 Task: Open Card Project Risk Assessment in Board Knowledge Base Software to Workspace External Affairs and add a team member Softage.4@softage.net, a label Blue, a checklist Cryptocurrency Trading, an attachment from Trello, a color Blue and finally, add a card description 'Plan and execute company team-building conference with team-building exercises on problem-solving and decision making' and a comment 'Let us approach this task with a sense of empathy, understanding the needs and concerns of our stakeholders.'. Add a start date 'Jan 04, 1900' with a due date 'Jan 11, 1900'
Action: Mouse moved to (932, 332)
Screenshot: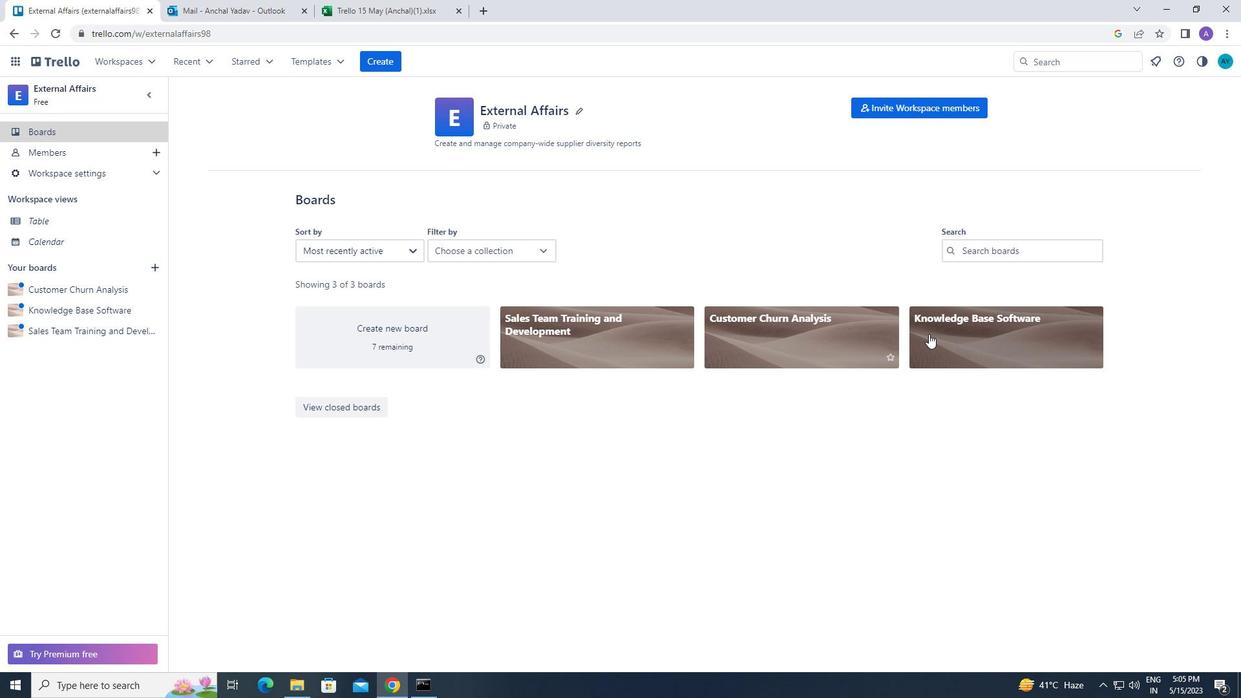 
Action: Mouse pressed left at (932, 332)
Screenshot: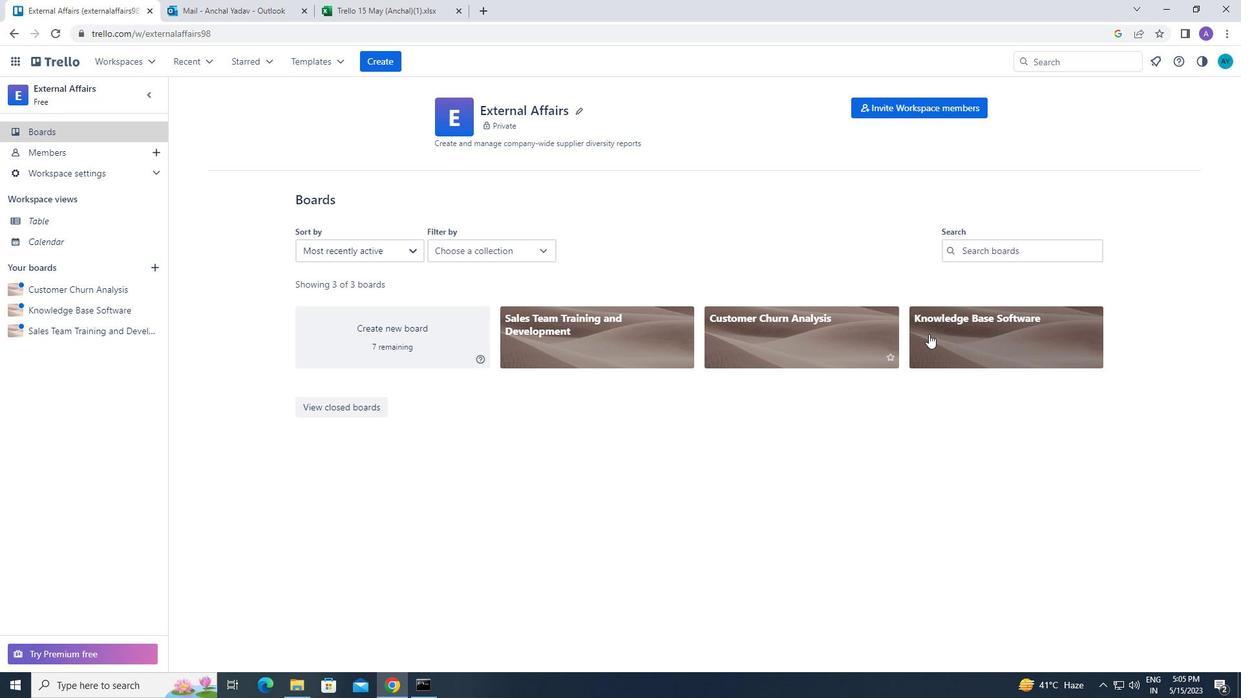 
Action: Mouse moved to (438, 162)
Screenshot: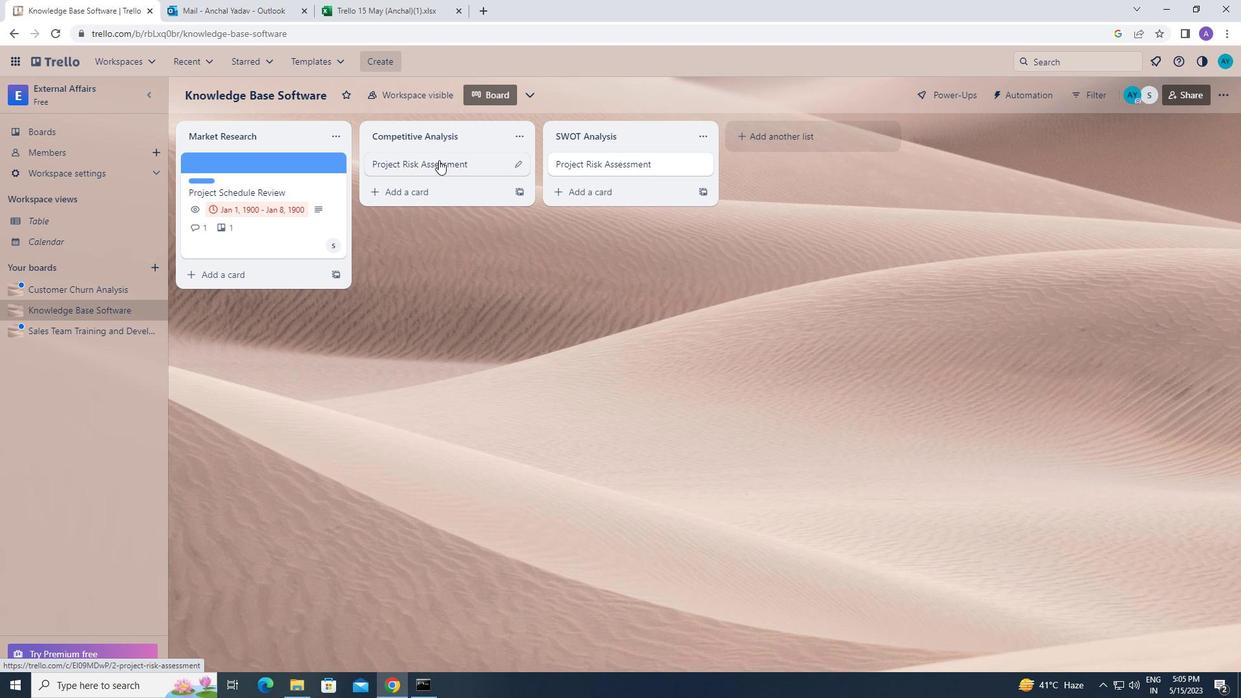 
Action: Mouse pressed left at (438, 162)
Screenshot: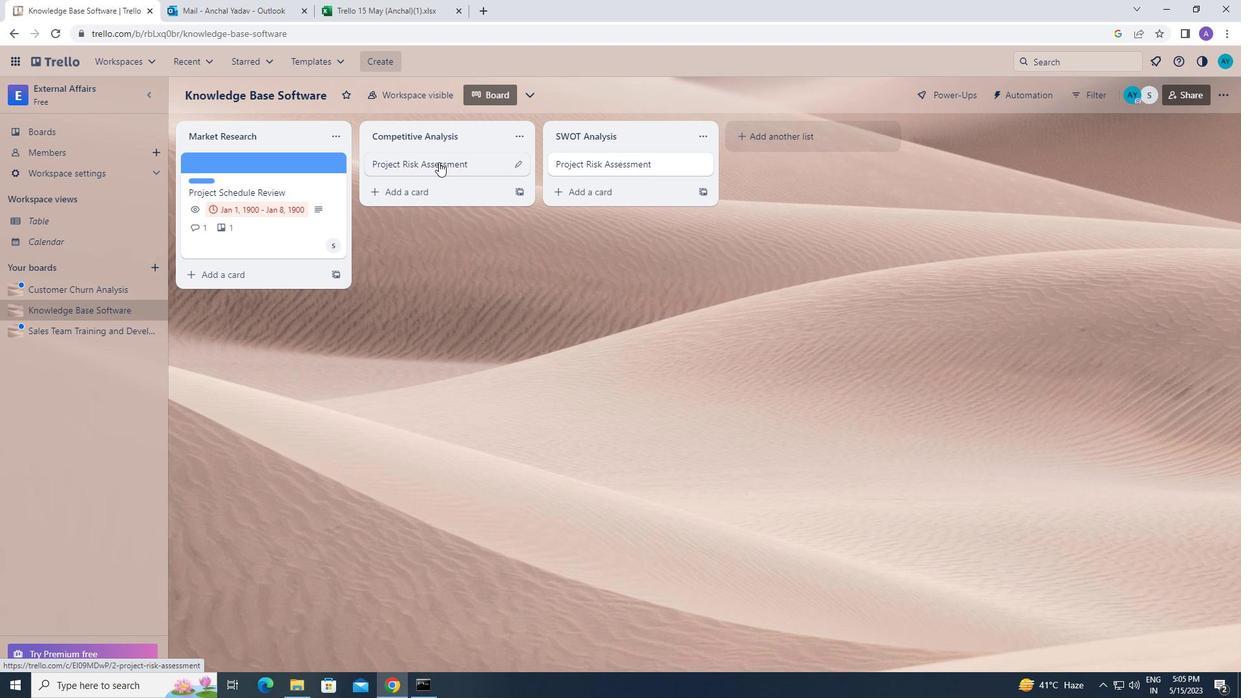 
Action: Mouse moved to (769, 207)
Screenshot: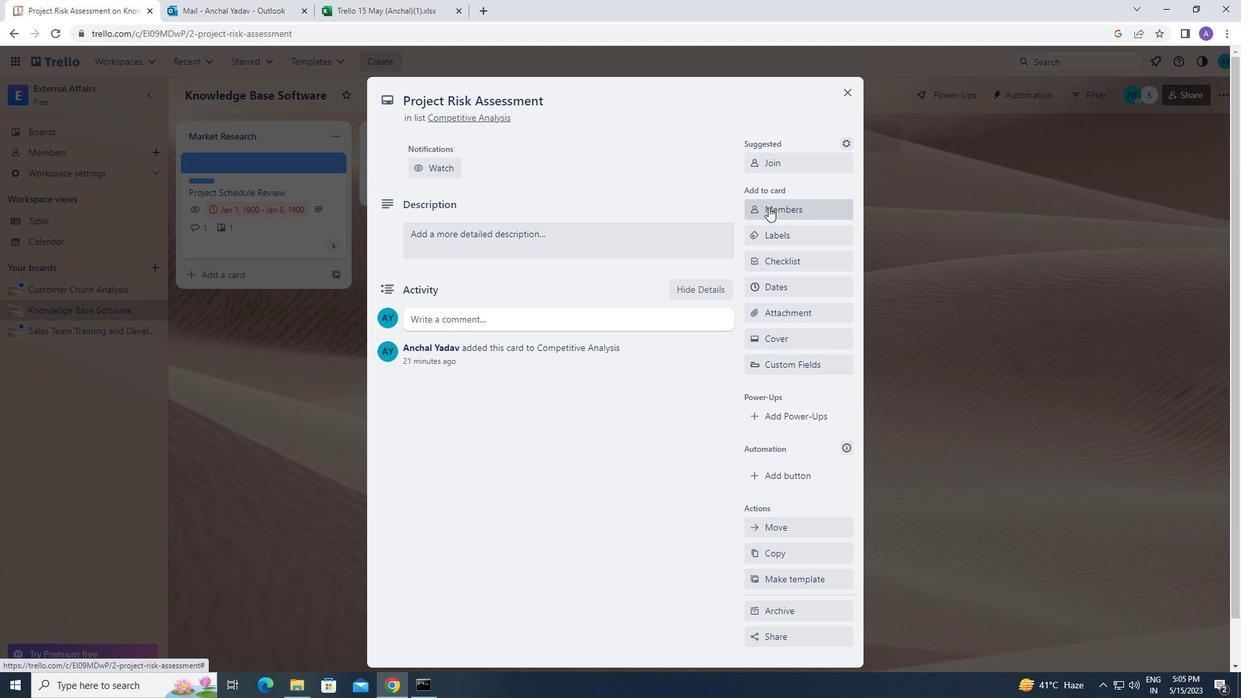
Action: Mouse pressed left at (769, 207)
Screenshot: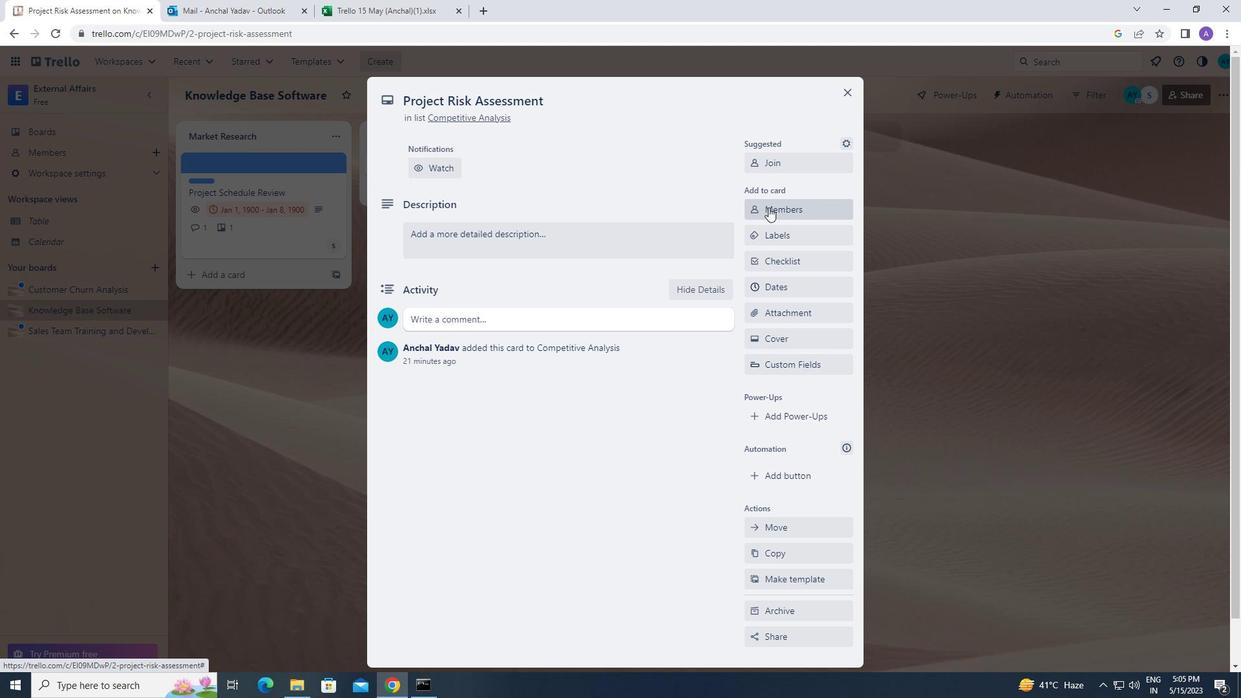 
Action: Mouse moved to (769, 266)
Screenshot: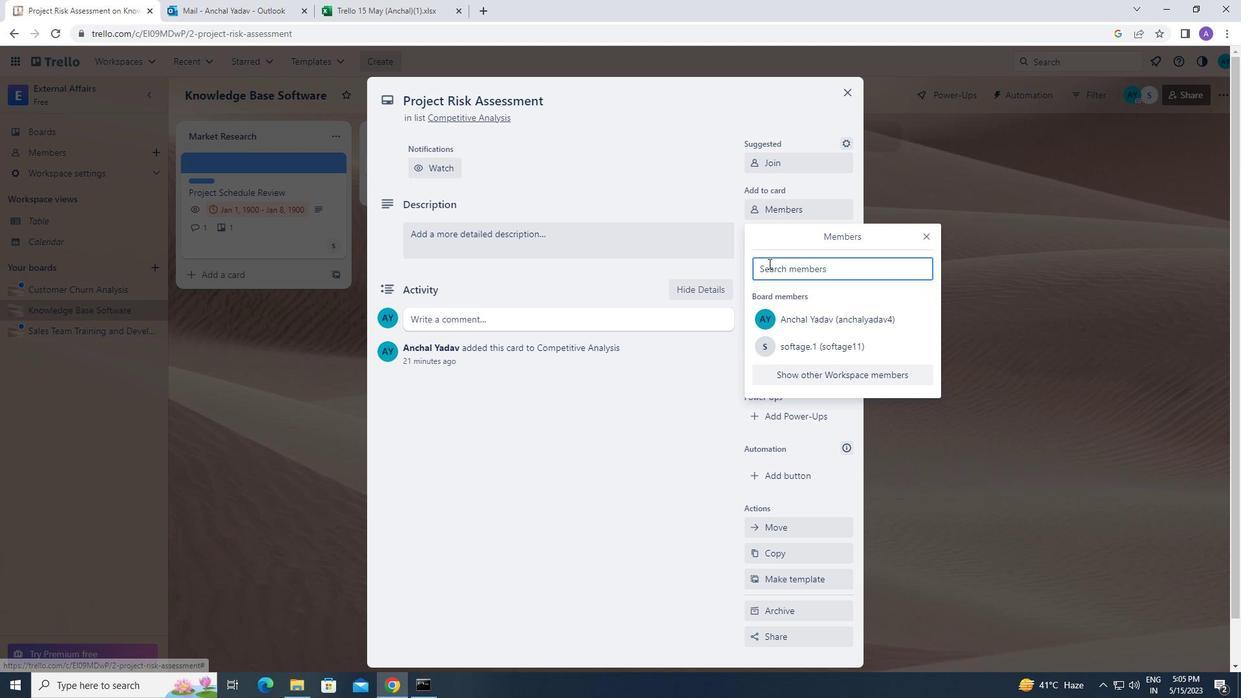 
Action: Mouse pressed left at (769, 266)
Screenshot: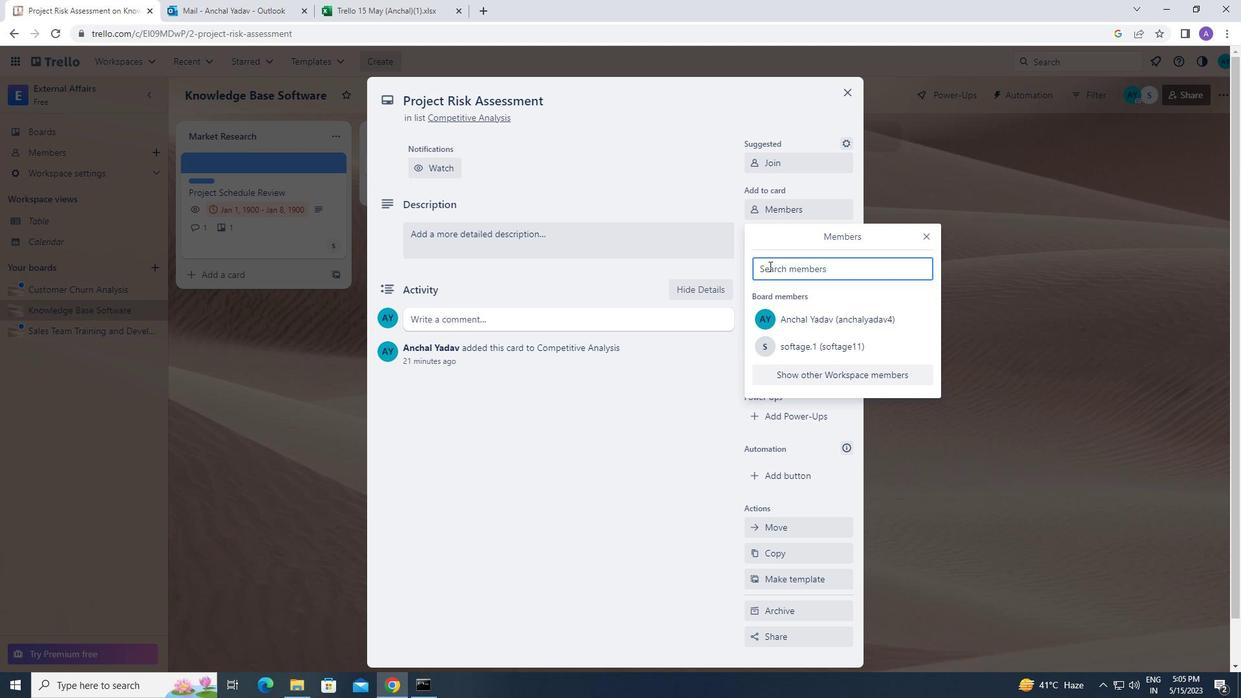 
Action: Key pressed s
Screenshot: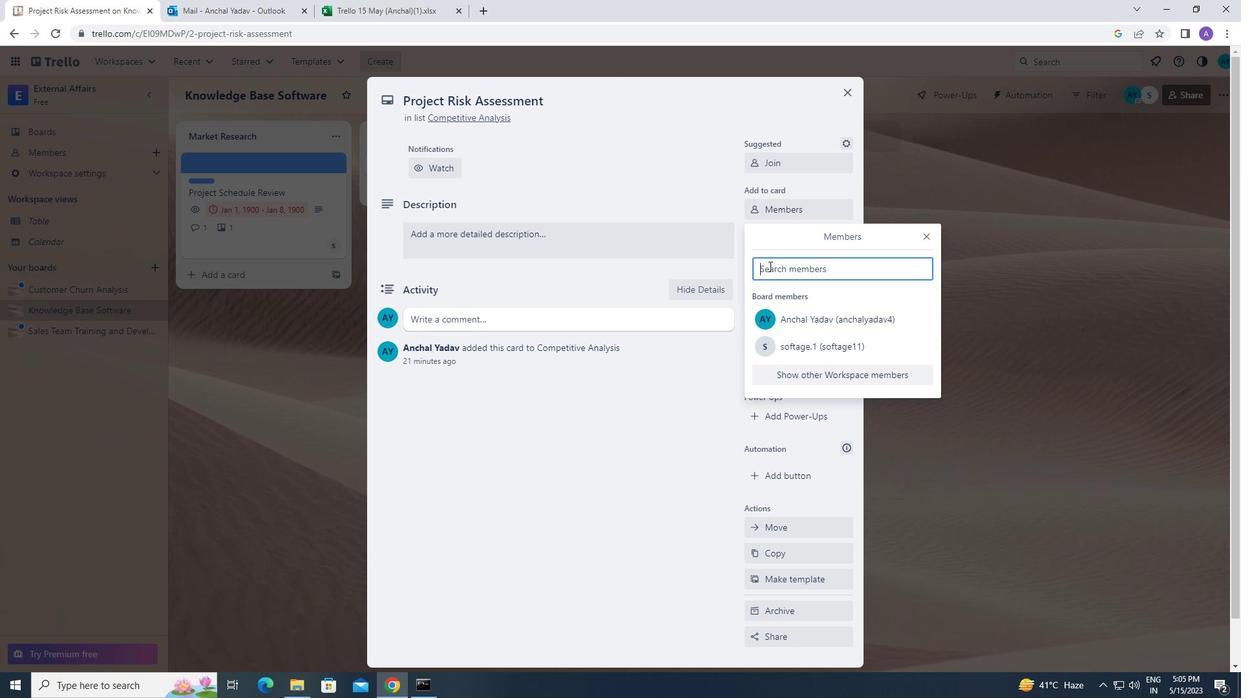 
Action: Mouse moved to (762, 283)
Screenshot: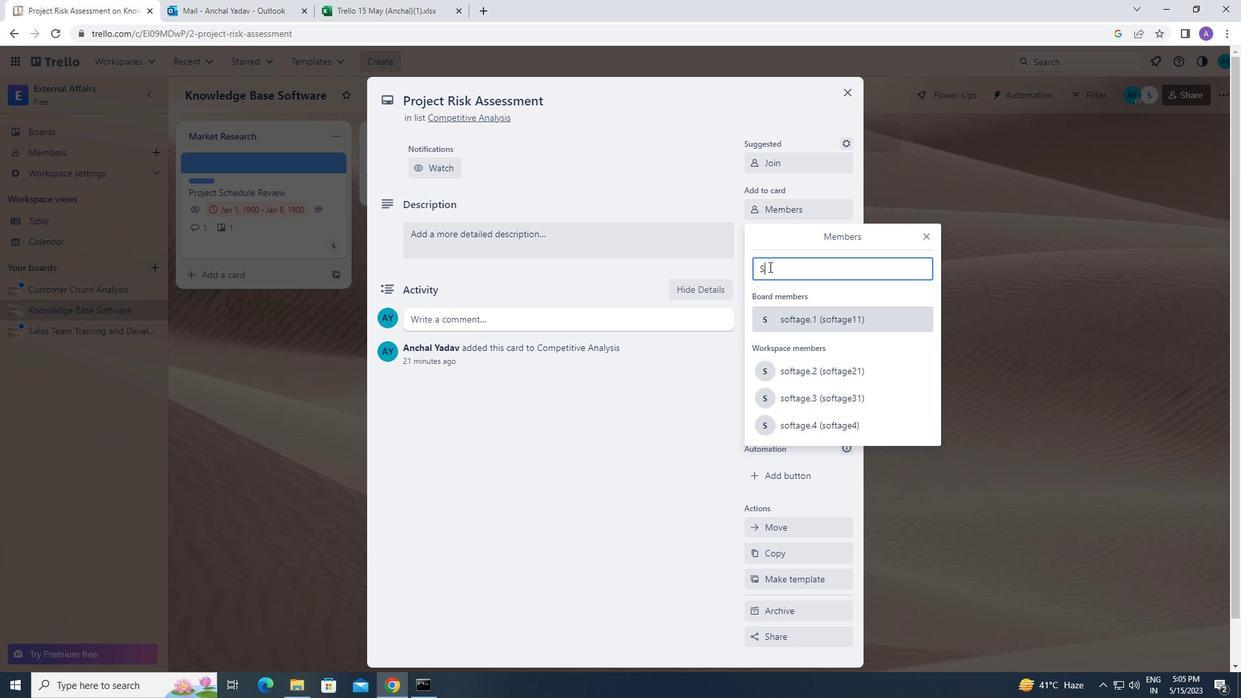
Action: Key pressed <Key.caps_lock>
Screenshot: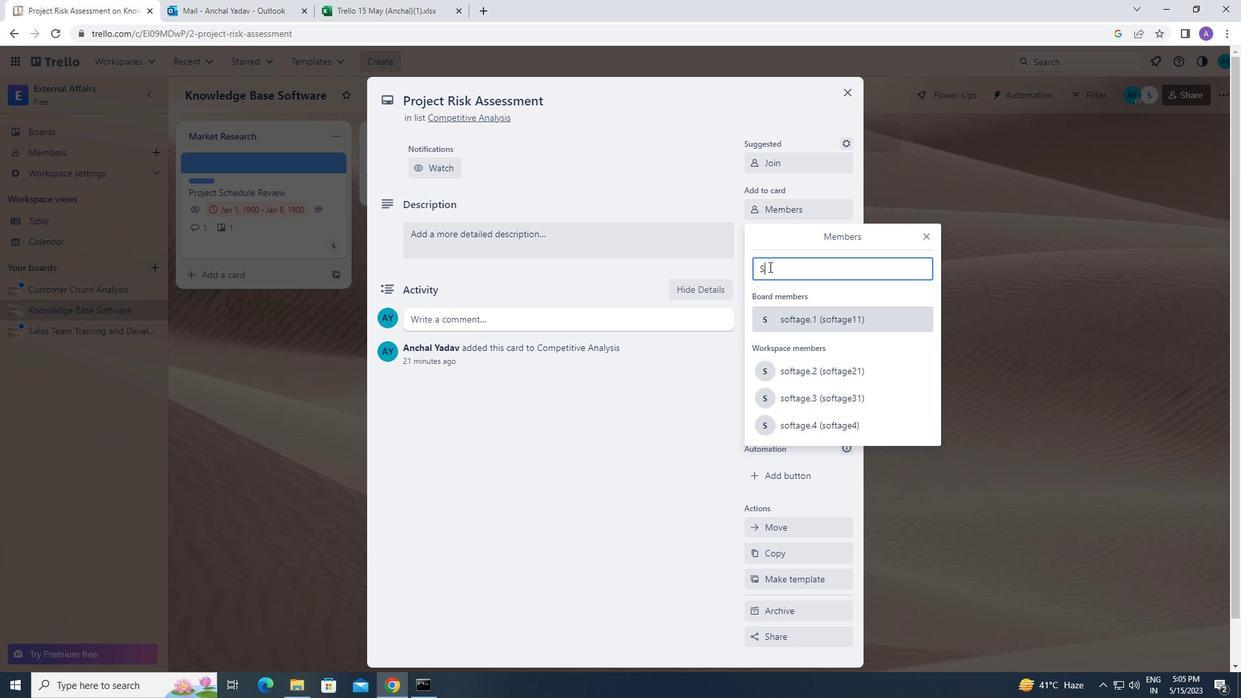 
Action: Mouse moved to (612, 210)
Screenshot: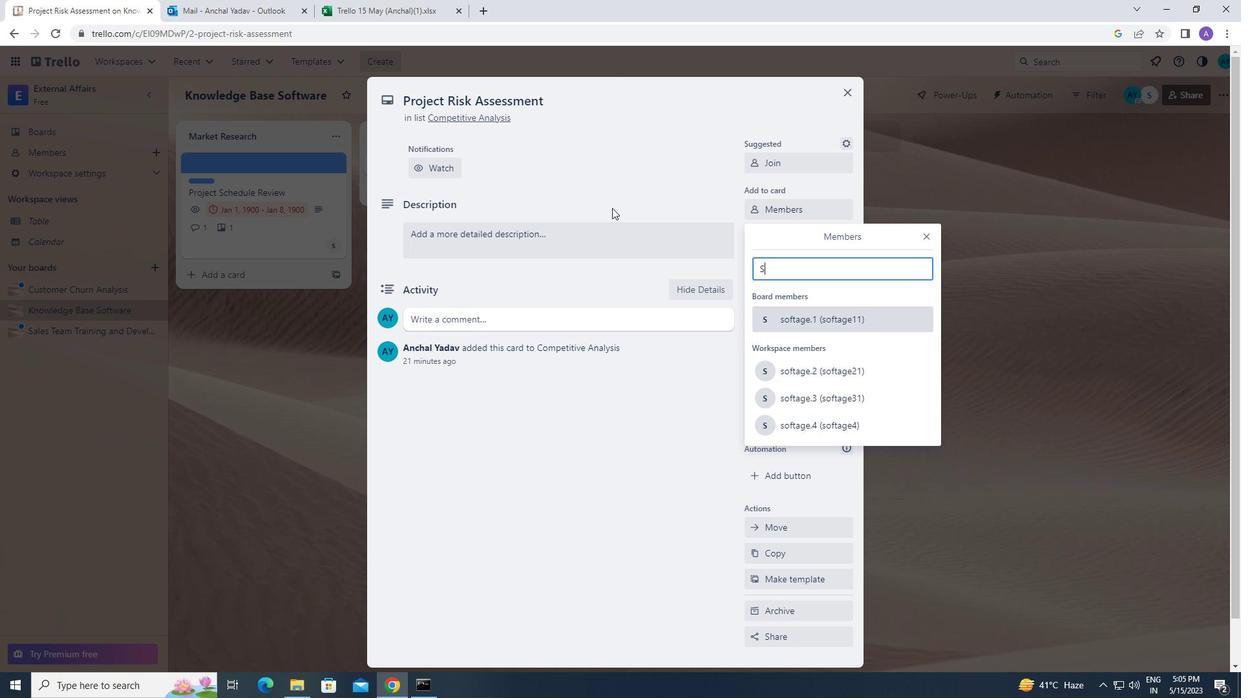
Action: Key pressed oftage.4<Key.shift_r>@softage.net
Screenshot: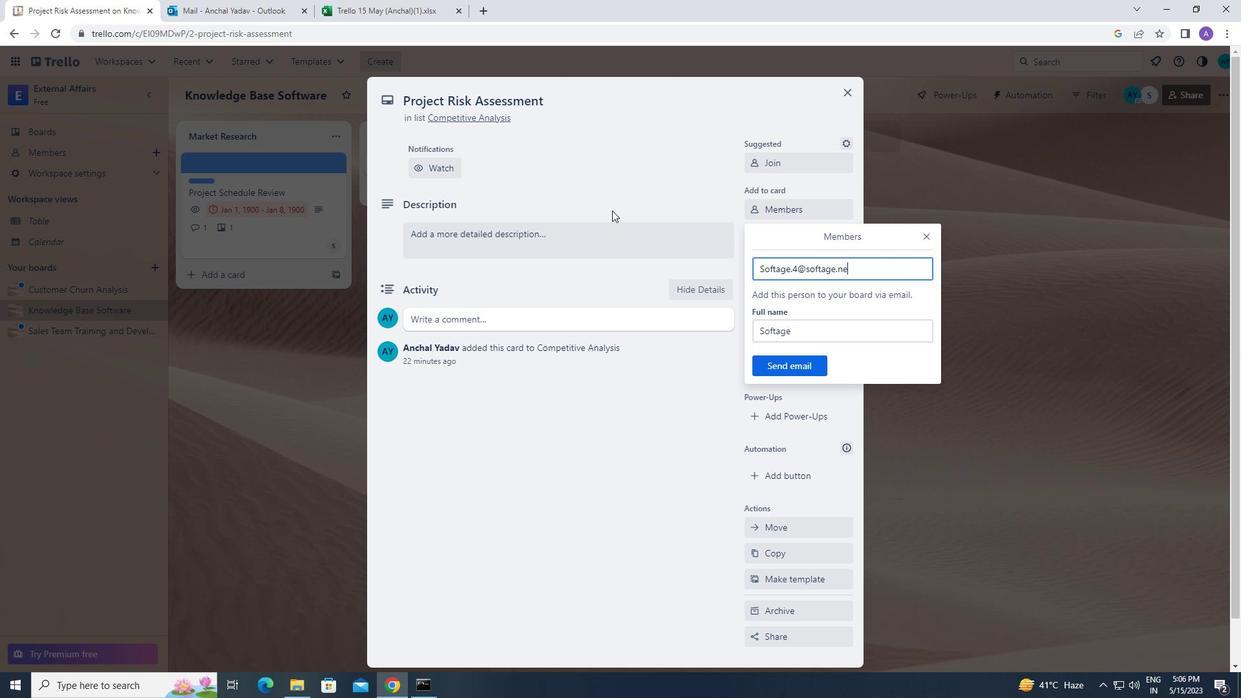 
Action: Mouse moved to (791, 363)
Screenshot: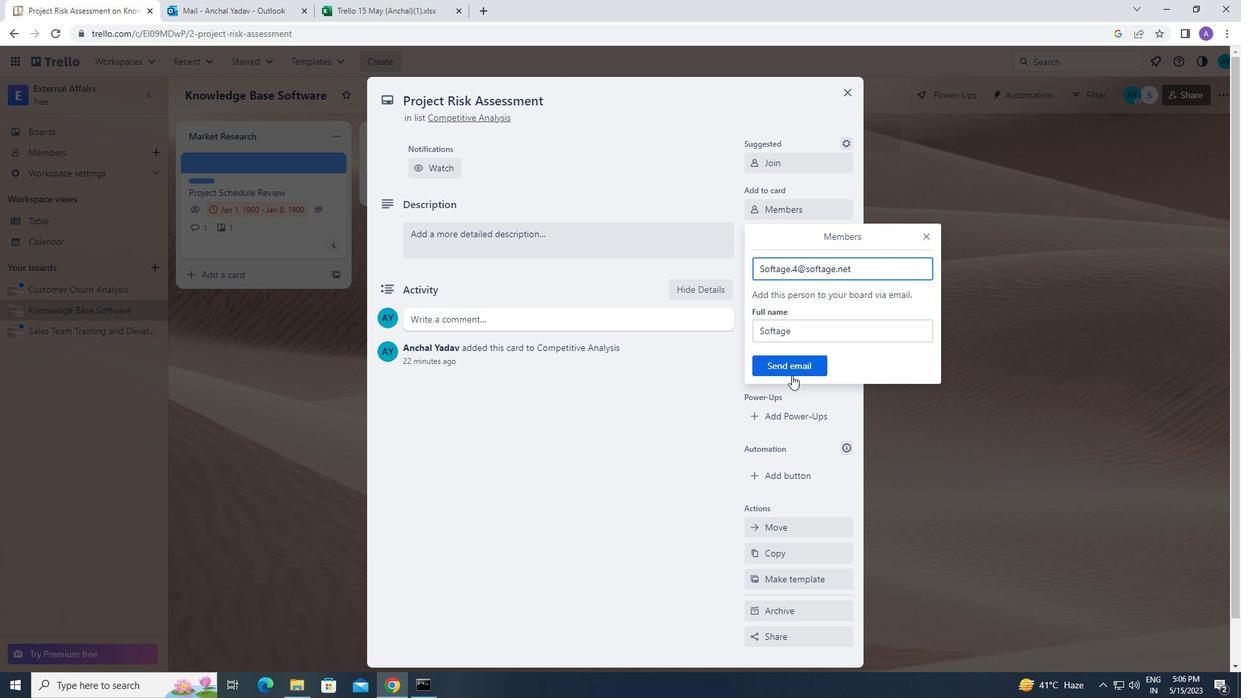 
Action: Mouse pressed left at (791, 363)
Screenshot: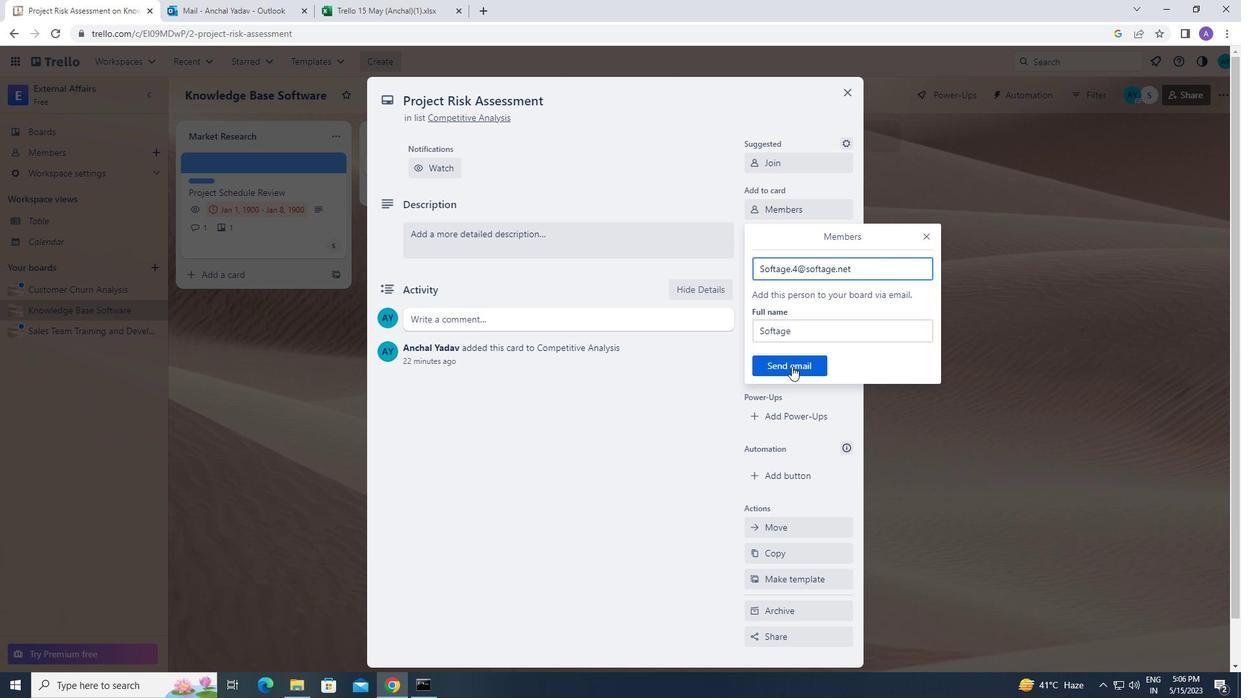 
Action: Mouse moved to (788, 238)
Screenshot: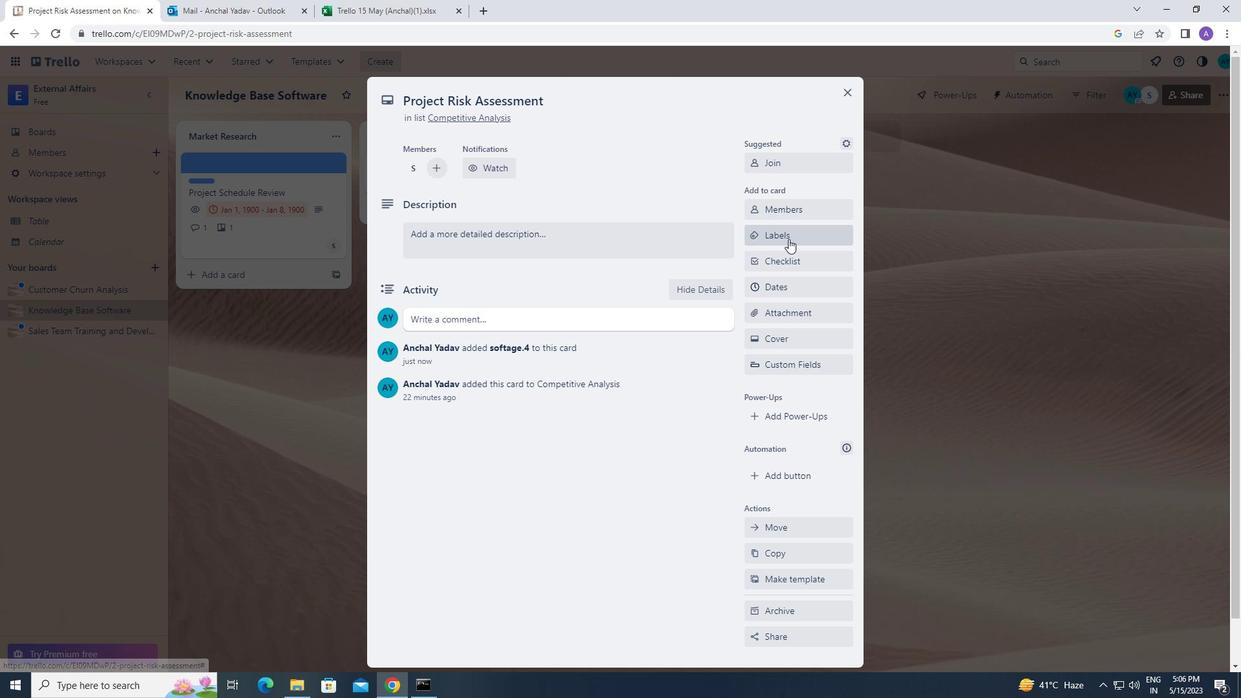 
Action: Mouse pressed left at (788, 238)
Screenshot: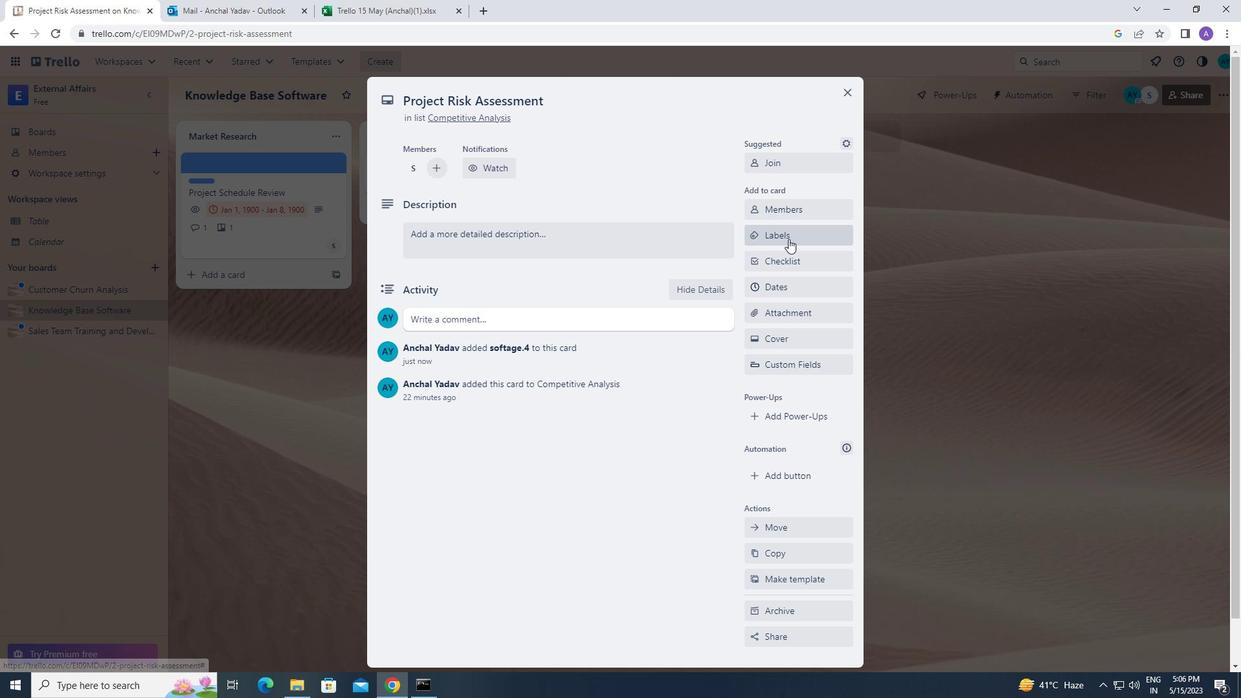 
Action: Mouse moved to (826, 490)
Screenshot: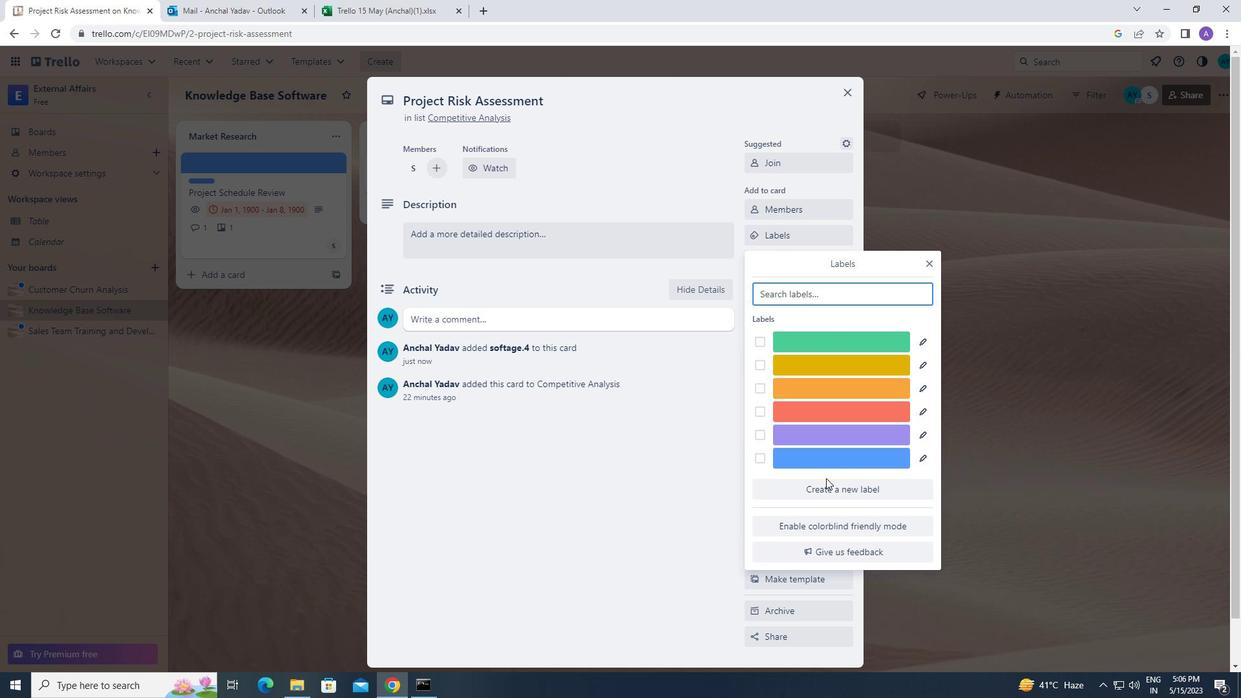 
Action: Mouse pressed left at (826, 490)
Screenshot: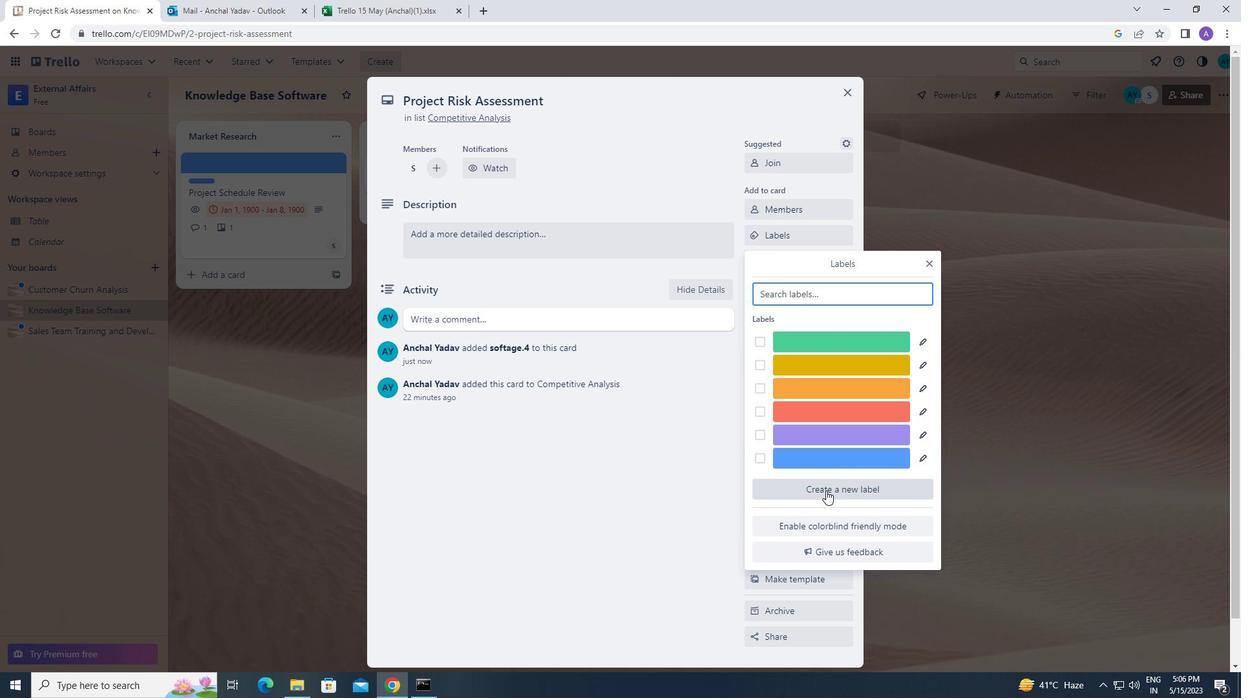 
Action: Mouse moved to (771, 518)
Screenshot: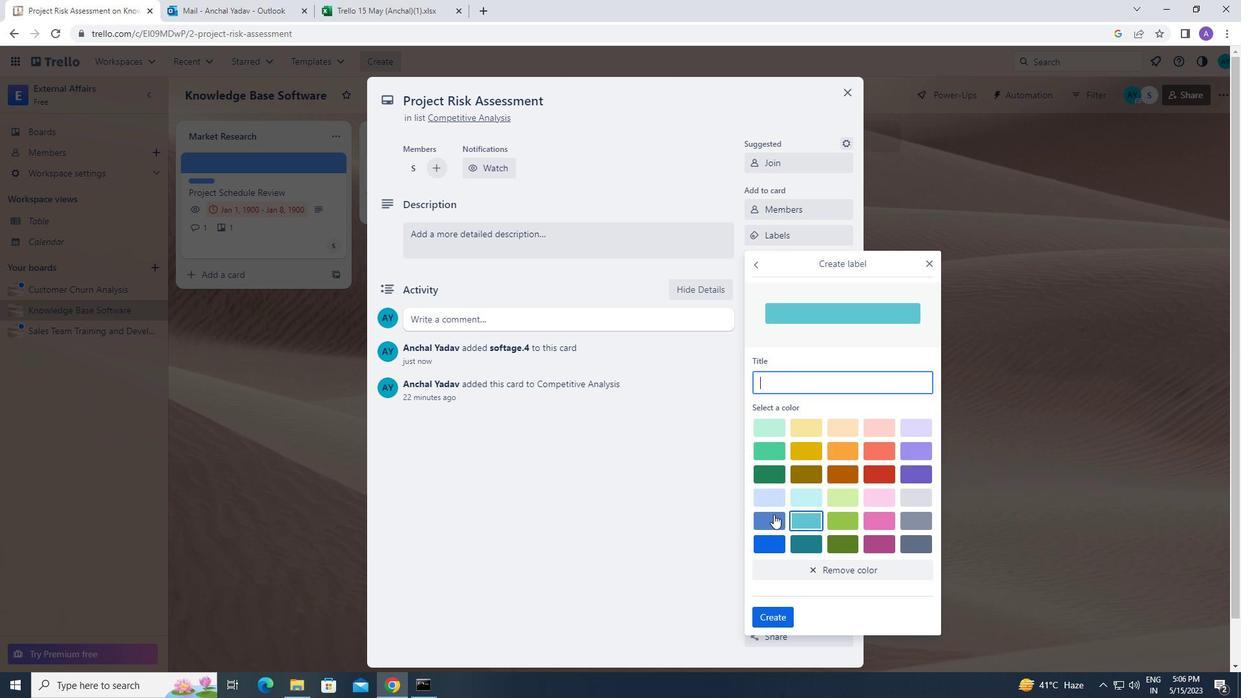 
Action: Mouse pressed left at (771, 518)
Screenshot: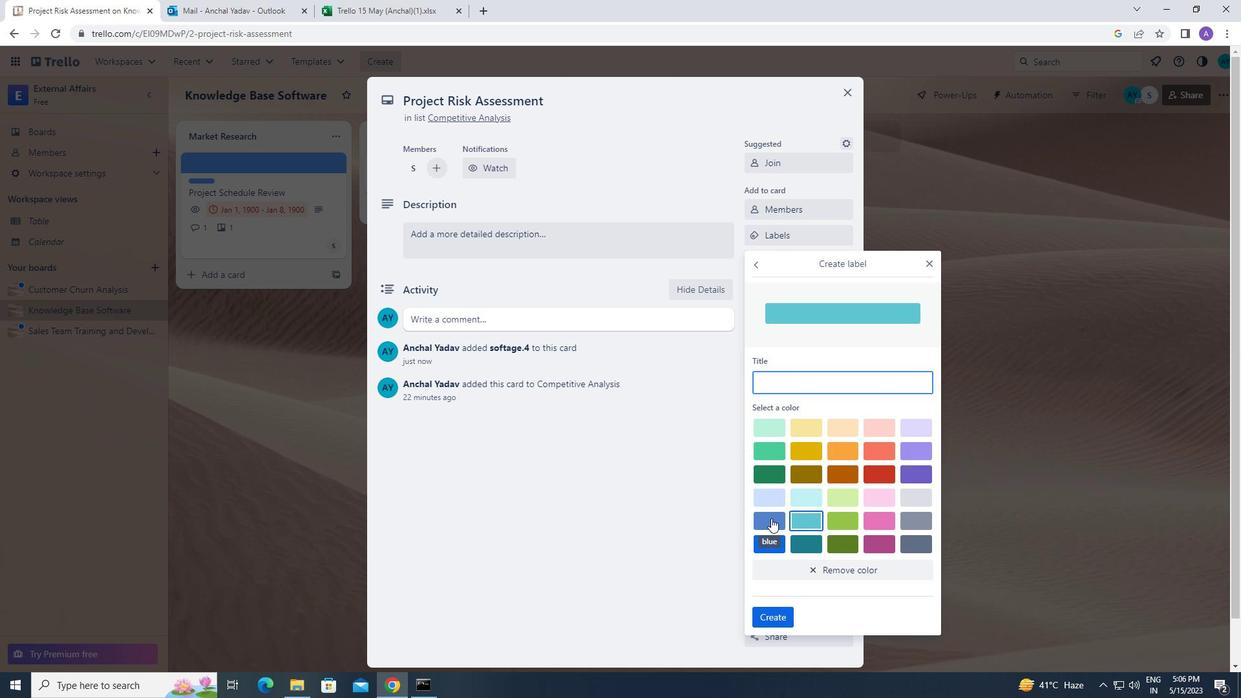 
Action: Mouse moved to (766, 612)
Screenshot: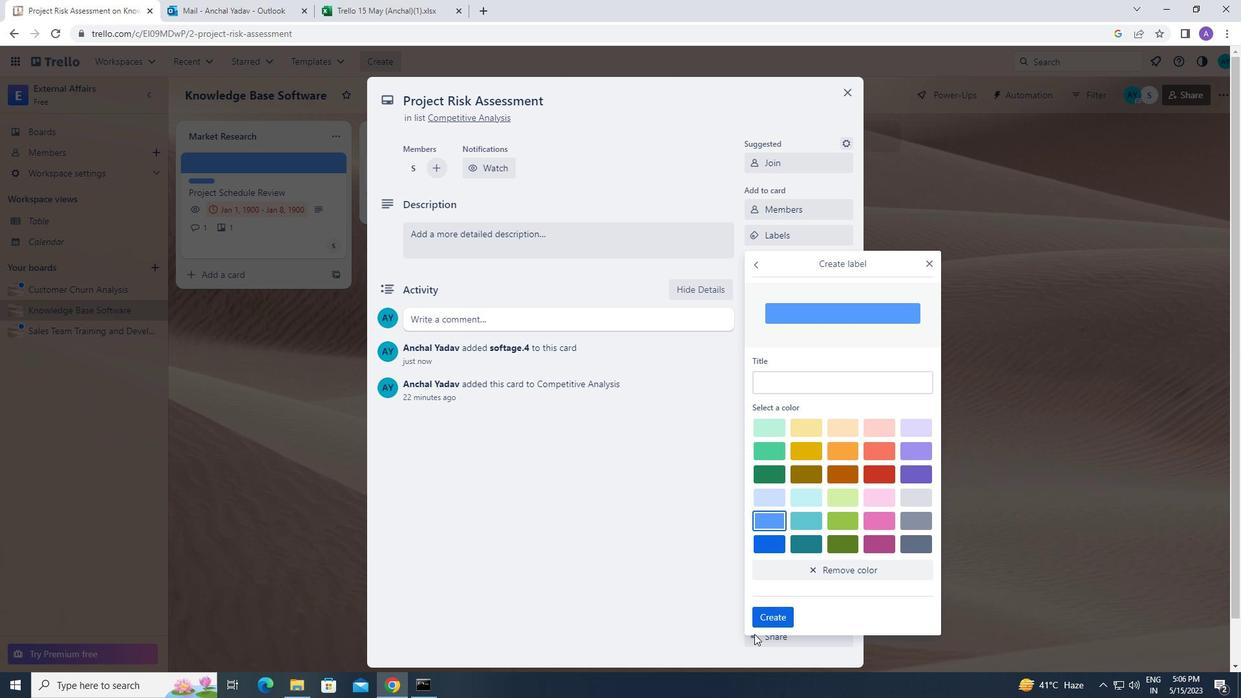 
Action: Mouse pressed left at (766, 612)
Screenshot: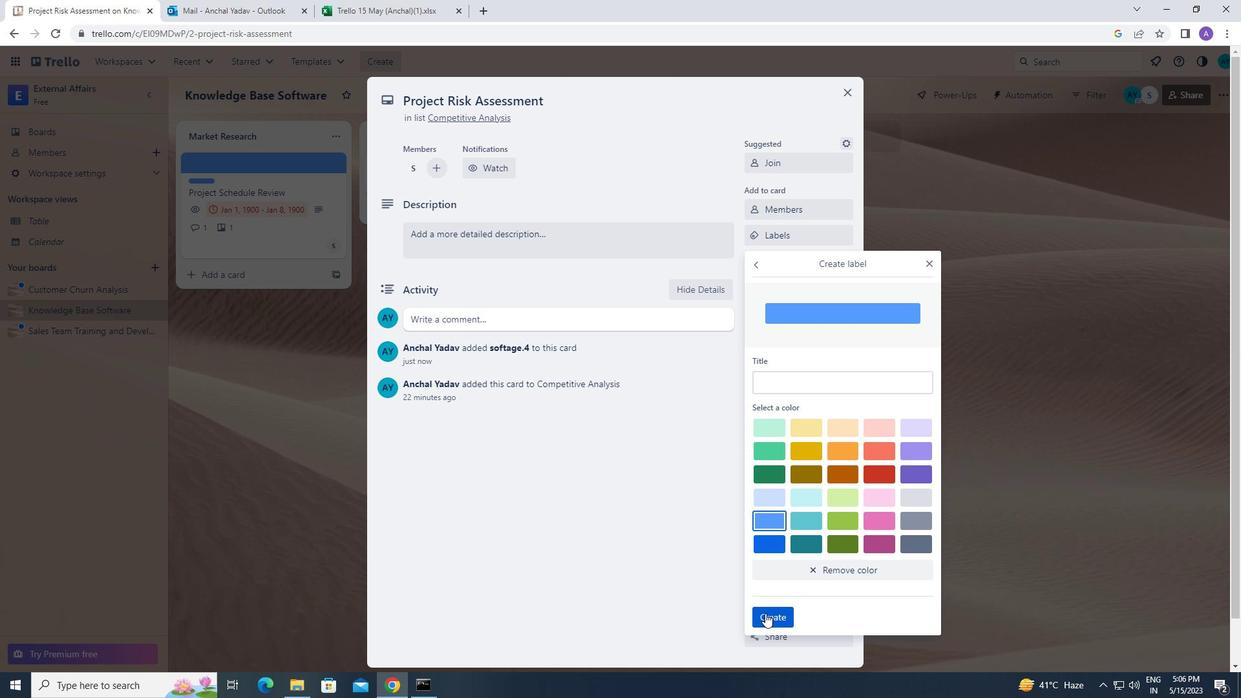 
Action: Mouse moved to (926, 263)
Screenshot: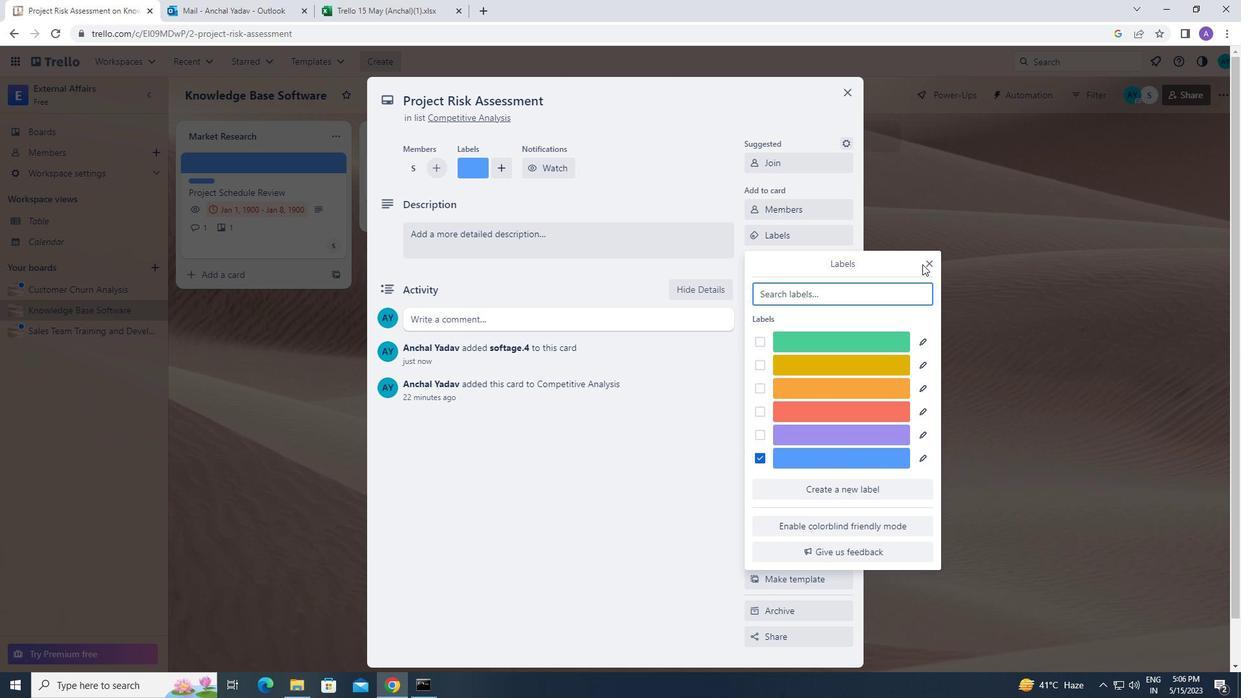 
Action: Mouse pressed left at (926, 263)
Screenshot: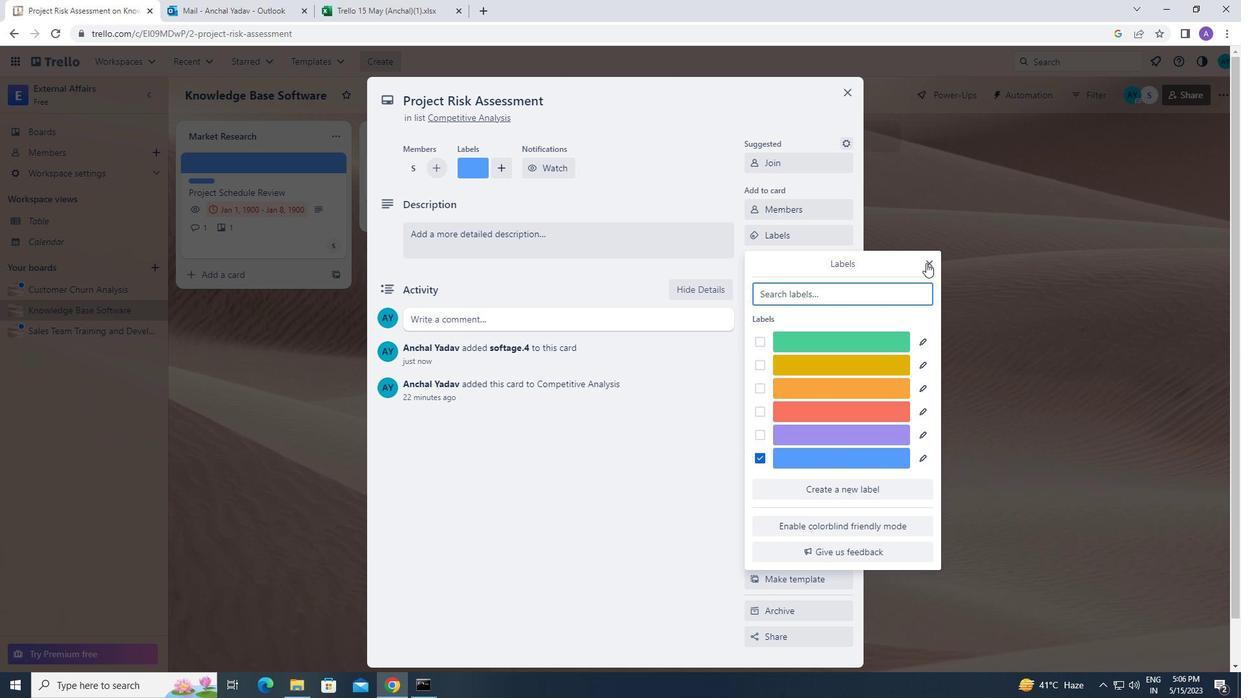 
Action: Mouse moved to (812, 262)
Screenshot: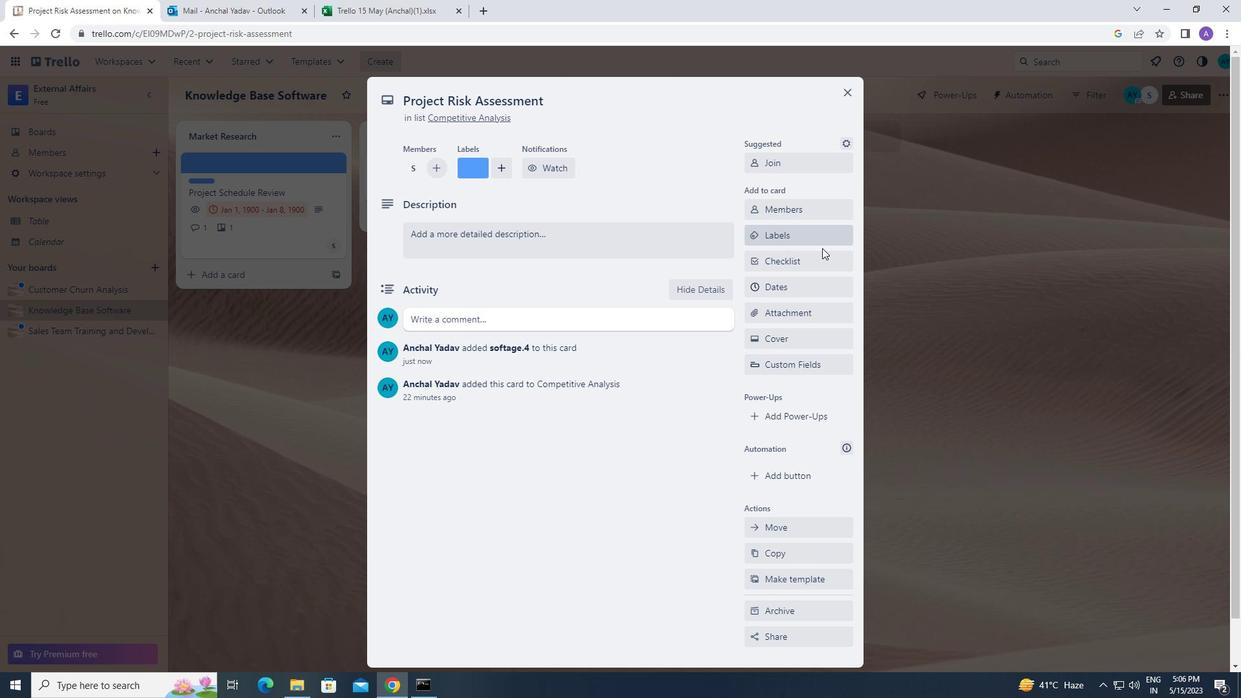 
Action: Mouse pressed left at (812, 262)
Screenshot: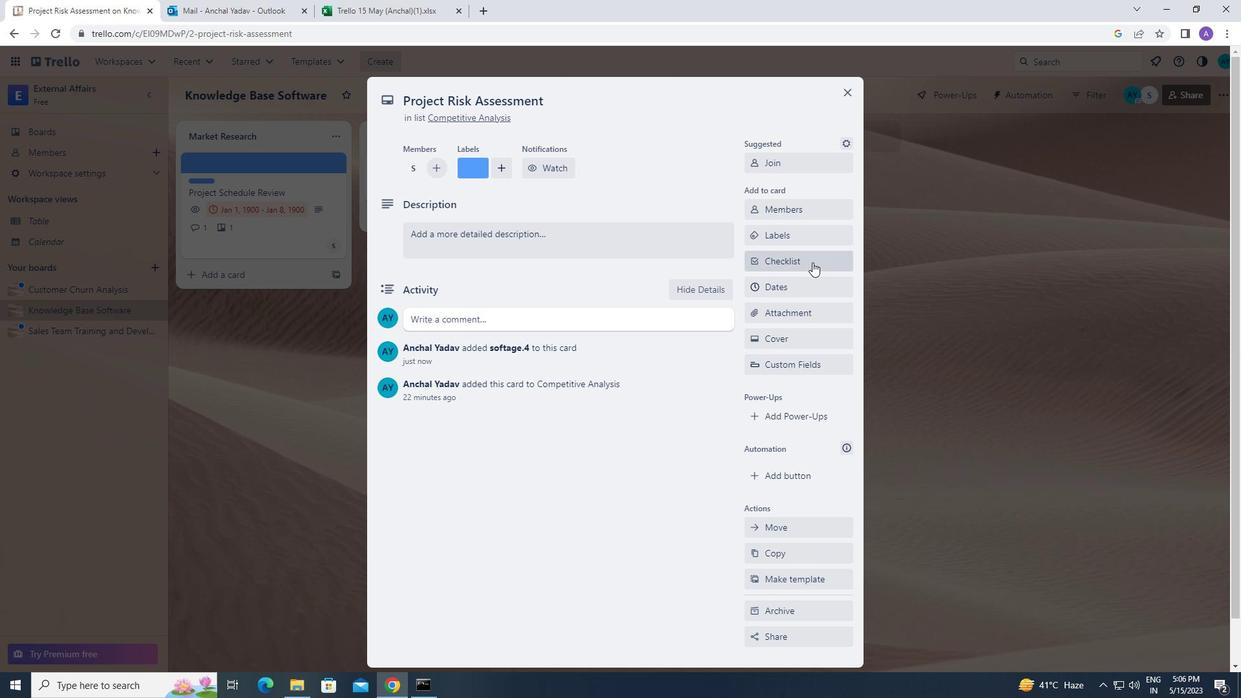 
Action: Key pressed <Key.caps_lock>c<Key.caps_lock>ryptocurrency<Key.space><Key.caps_lock>t<Key.caps_lock>rading
Screenshot: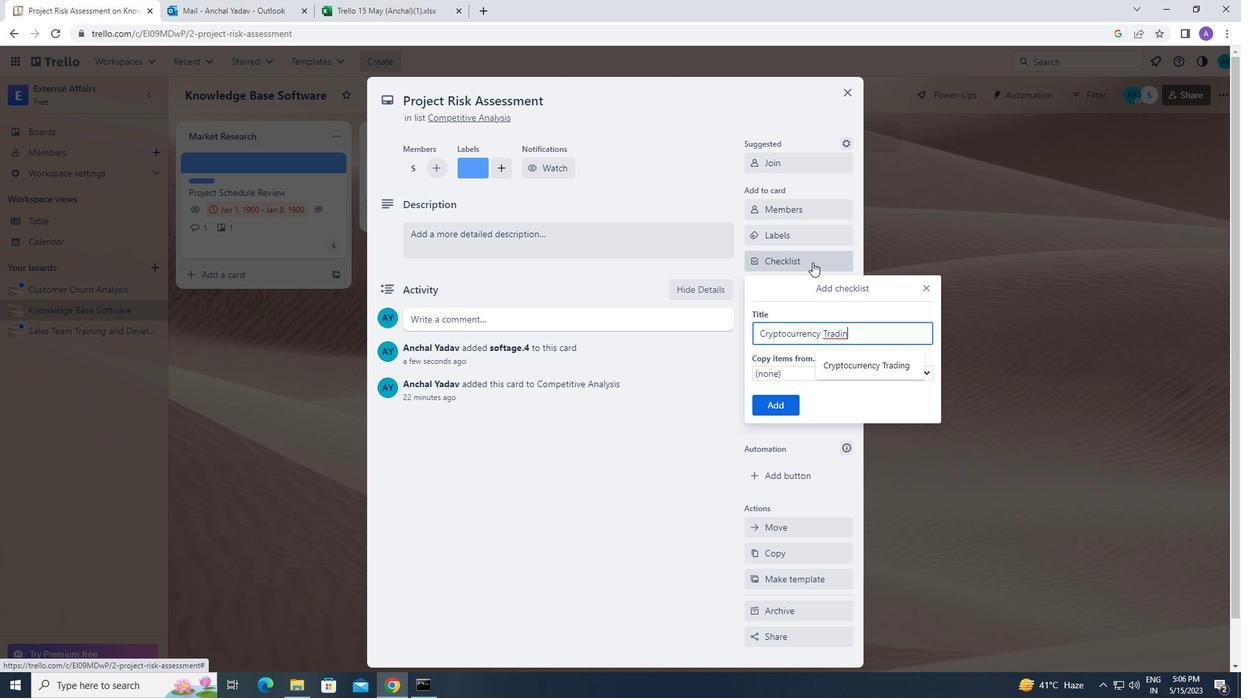 
Action: Mouse moved to (762, 400)
Screenshot: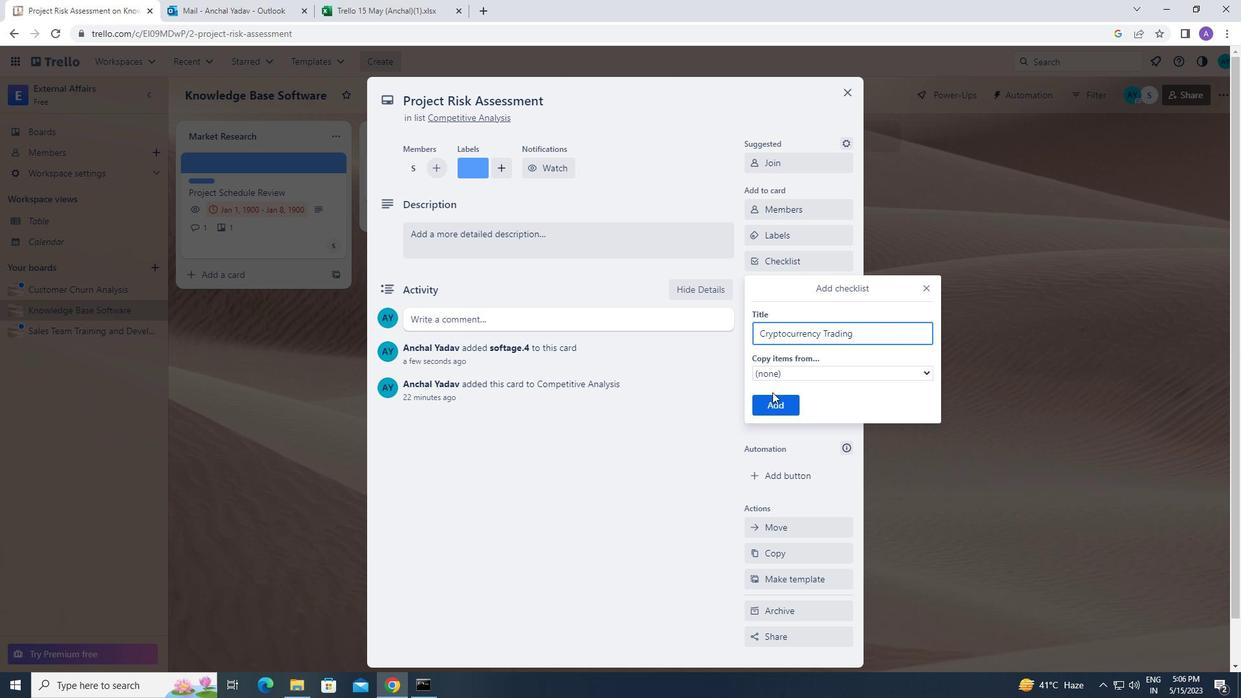 
Action: Mouse pressed left at (762, 400)
Screenshot: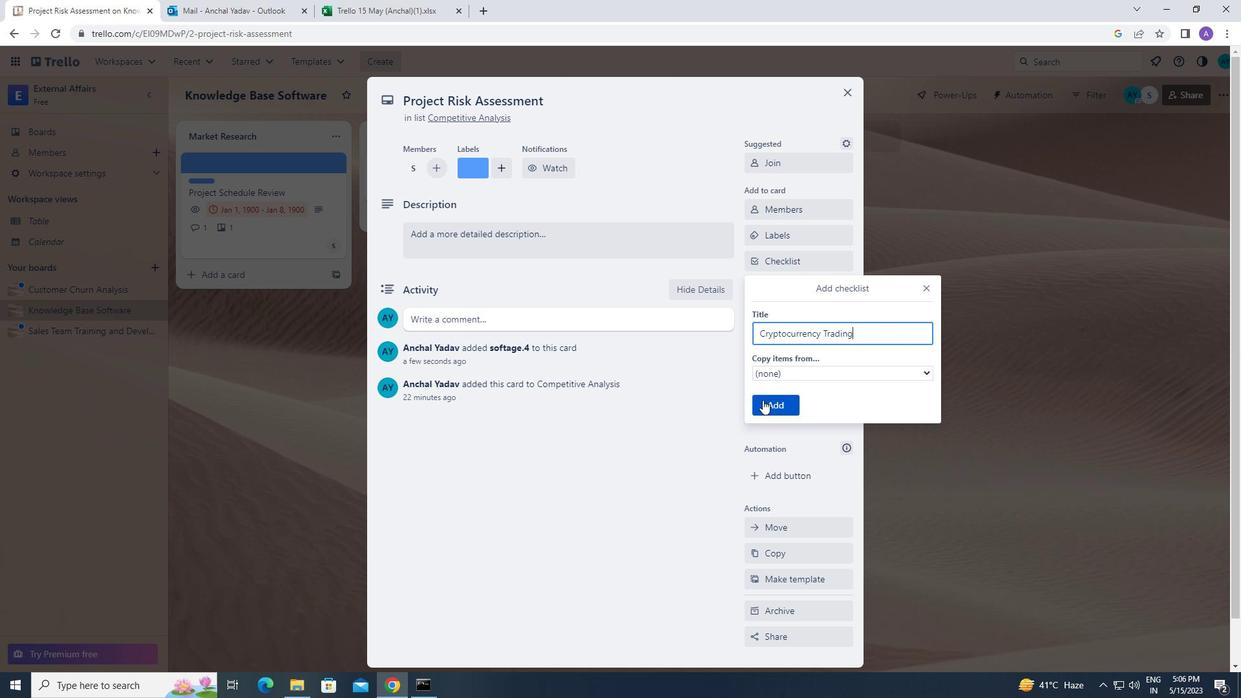 
Action: Mouse moved to (783, 312)
Screenshot: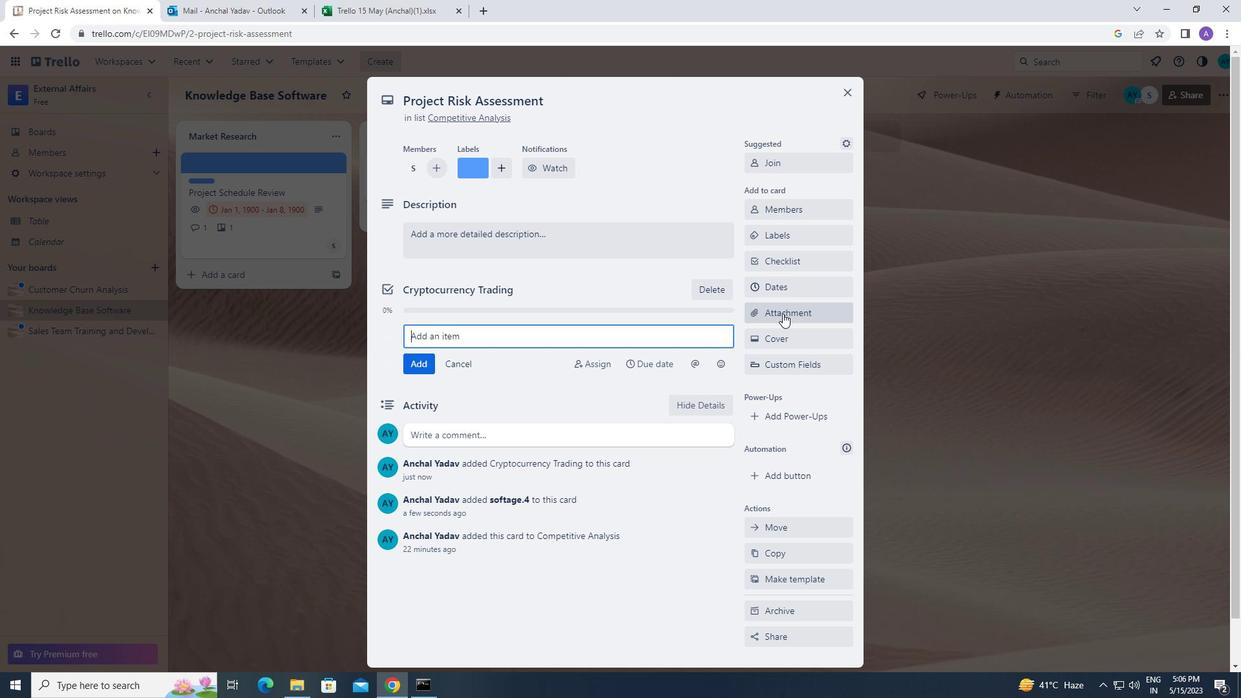 
Action: Mouse pressed left at (783, 312)
Screenshot: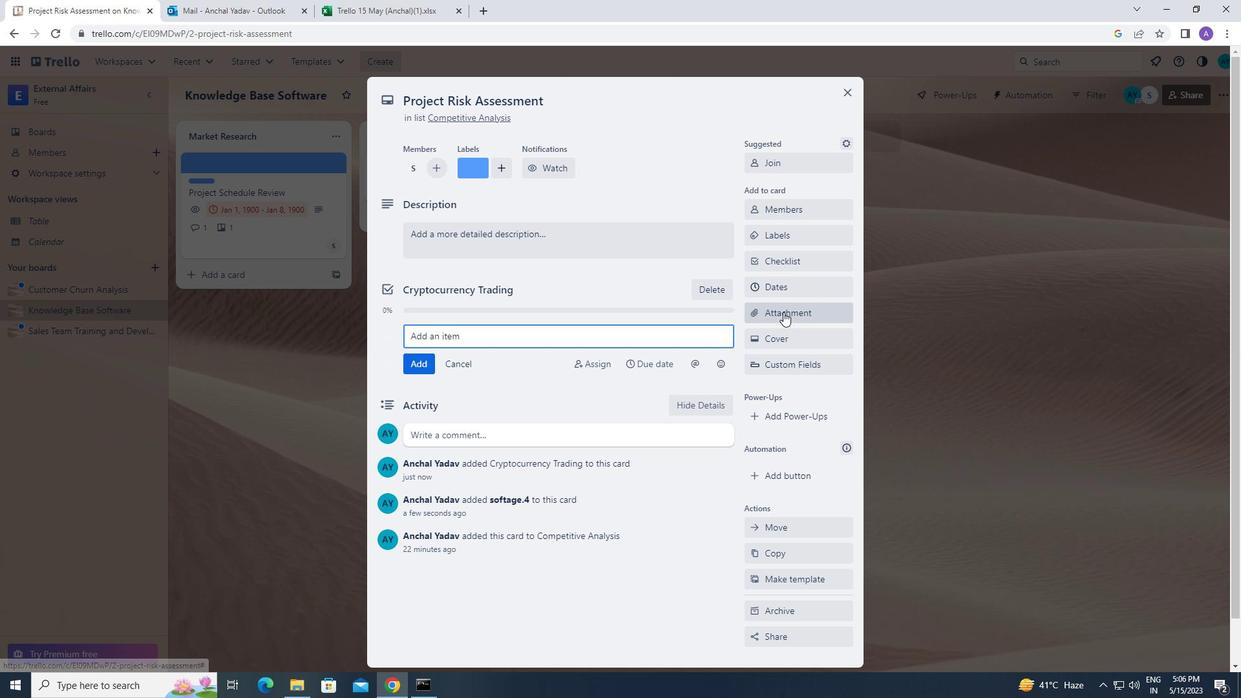 
Action: Mouse moved to (780, 390)
Screenshot: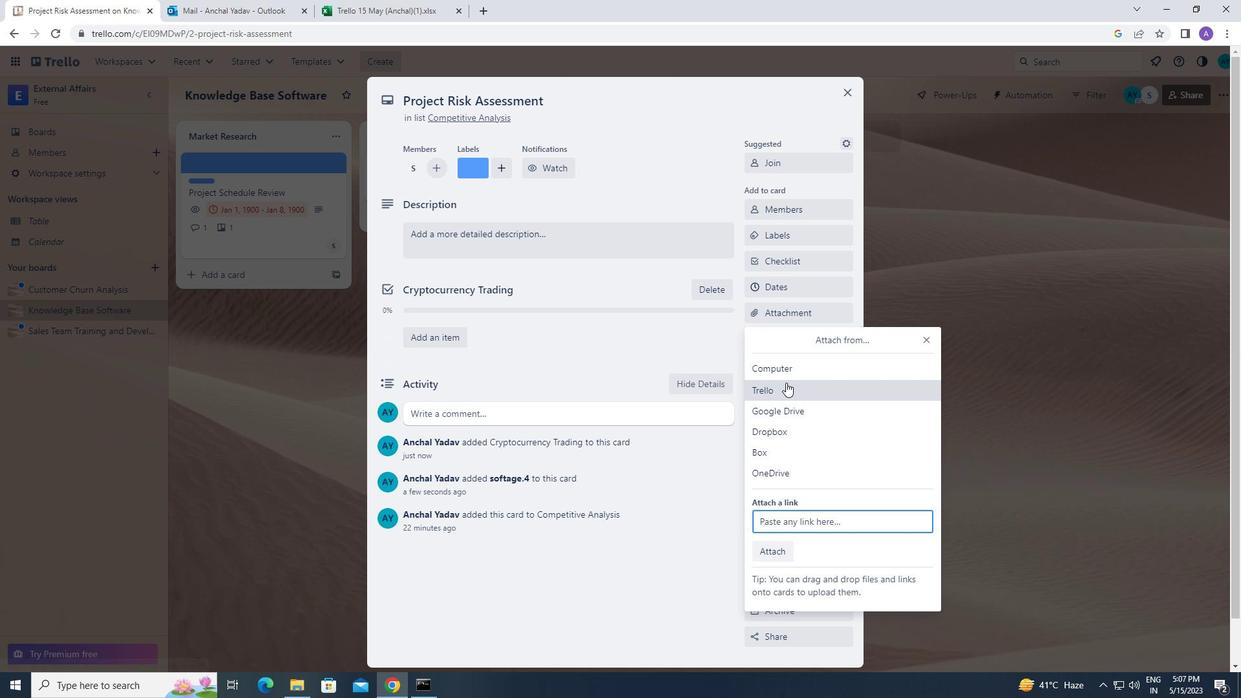 
Action: Mouse pressed left at (780, 390)
Screenshot: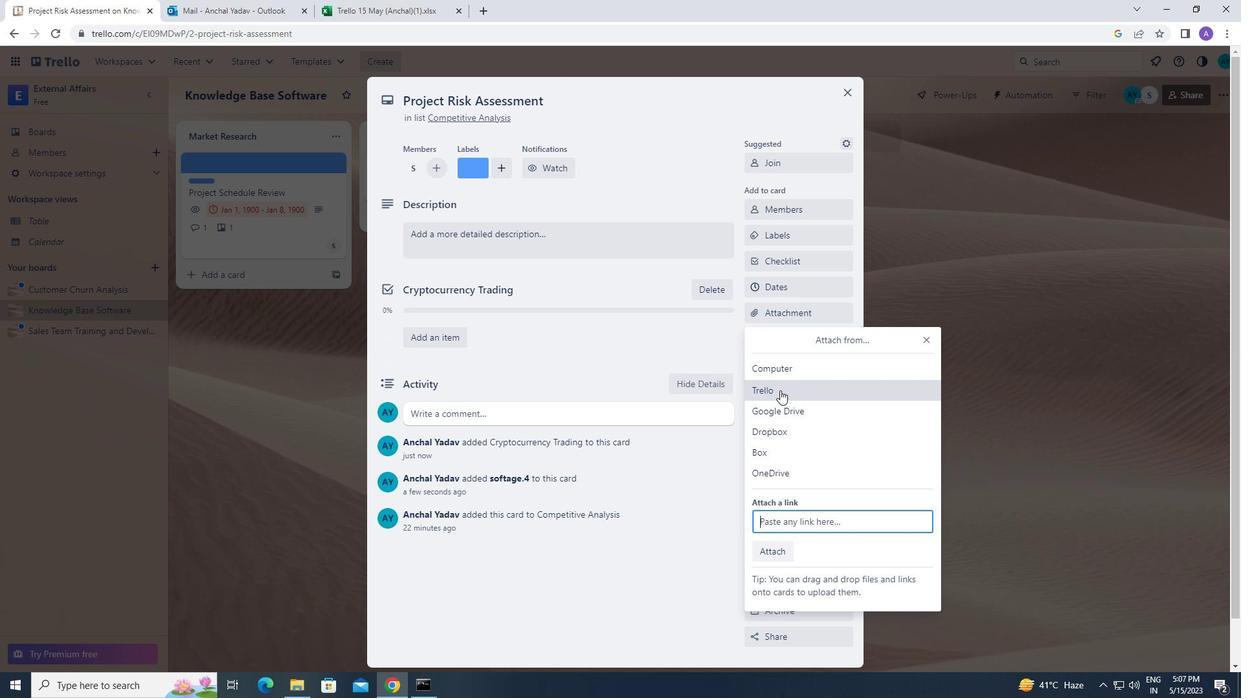 
Action: Mouse moved to (782, 370)
Screenshot: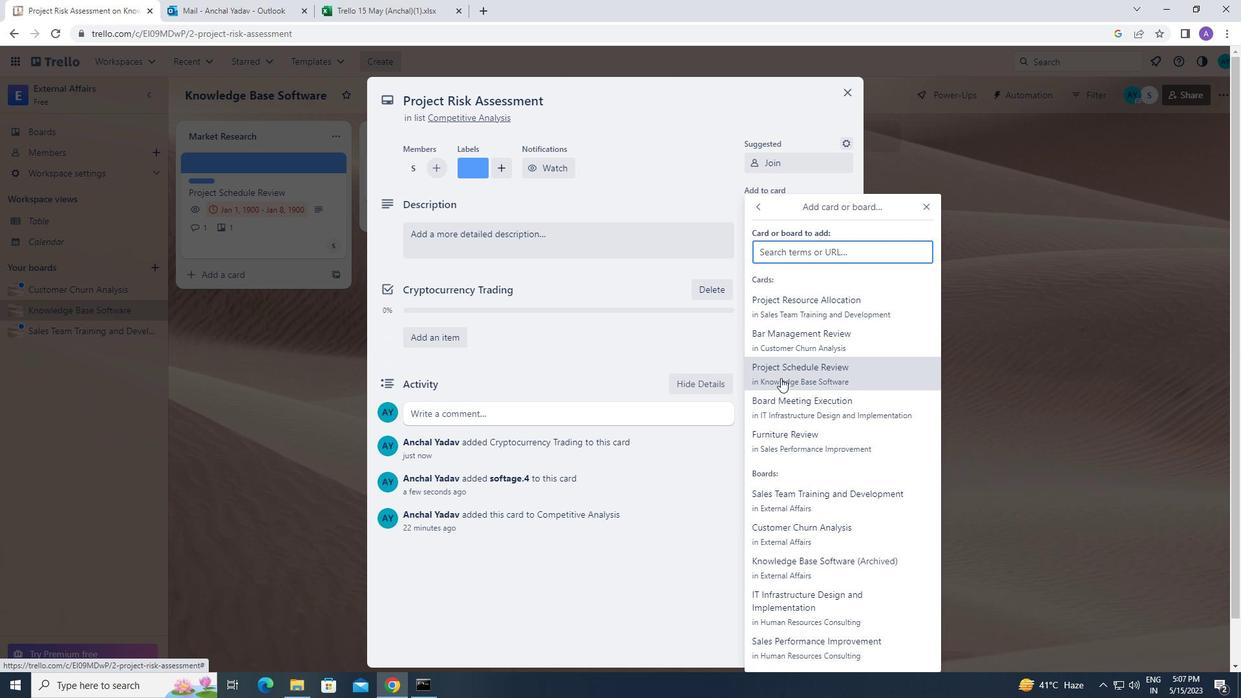 
Action: Mouse pressed left at (782, 370)
Screenshot: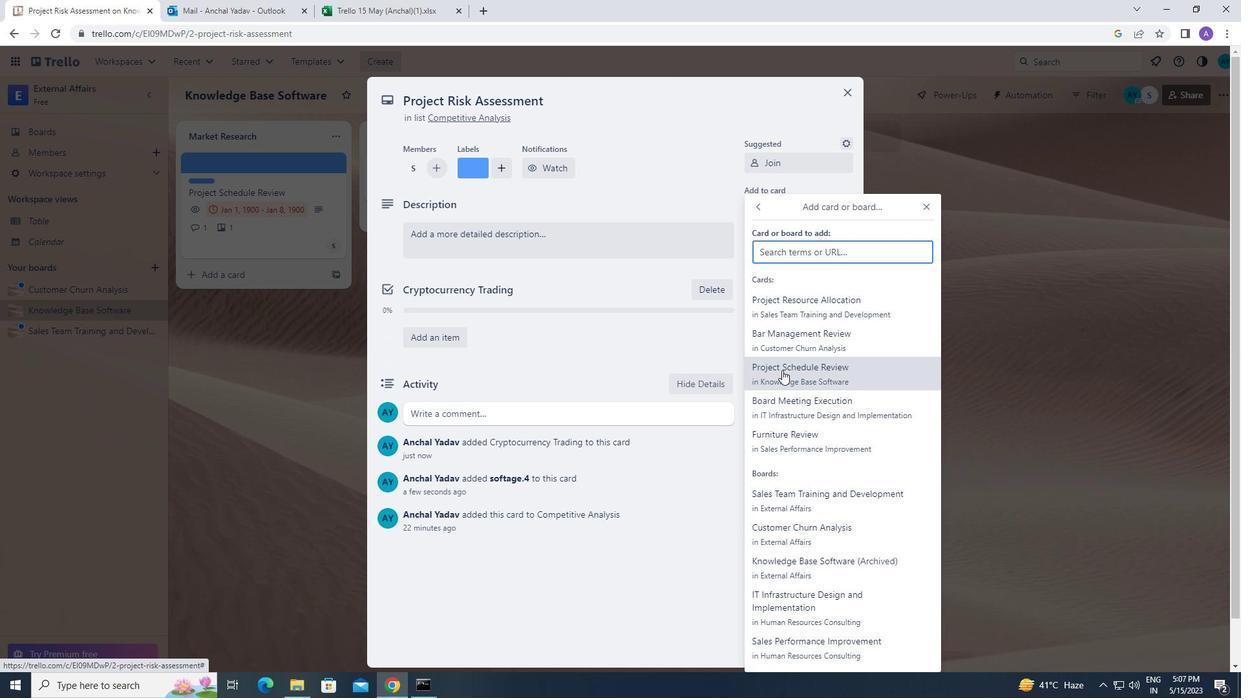 
Action: Mouse moved to (782, 335)
Screenshot: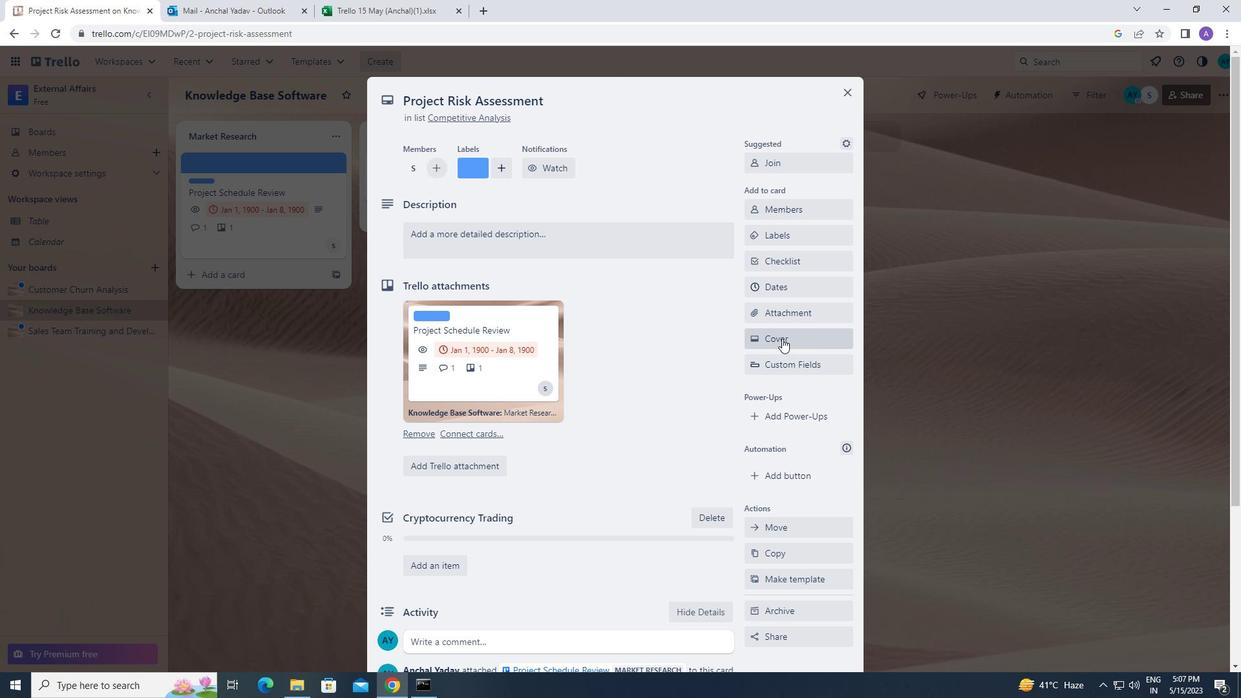 
Action: Mouse pressed left at (782, 335)
Screenshot: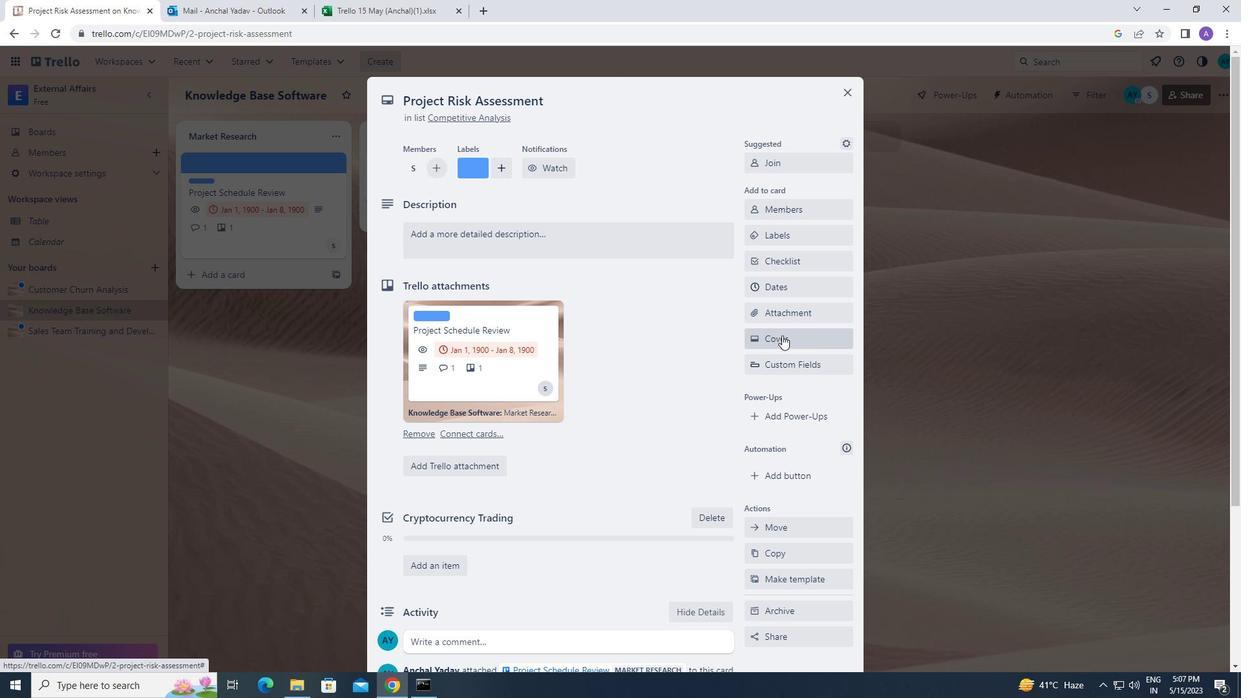 
Action: Mouse moved to (769, 433)
Screenshot: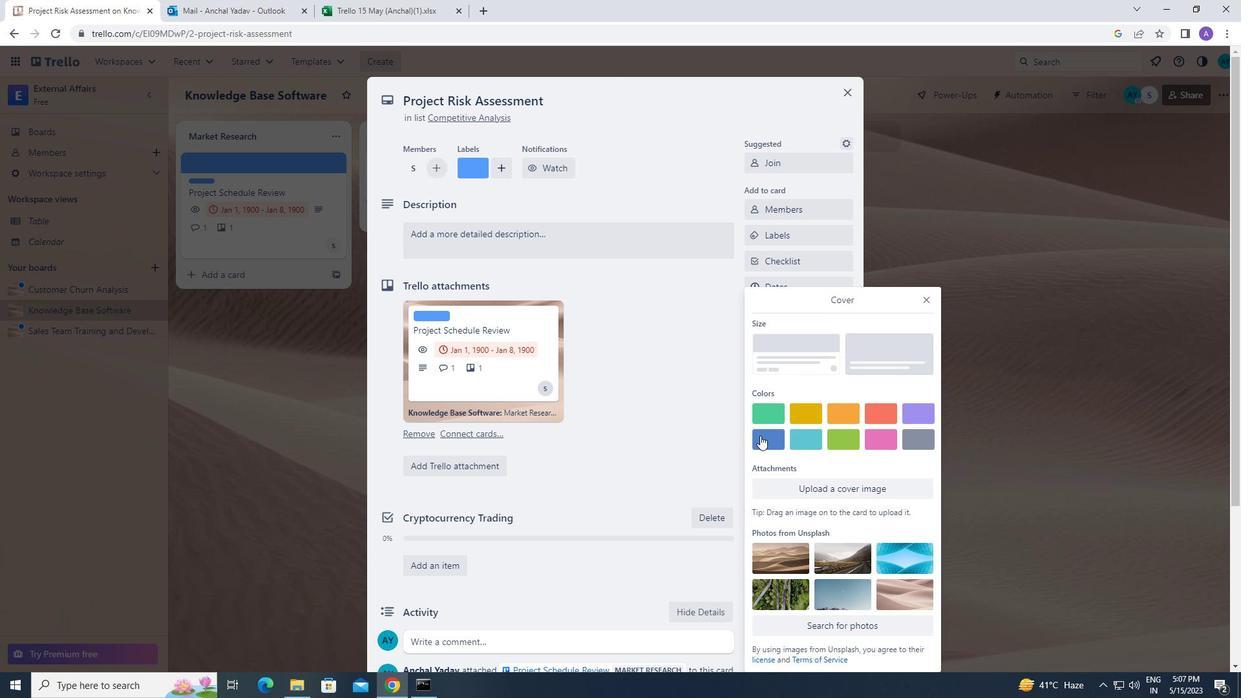 
Action: Mouse pressed left at (769, 433)
Screenshot: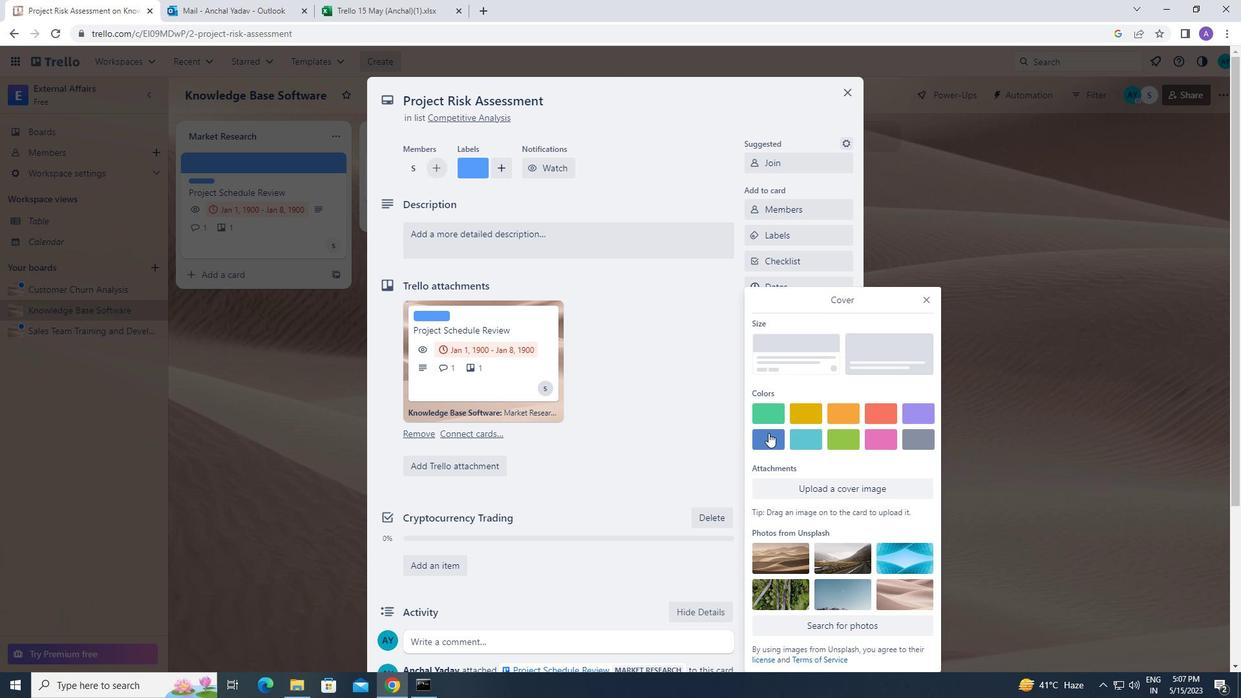 
Action: Mouse moved to (930, 276)
Screenshot: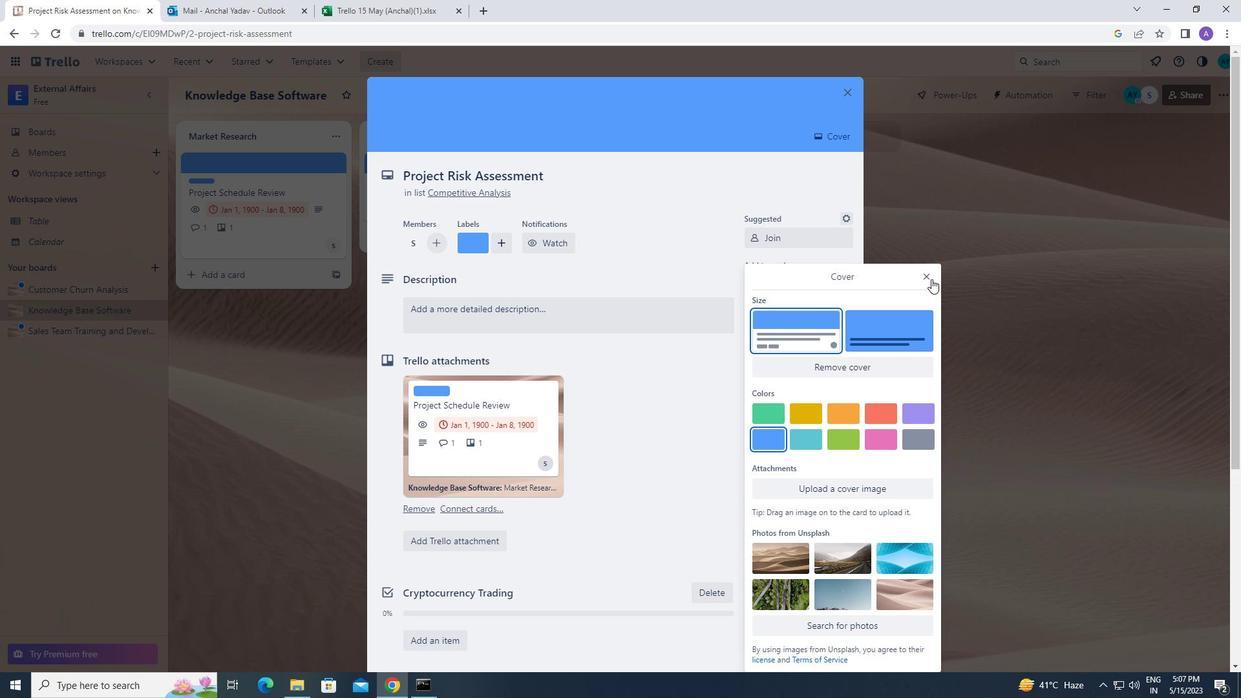 
Action: Mouse pressed left at (930, 276)
Screenshot: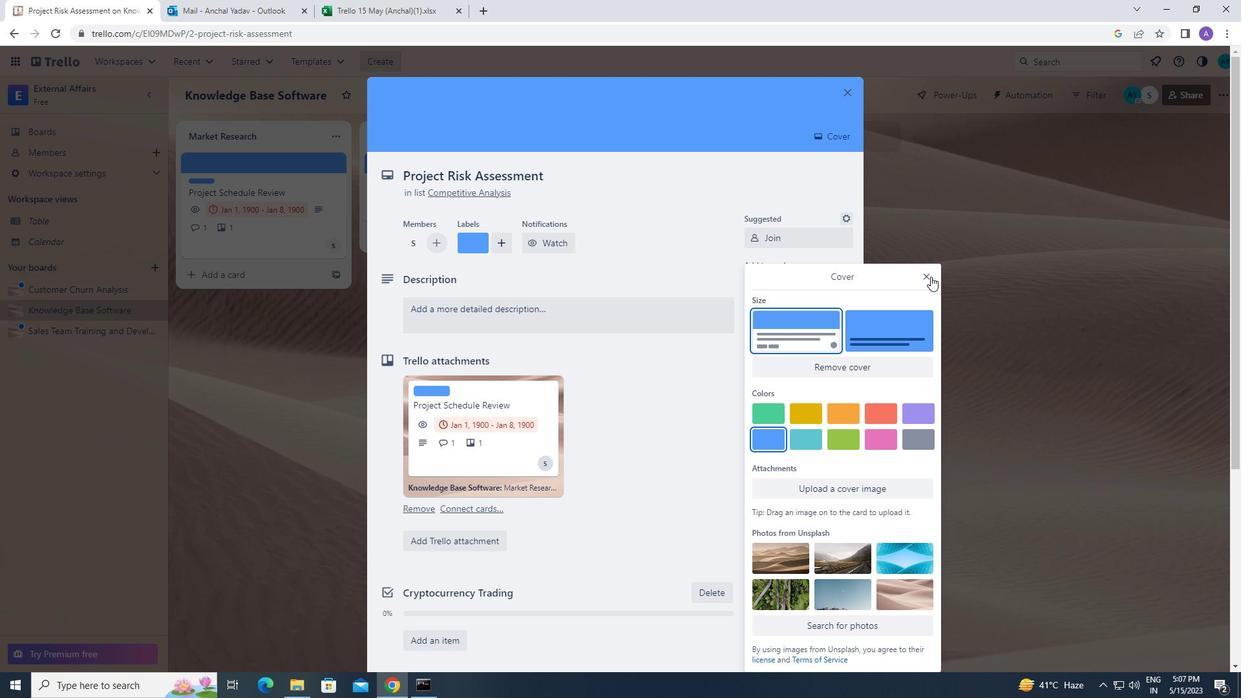 
Action: Mouse moved to (532, 303)
Screenshot: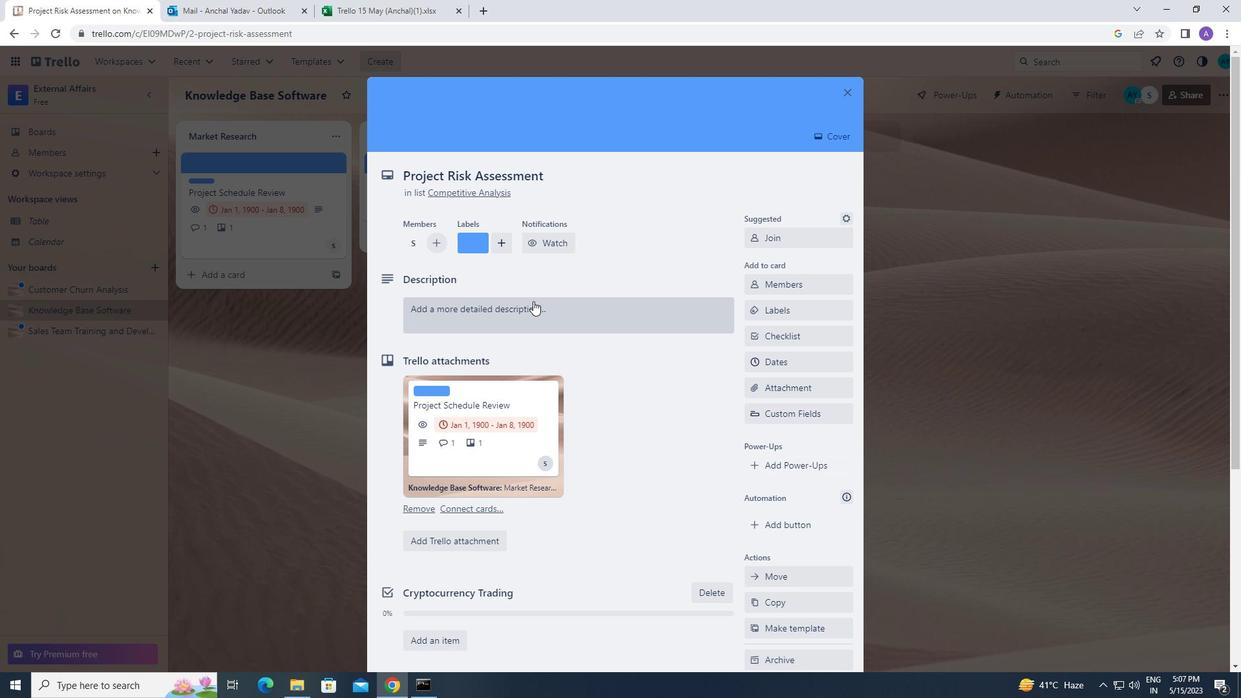 
Action: Mouse pressed left at (532, 303)
Screenshot: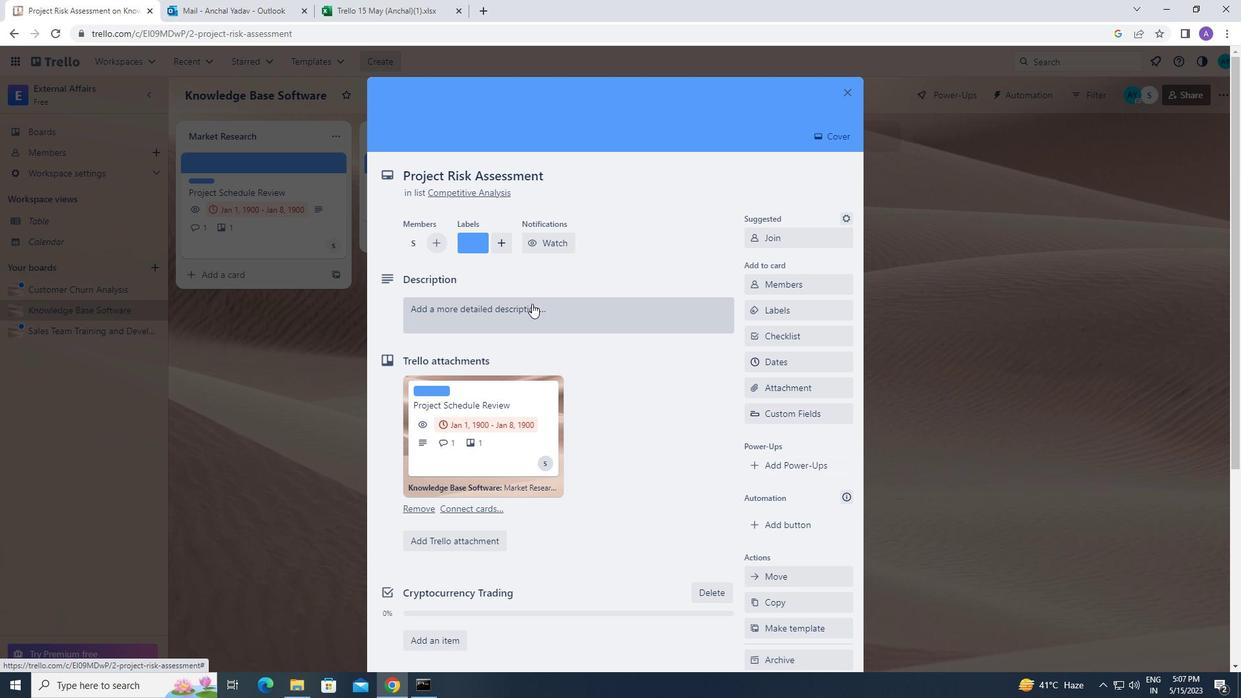 
Action: Mouse moved to (493, 354)
Screenshot: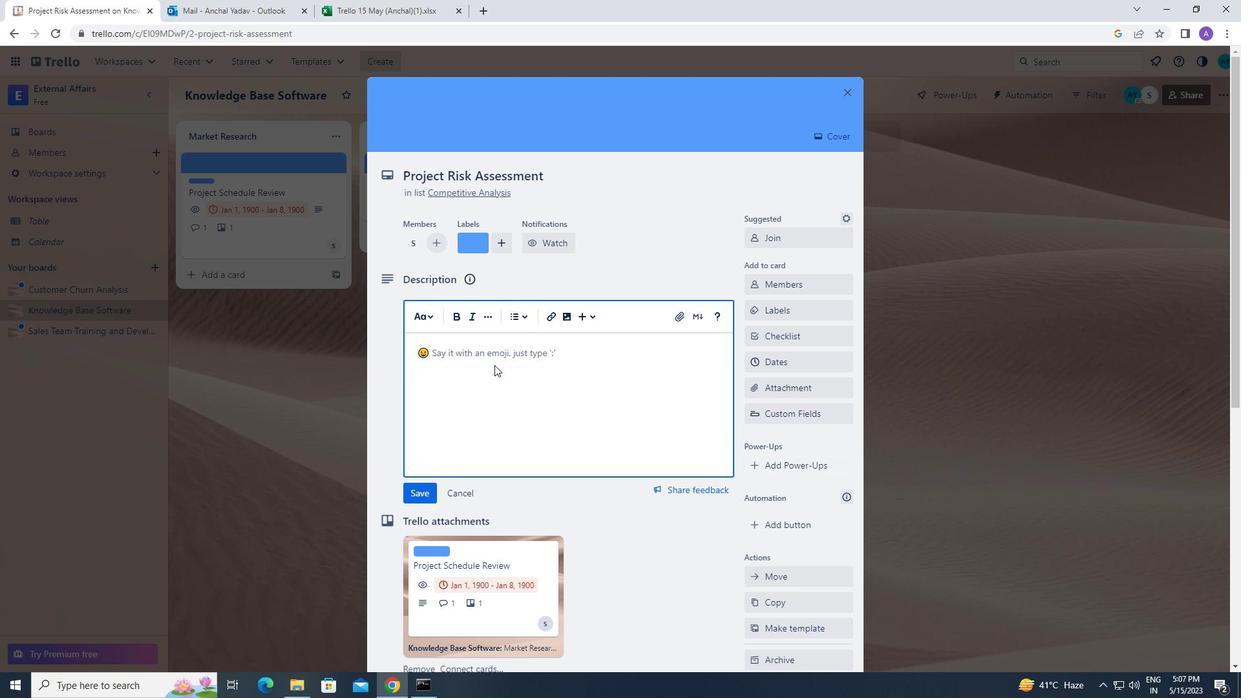 
Action: Mouse pressed left at (493, 354)
Screenshot: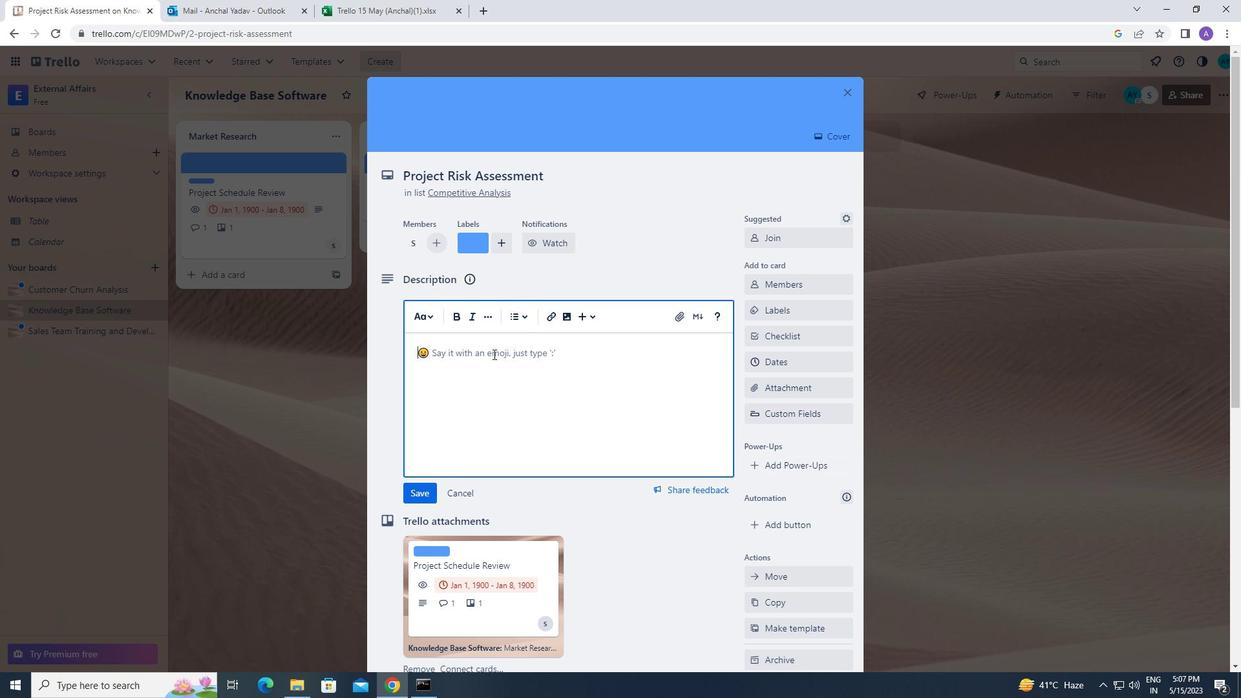 
Action: Key pressed <Key.caps_lock>p<Key.caps_lock>lan<Key.space>and<Key.space>execute<Key.space>company<Key.space>team-building<Key.space>conference<Key.space>with<Key.space>team-building<Key.space>exercises<Key.space>on<Key.space>problem-solving<Key.space>and<Key.space>decision<Key.space>making
Screenshot: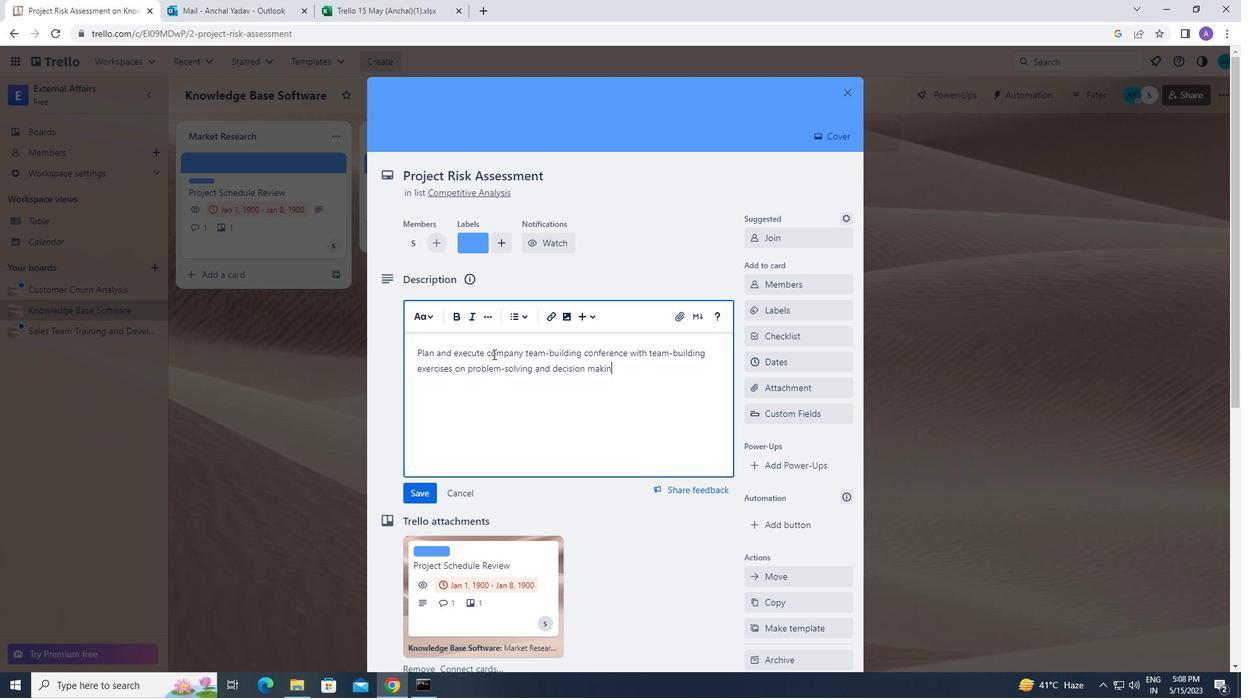 
Action: Mouse moved to (418, 495)
Screenshot: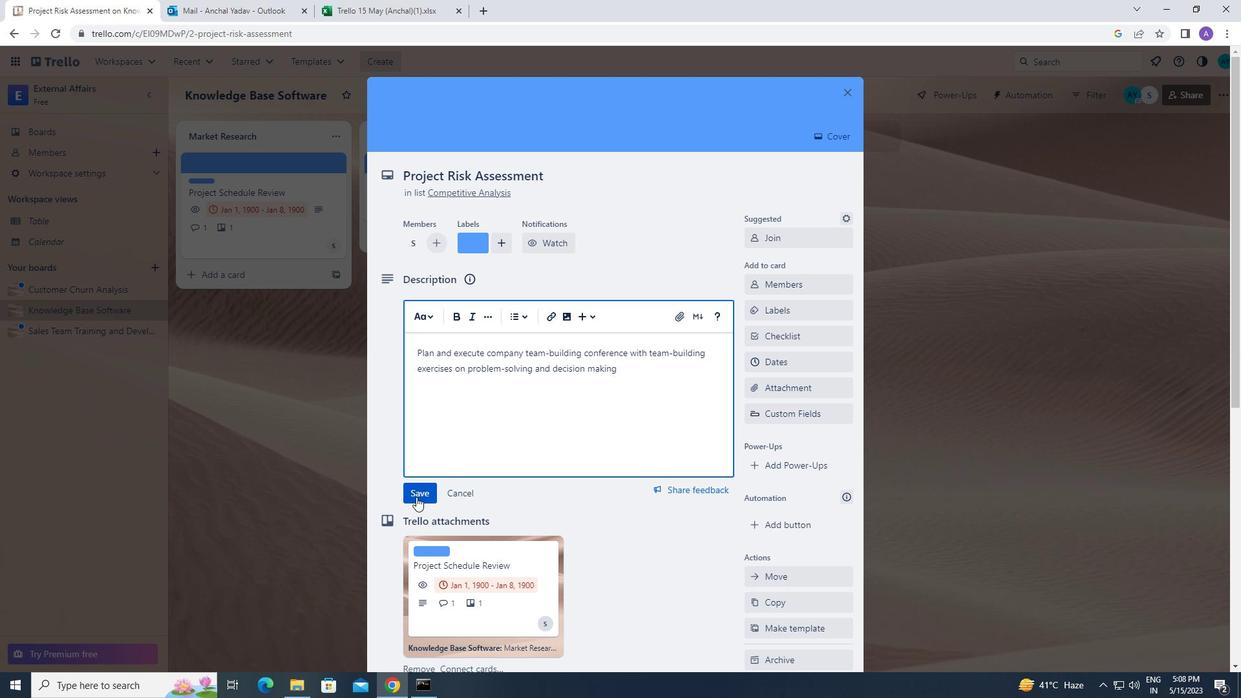
Action: Mouse pressed left at (418, 495)
Screenshot: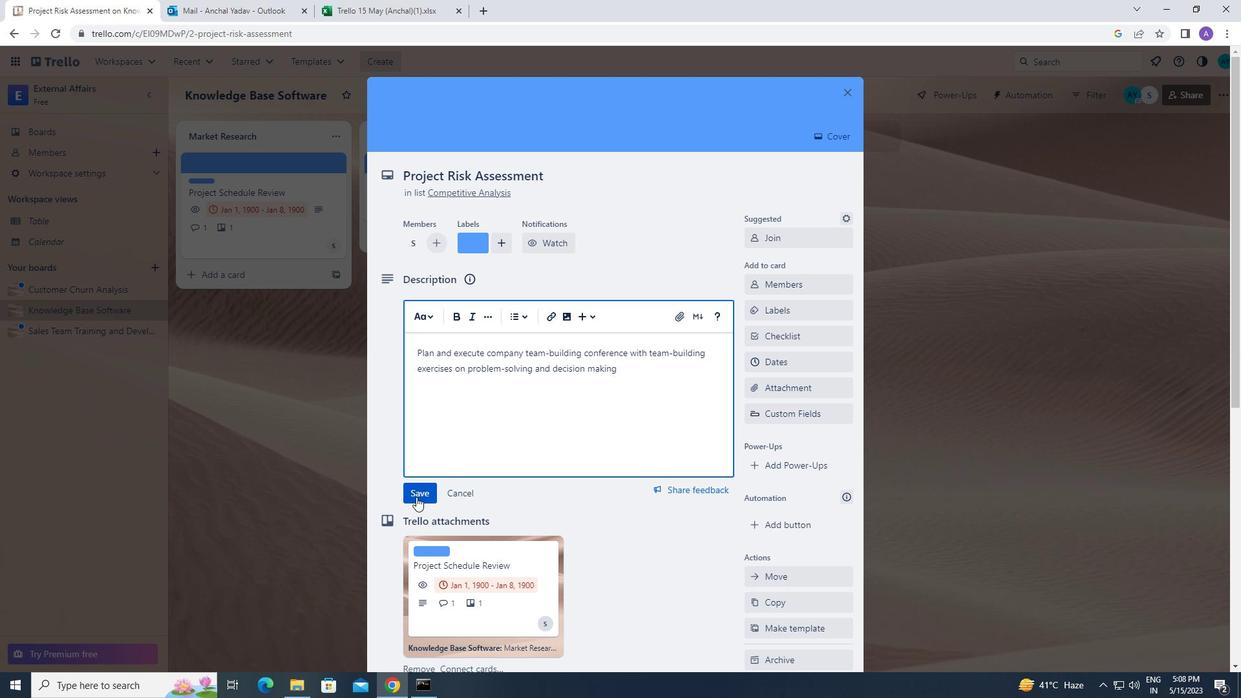 
Action: Mouse moved to (438, 522)
Screenshot: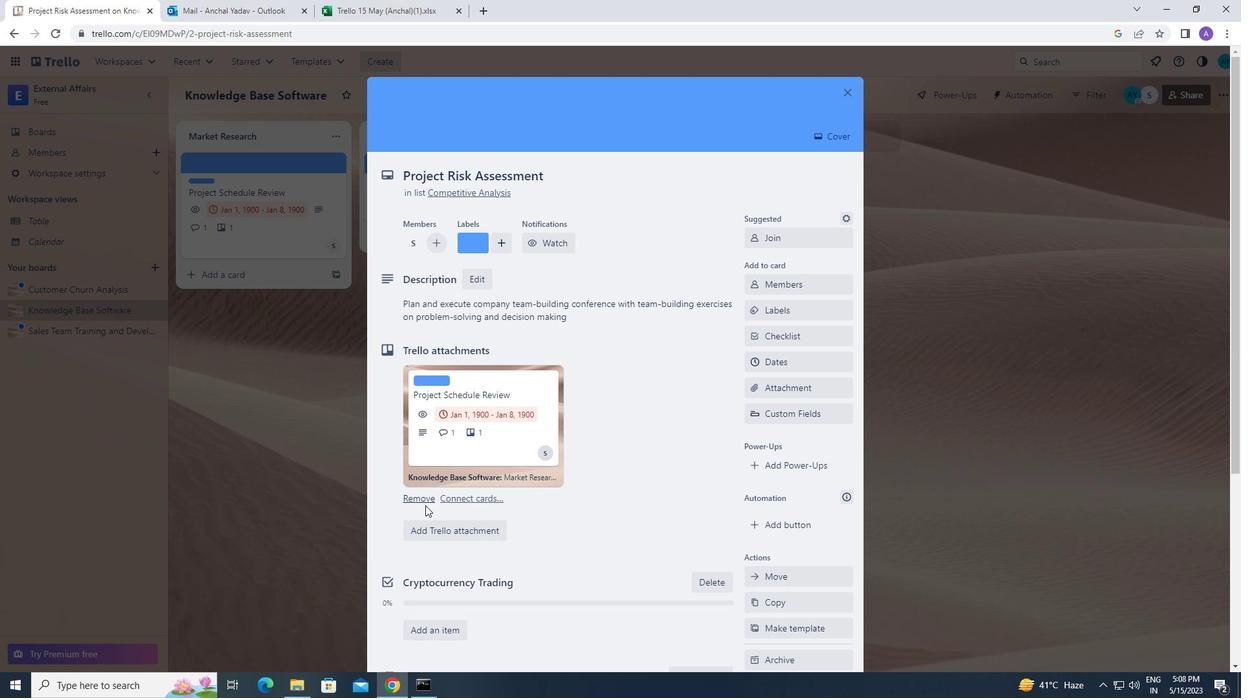 
Action: Mouse scrolled (438, 521) with delta (0, 0)
Screenshot: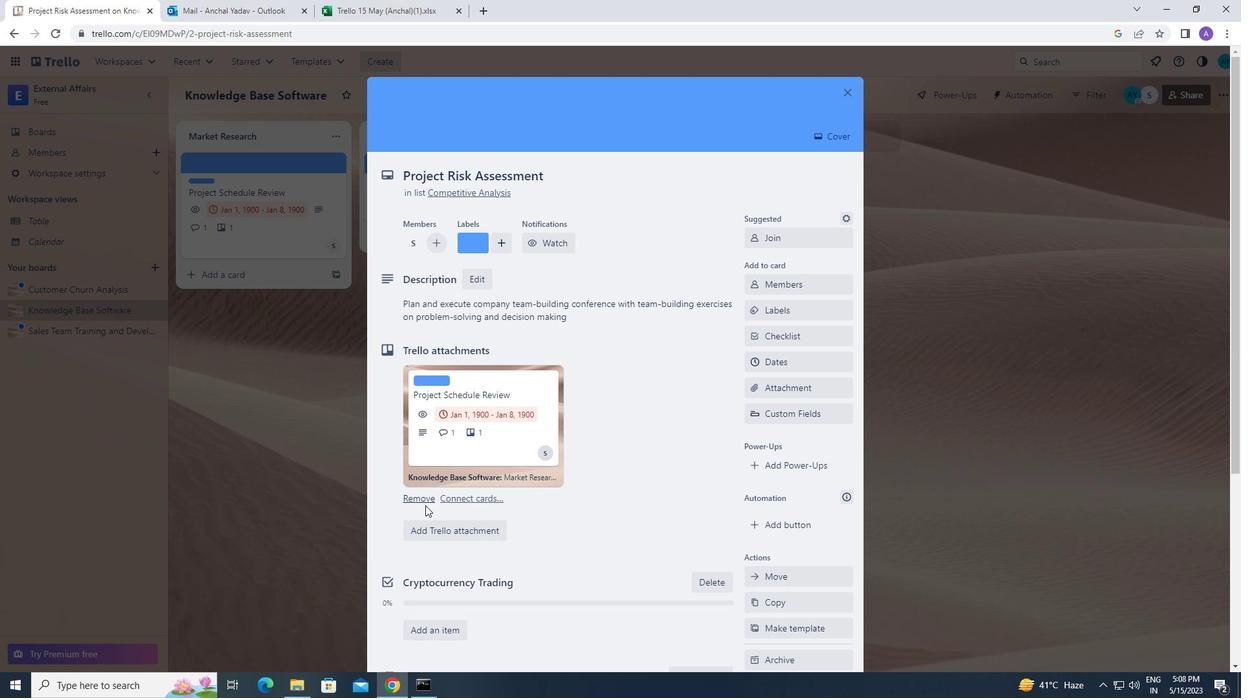 
Action: Mouse scrolled (438, 521) with delta (0, 0)
Screenshot: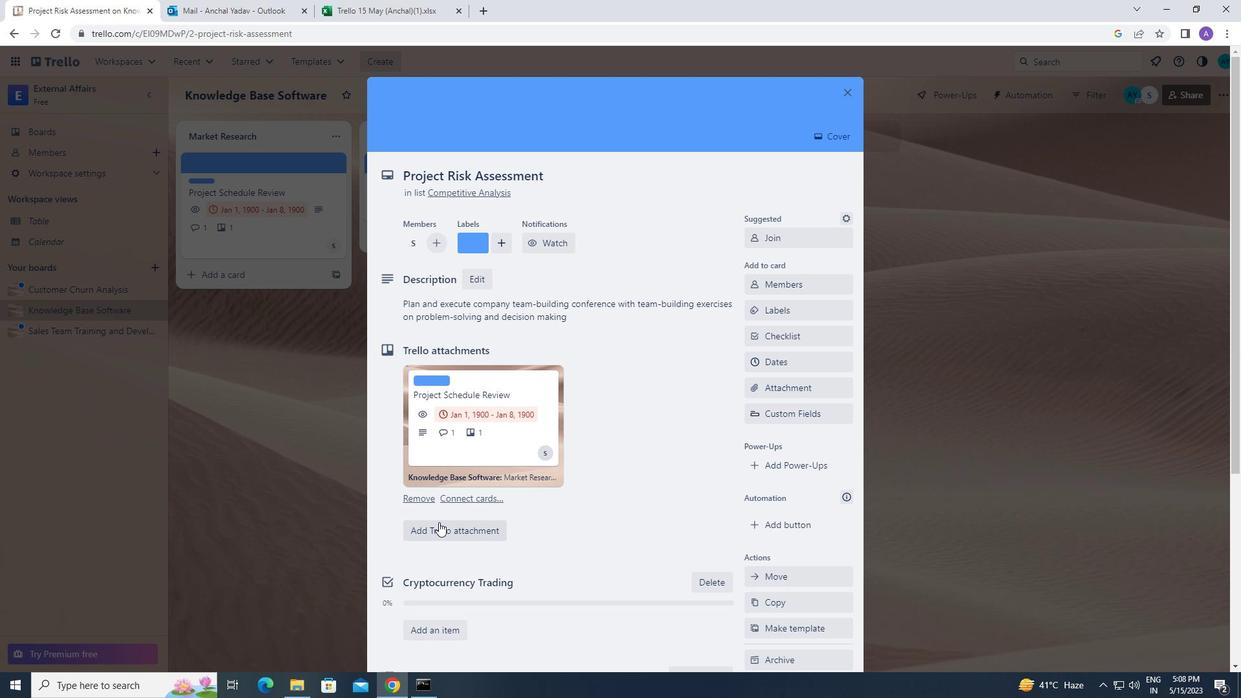 
Action: Mouse moved to (441, 573)
Screenshot: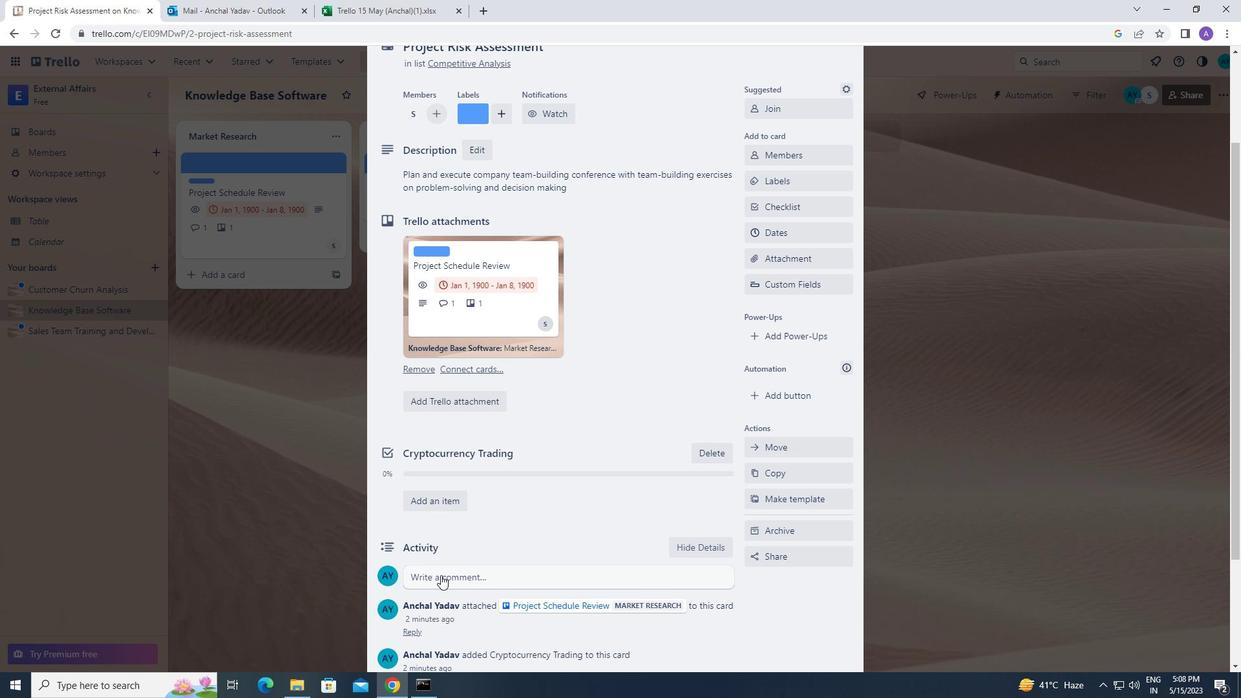 
Action: Mouse pressed left at (441, 573)
Screenshot: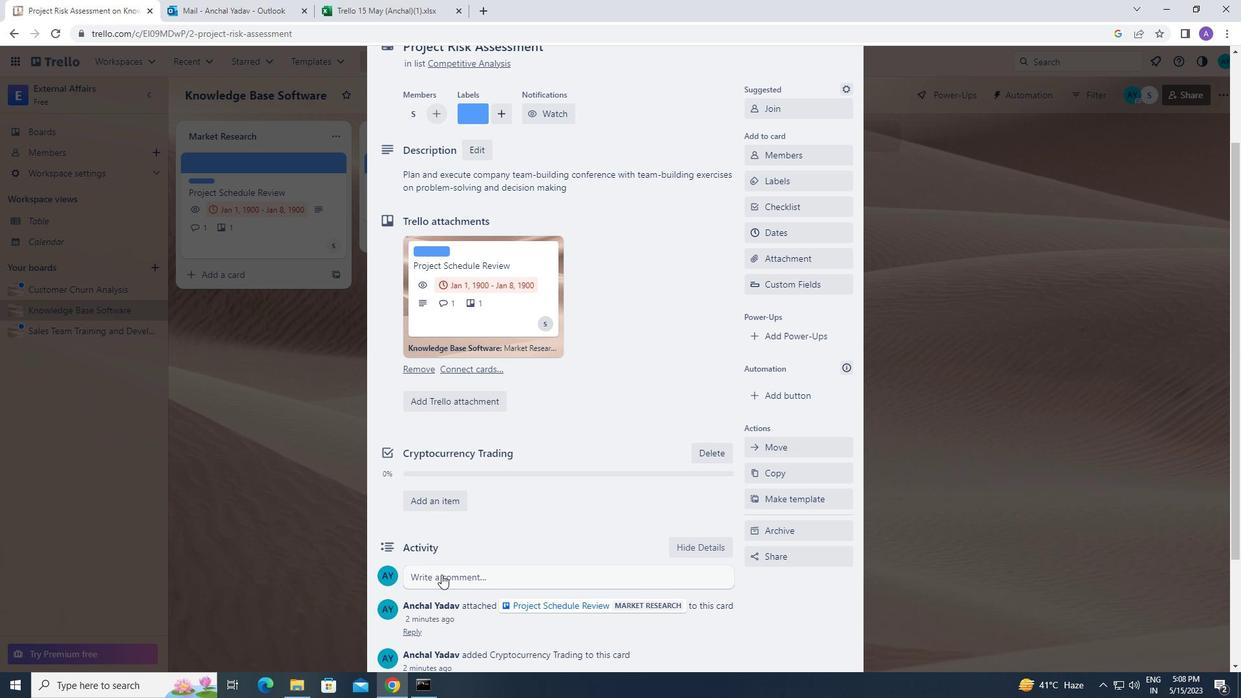 
Action: Mouse moved to (431, 613)
Screenshot: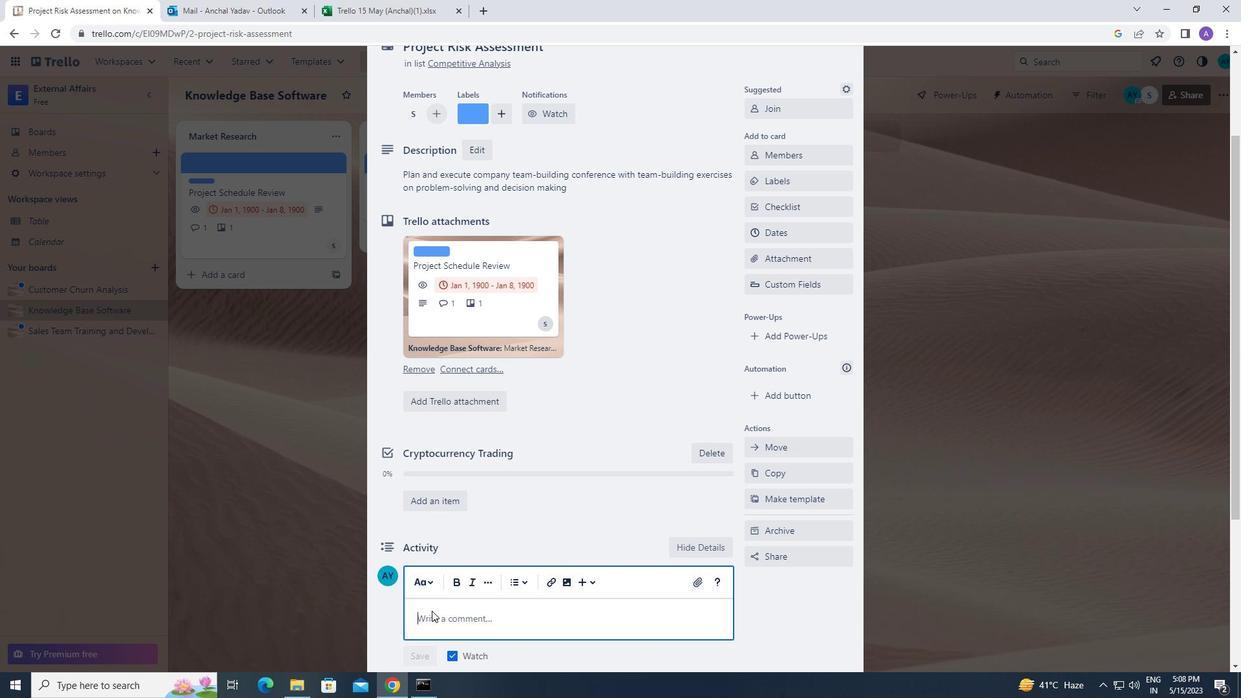 
Action: Mouse pressed left at (431, 613)
Screenshot: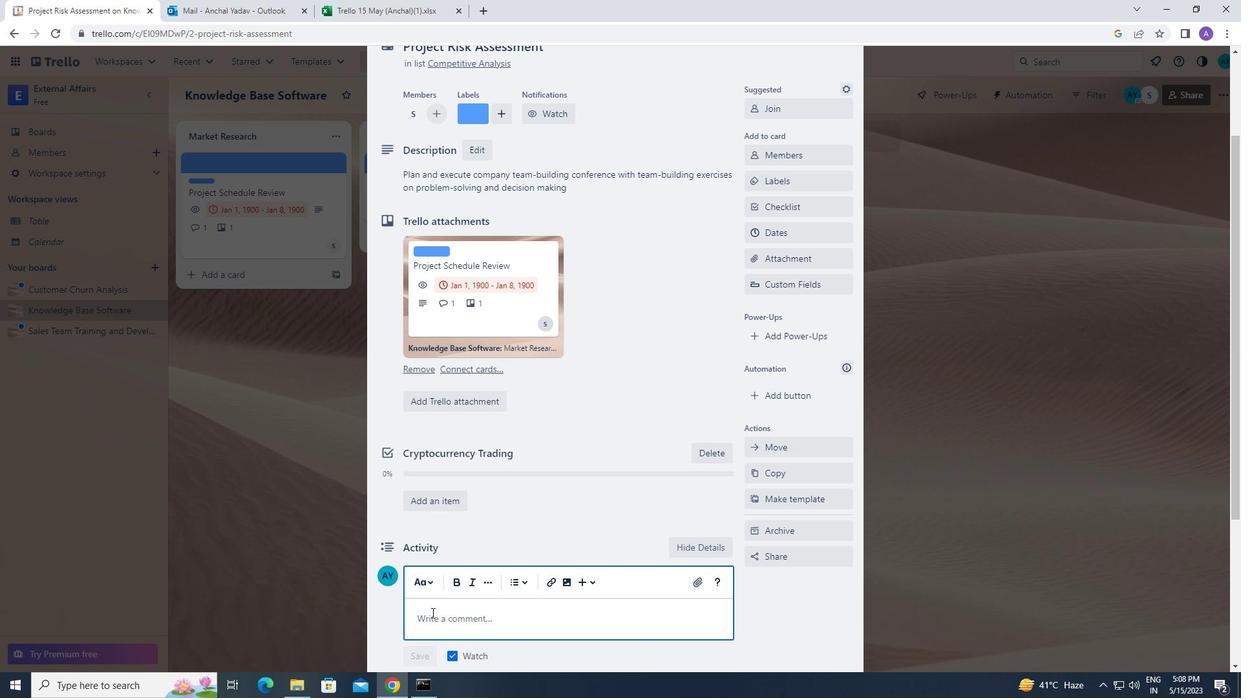 
Action: Key pressed <Key.caps_lock>l<Key.caps_lock>et<Key.space>us<Key.space>approach<Key.space>this<Key.space>task<Key.space>with<Key.space>a<Key.space>sense<Key.space>of<Key.space>empathy,<Key.space>understanding<Key.space>the<Key.space>needs<Key.space>and<Key.space>concerns<Key.space>of<Key.space>our<Key.space>stakeholders
Screenshot: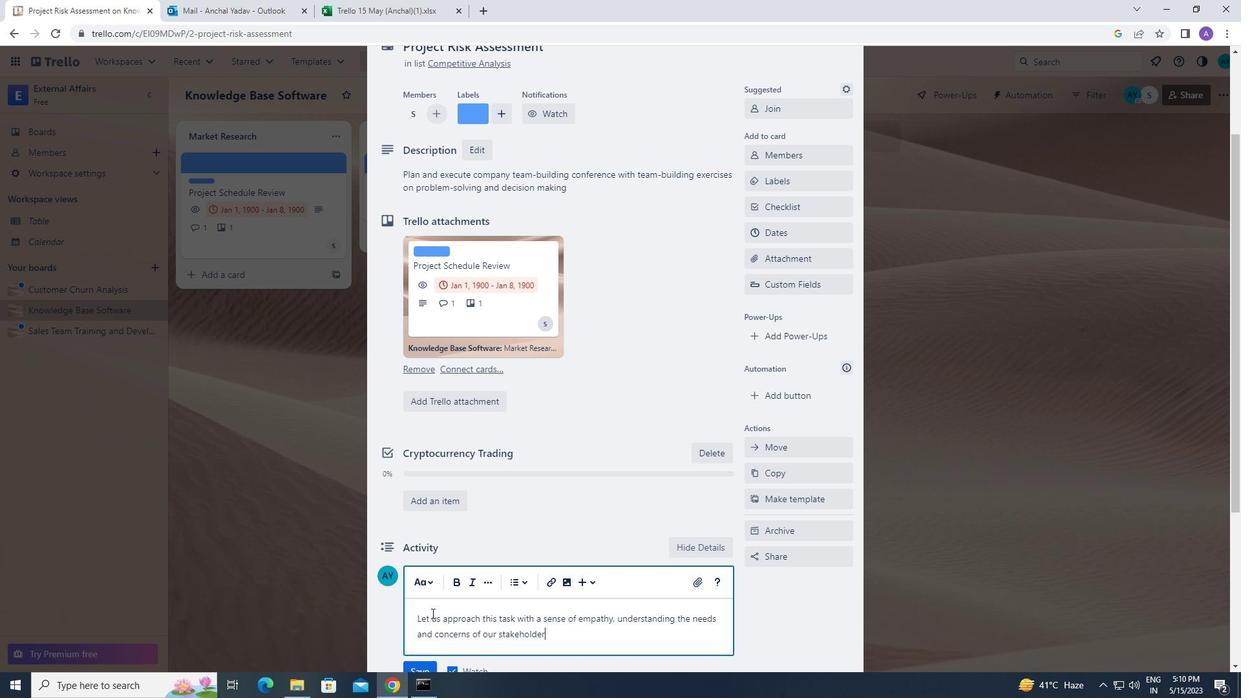 
Action: Mouse moved to (493, 573)
Screenshot: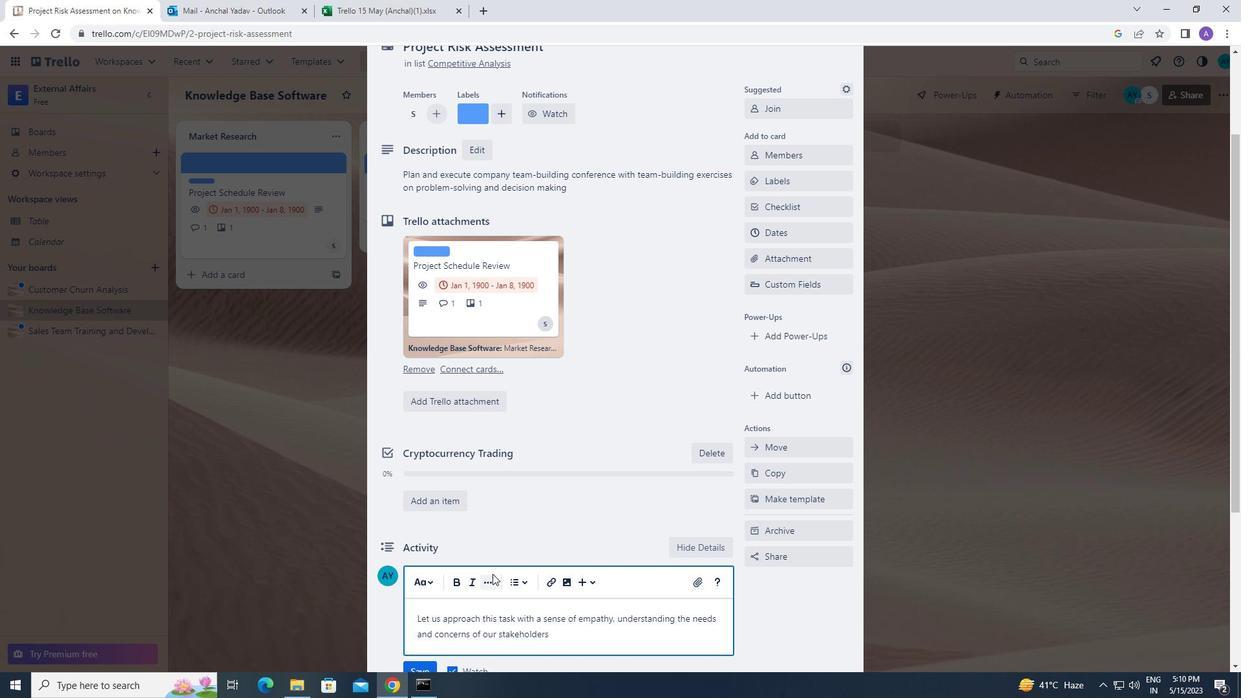 
Action: Mouse scrolled (493, 572) with delta (0, 0)
Screenshot: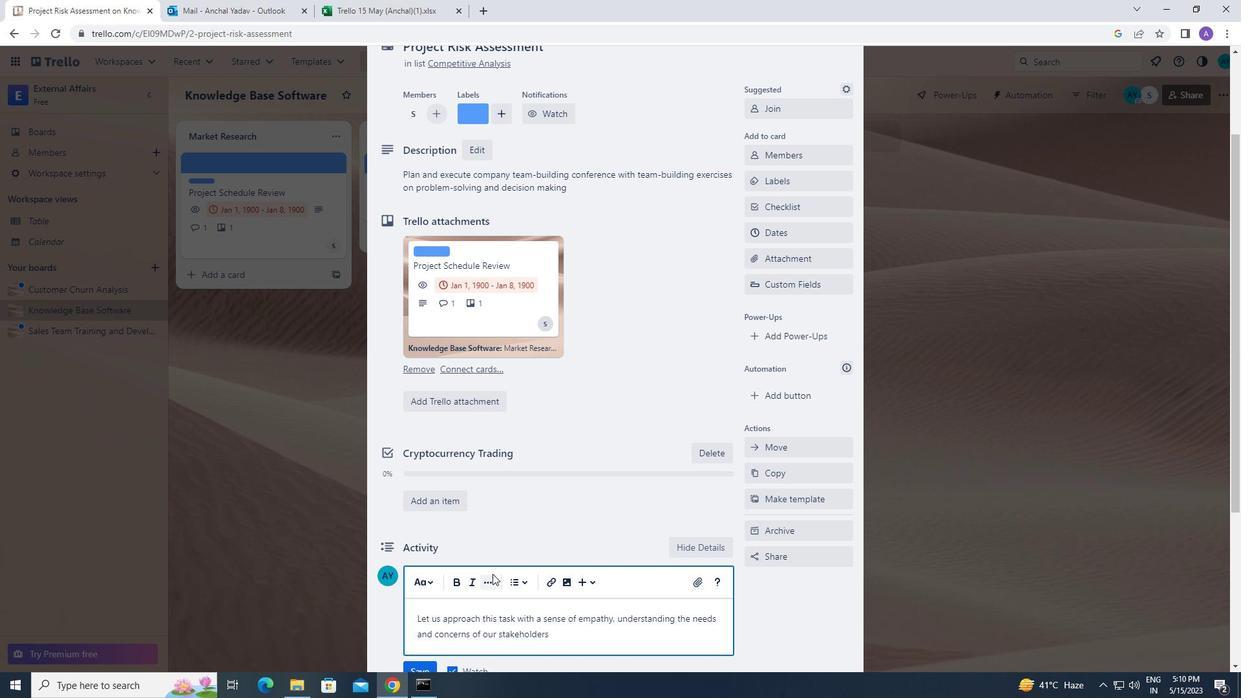 
Action: Mouse scrolled (493, 572) with delta (0, 0)
Screenshot: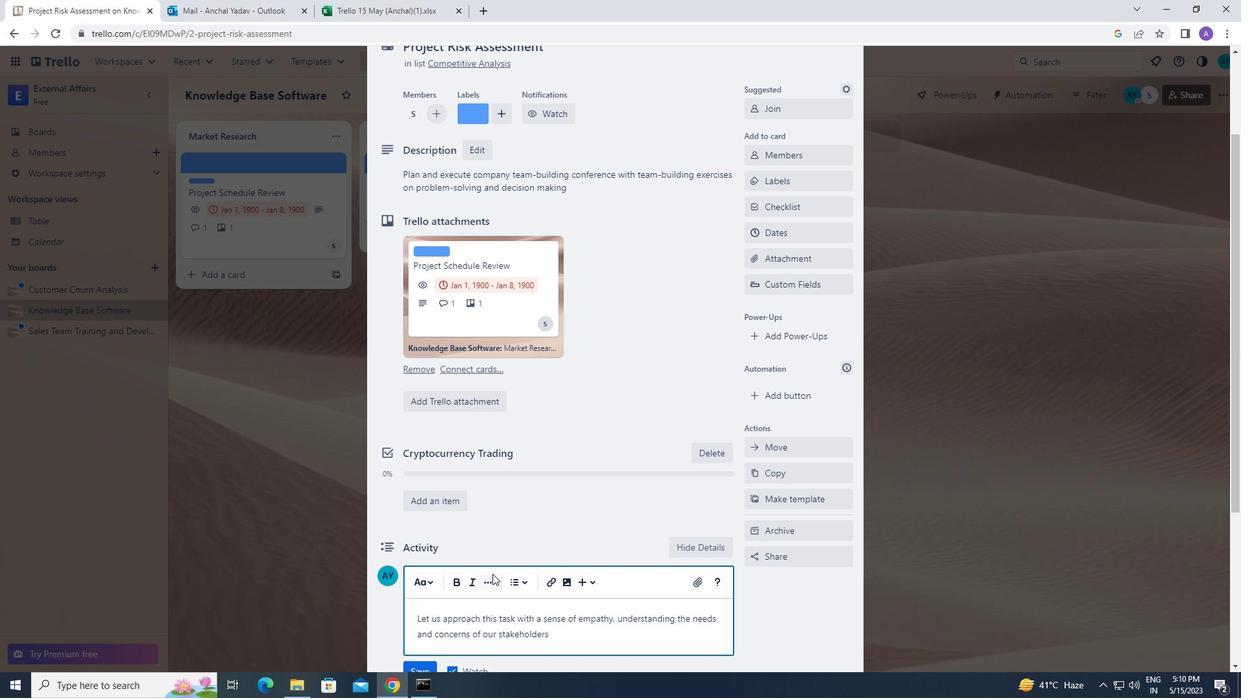 
Action: Mouse scrolled (493, 572) with delta (0, 0)
Screenshot: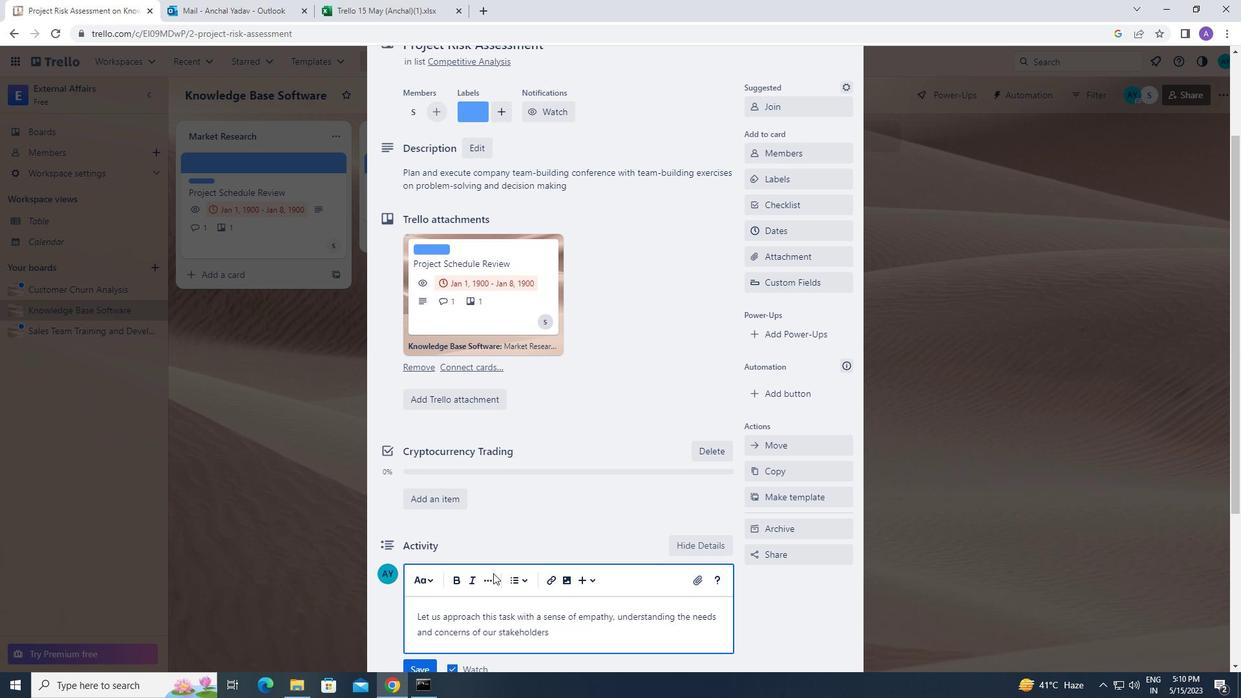 
Action: Mouse moved to (416, 473)
Screenshot: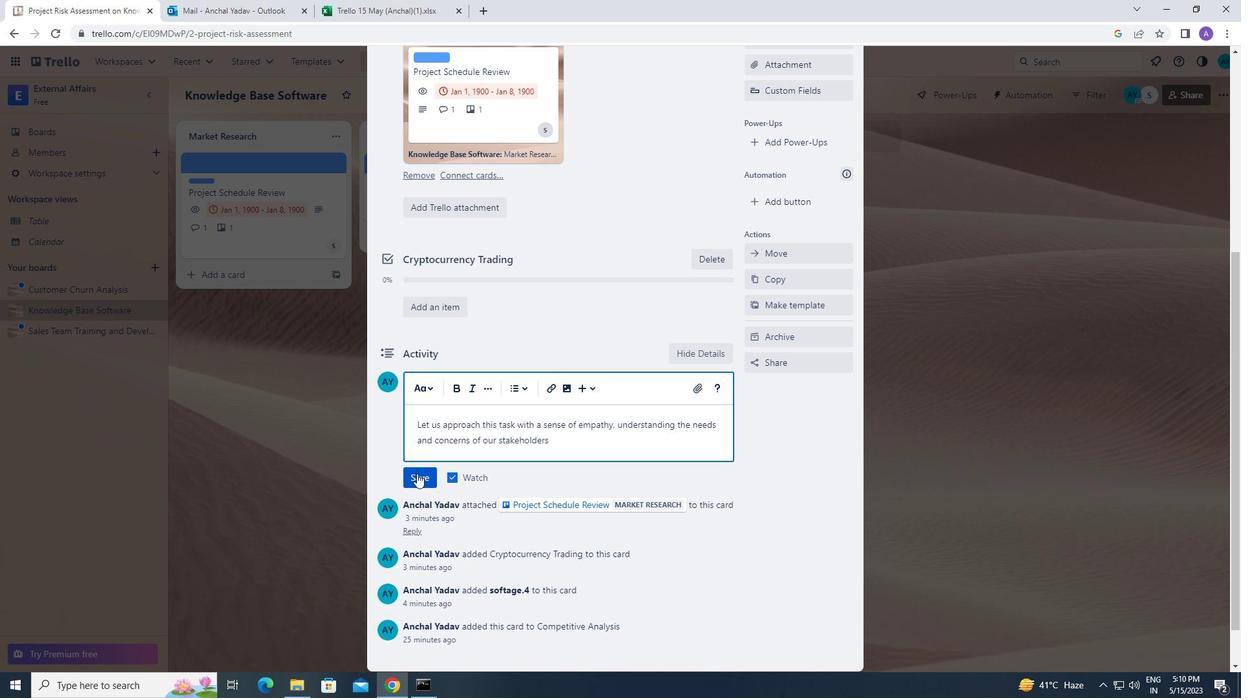 
Action: Mouse pressed left at (416, 473)
Screenshot: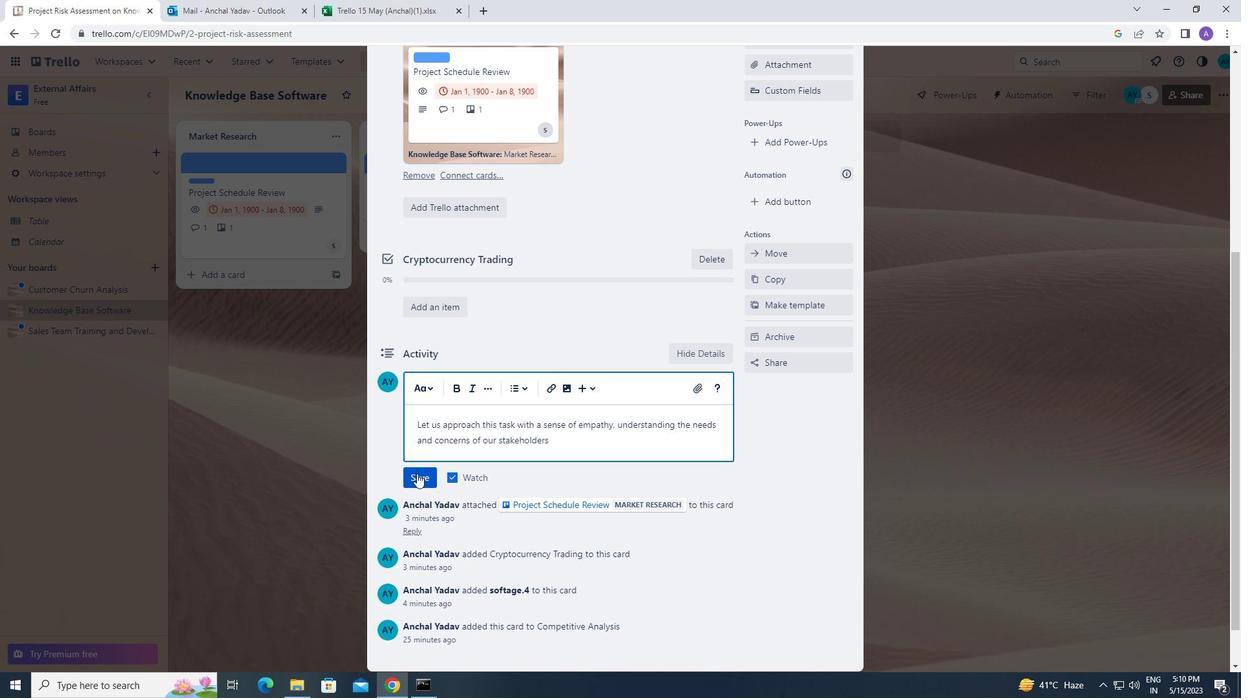 
Action: Mouse moved to (692, 347)
Screenshot: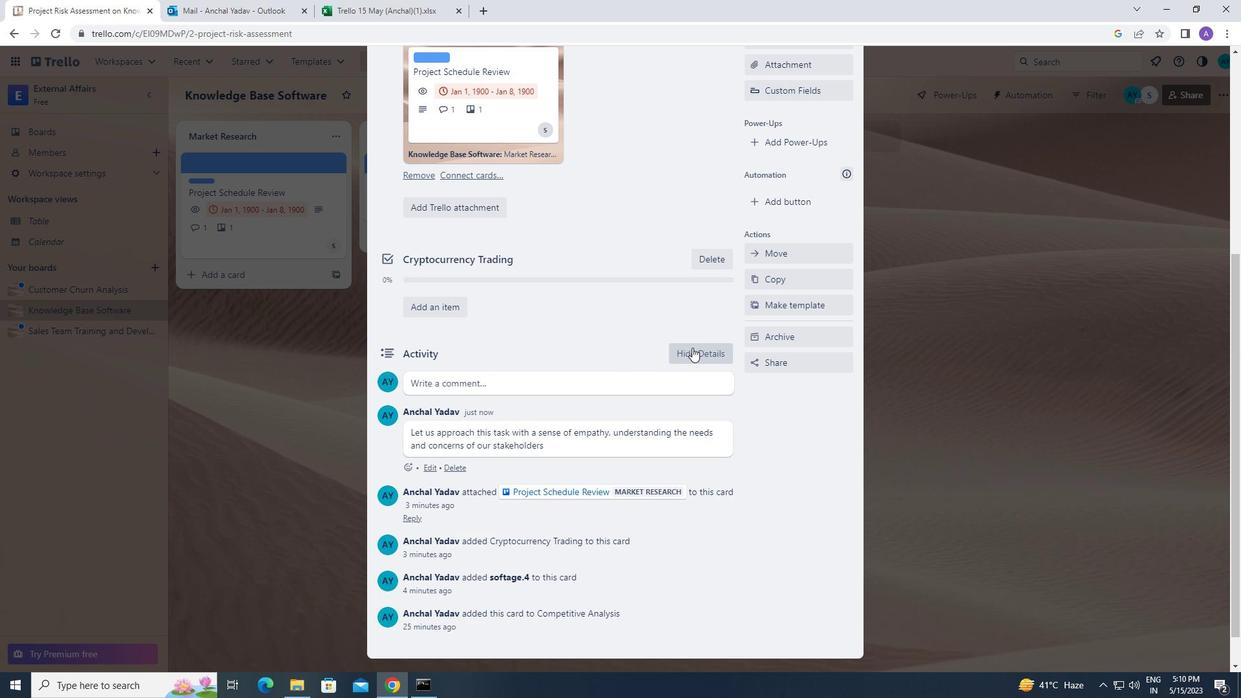 
Action: Mouse scrolled (692, 348) with delta (0, 0)
Screenshot: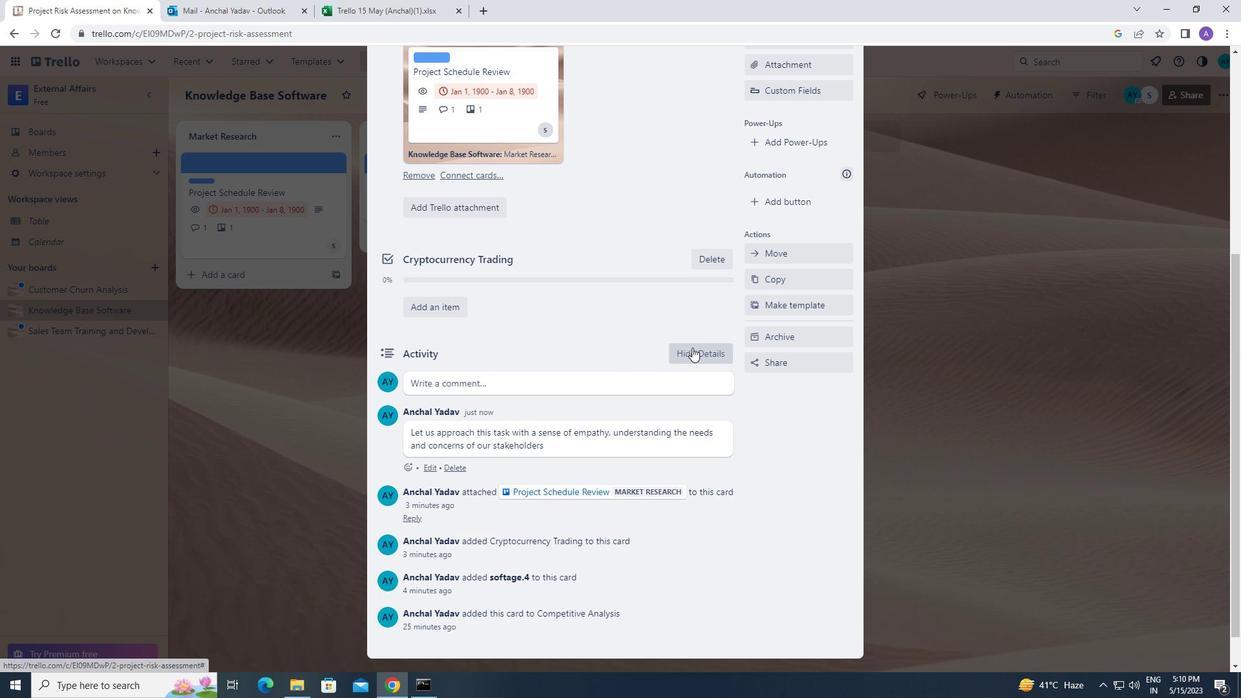 
Action: Mouse scrolled (692, 348) with delta (0, 0)
Screenshot: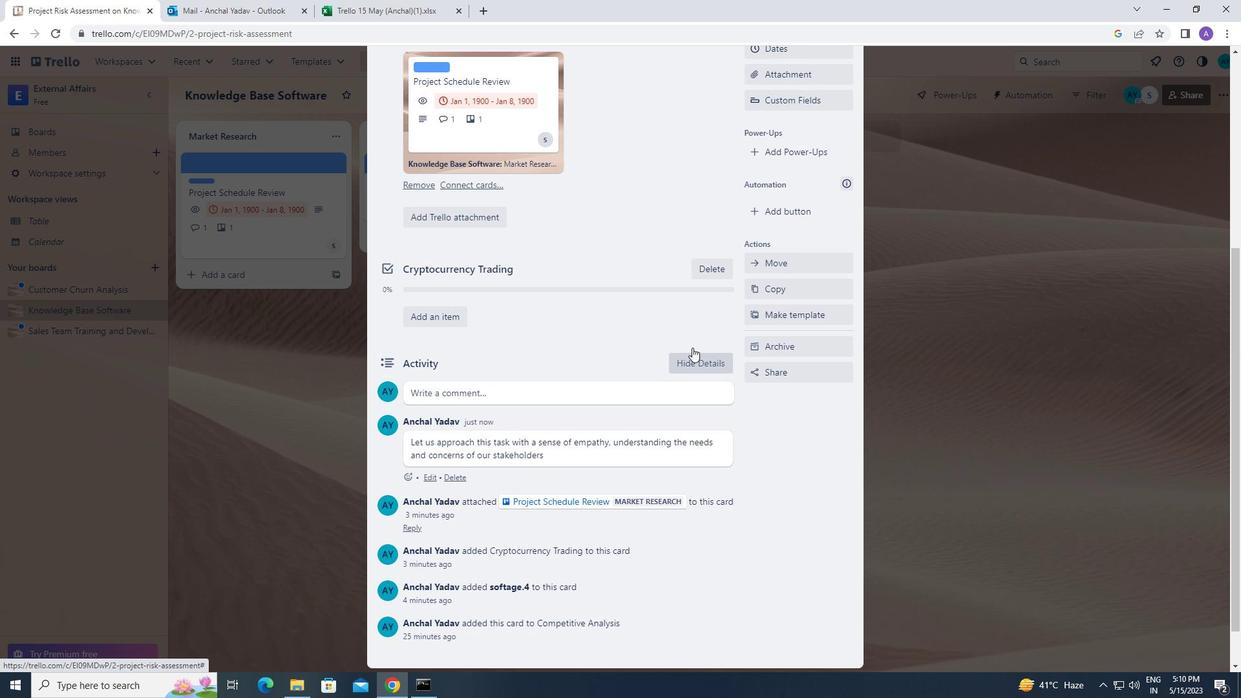 
Action: Mouse scrolled (692, 348) with delta (0, 0)
Screenshot: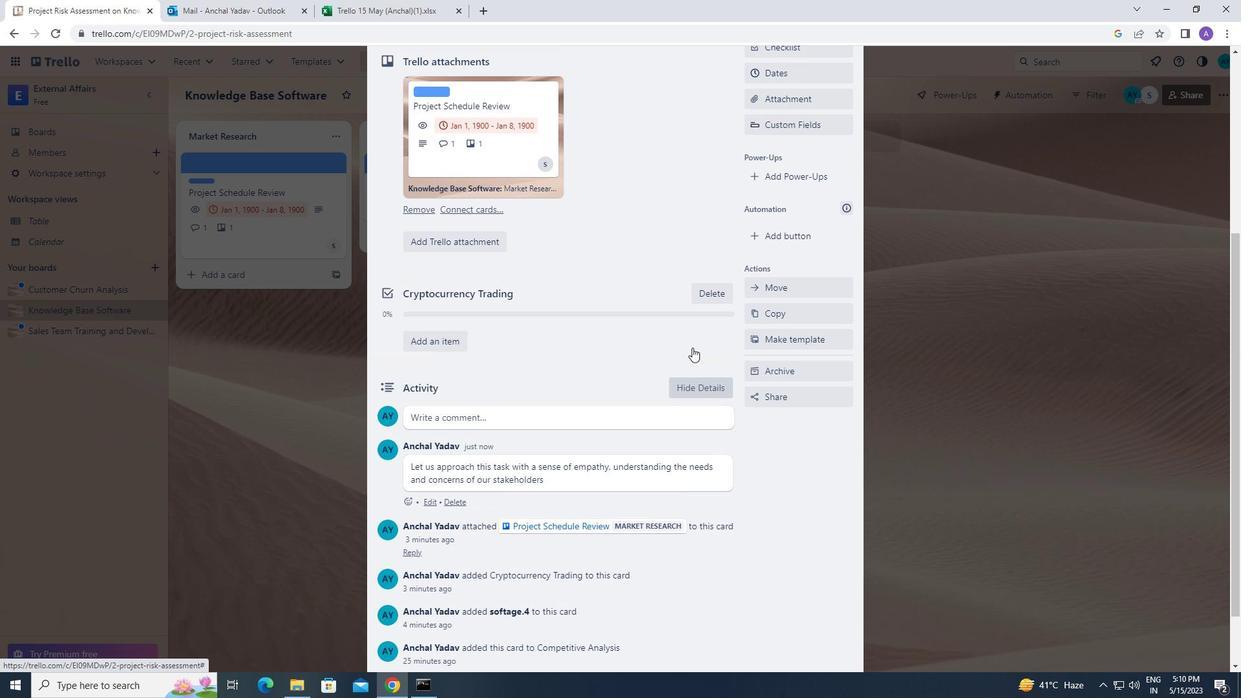 
Action: Mouse moved to (777, 232)
Screenshot: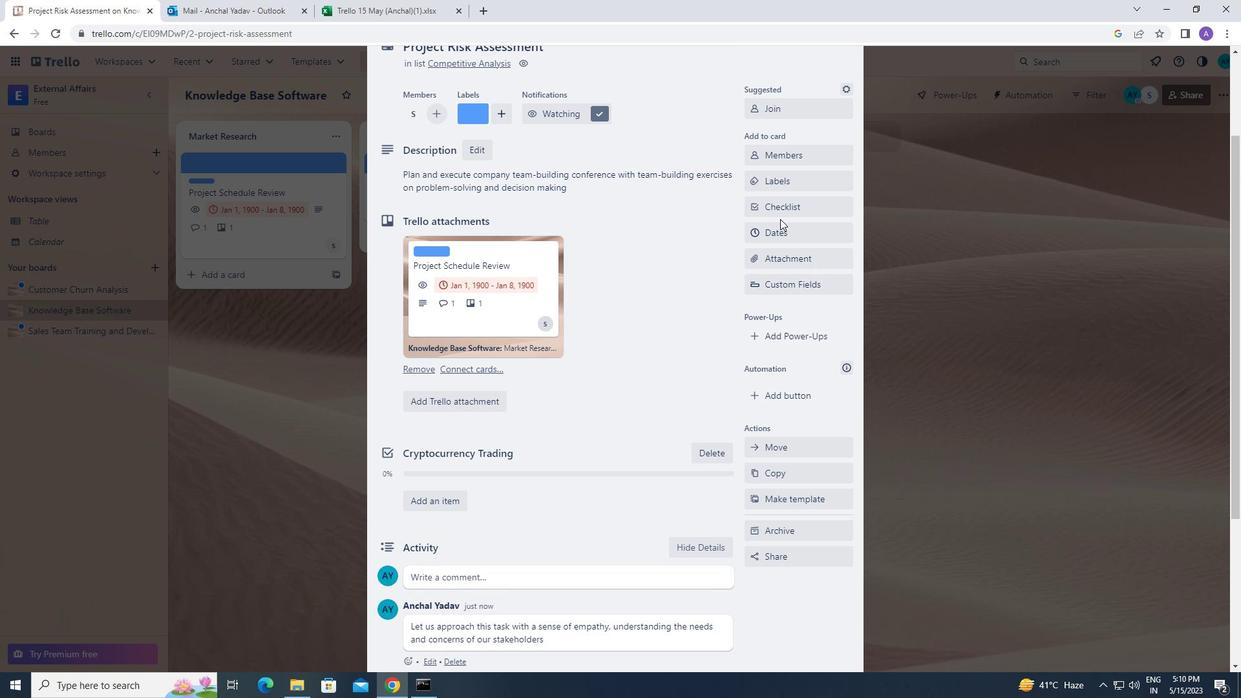 
Action: Mouse pressed left at (777, 232)
Screenshot: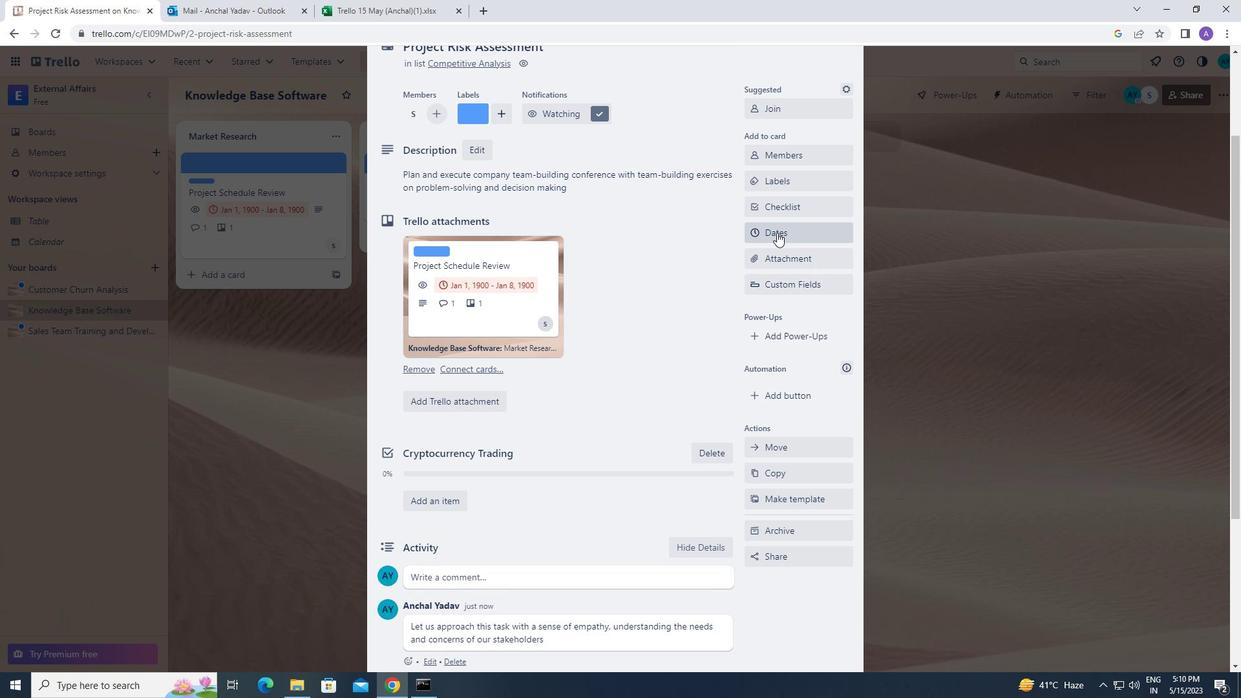 
Action: Mouse moved to (757, 327)
Screenshot: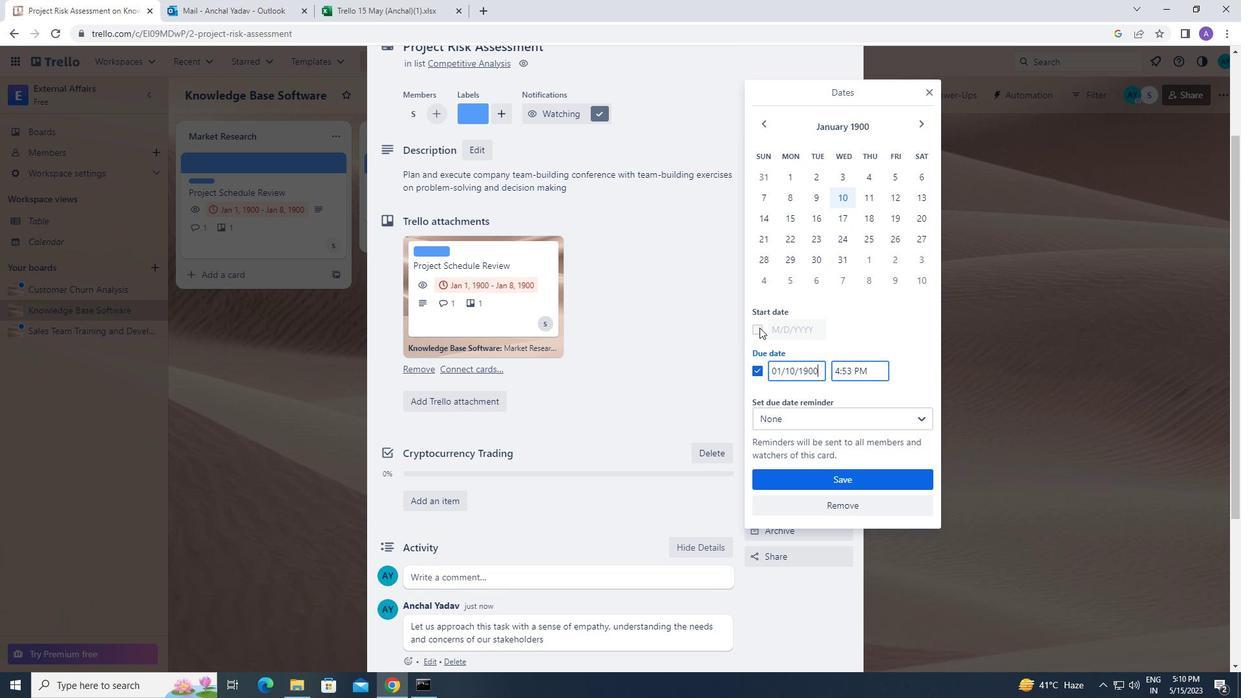 
Action: Mouse pressed left at (757, 327)
Screenshot: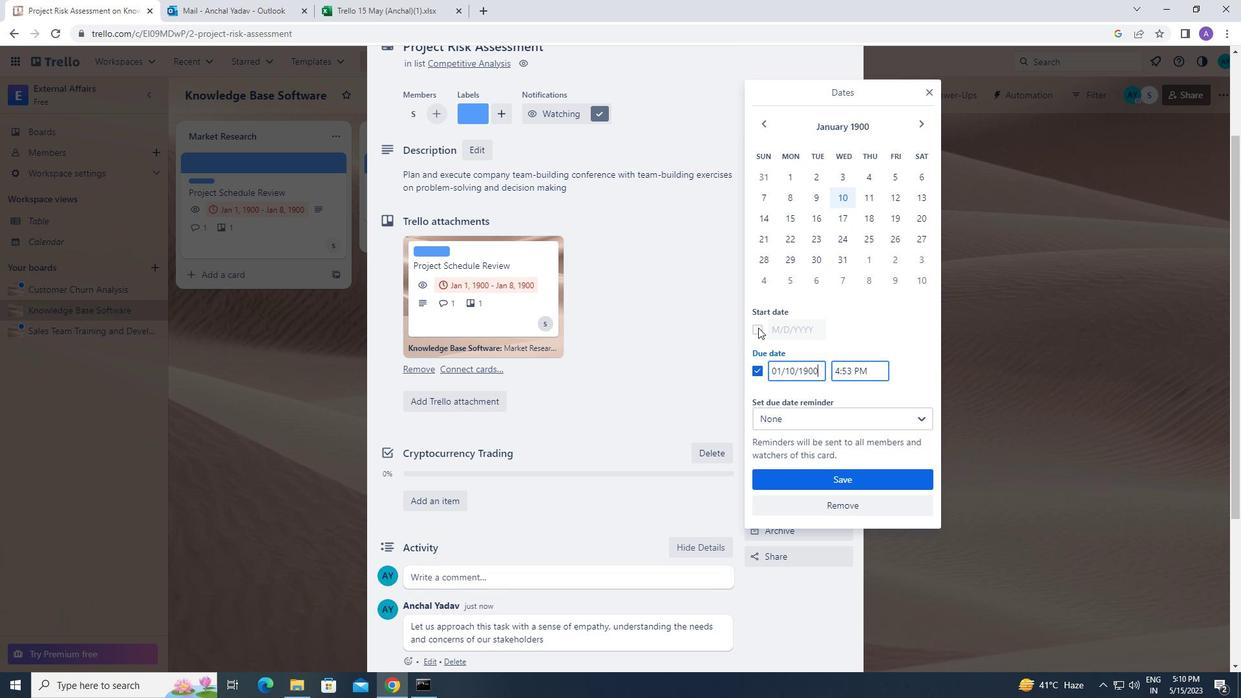 
Action: Mouse moved to (793, 330)
Screenshot: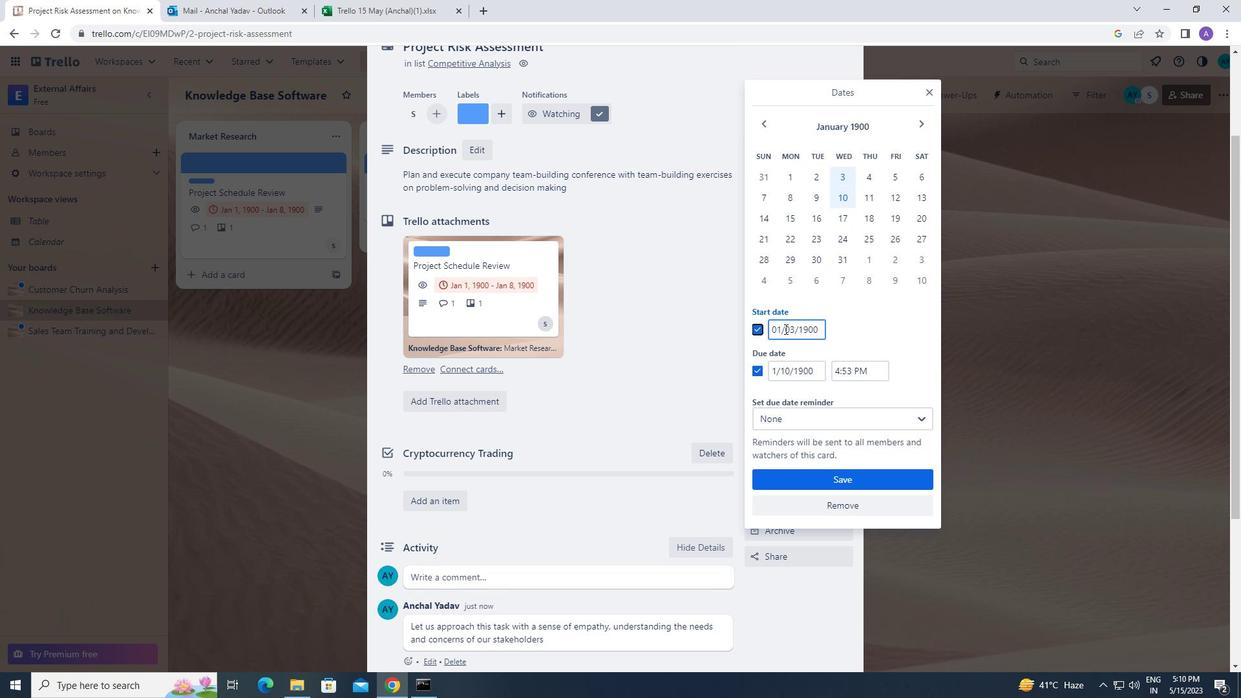 
Action: Mouse pressed left at (793, 330)
Screenshot: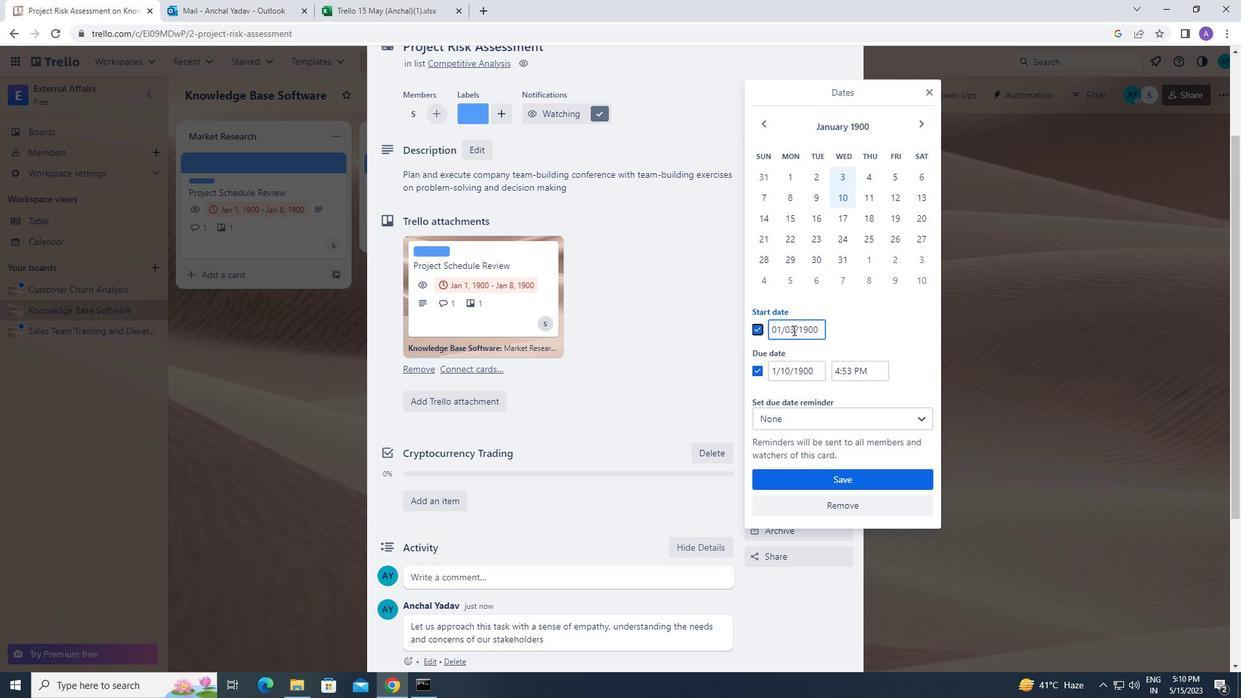 
Action: Mouse moved to (784, 325)
Screenshot: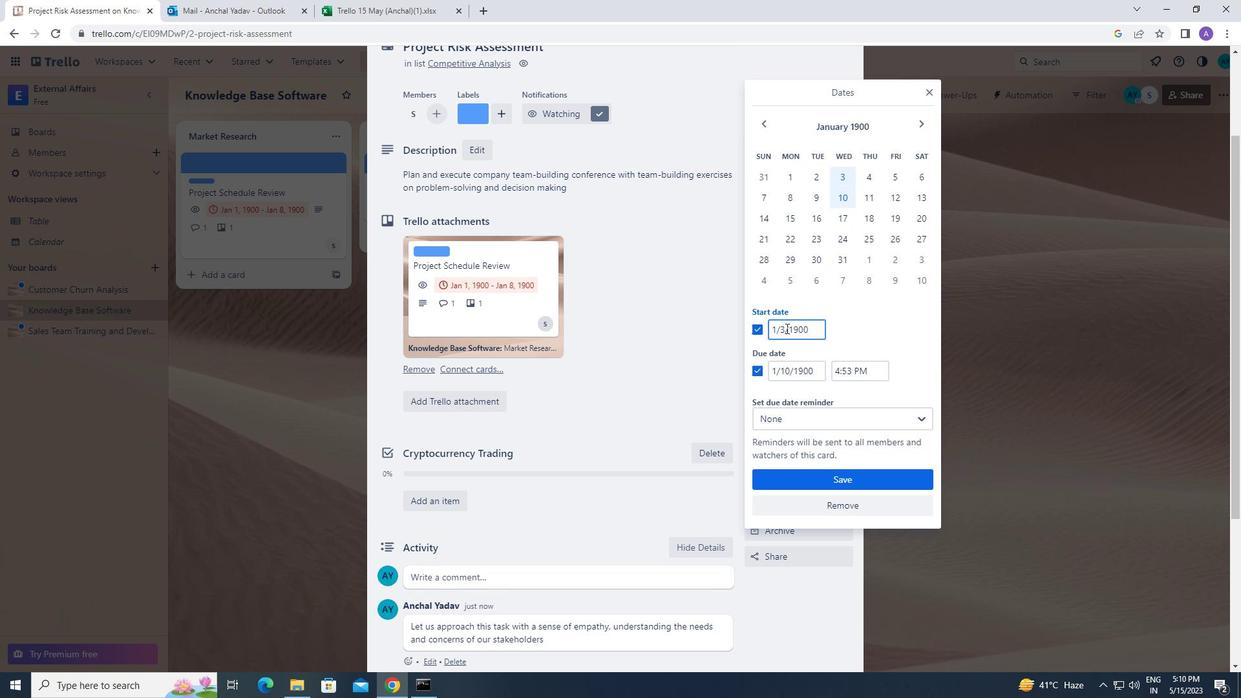 
Action: Mouse pressed left at (784, 325)
Screenshot: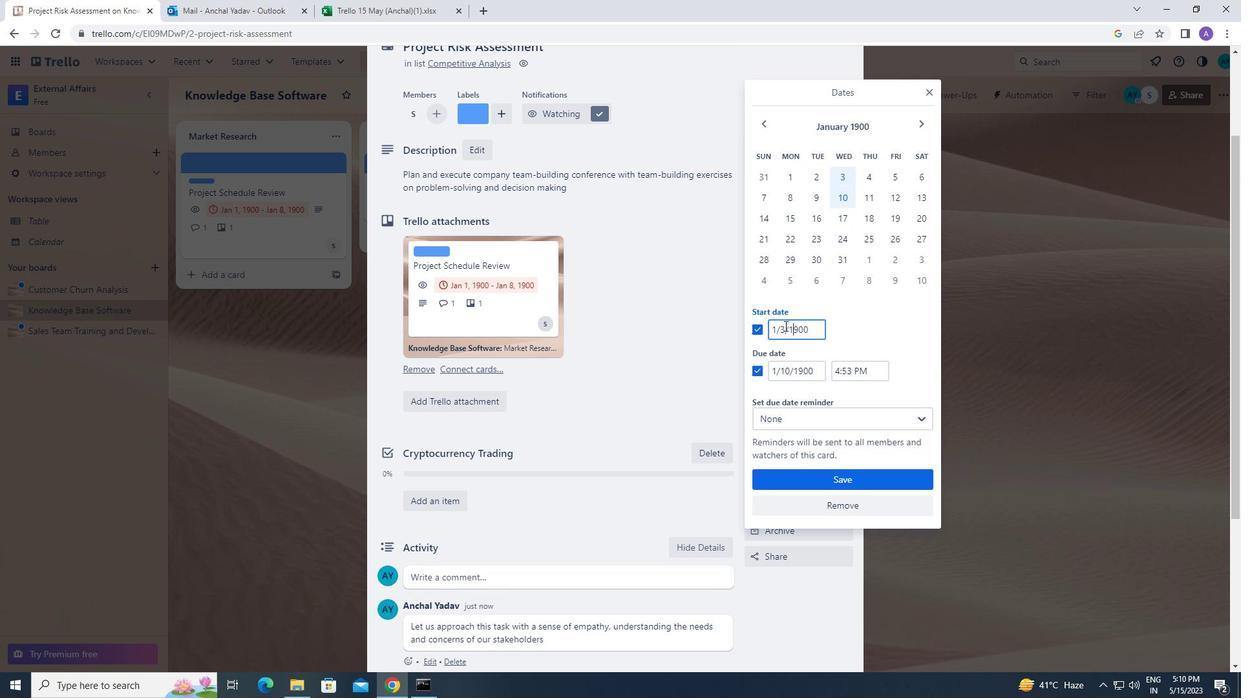 
Action: Mouse moved to (786, 336)
Screenshot: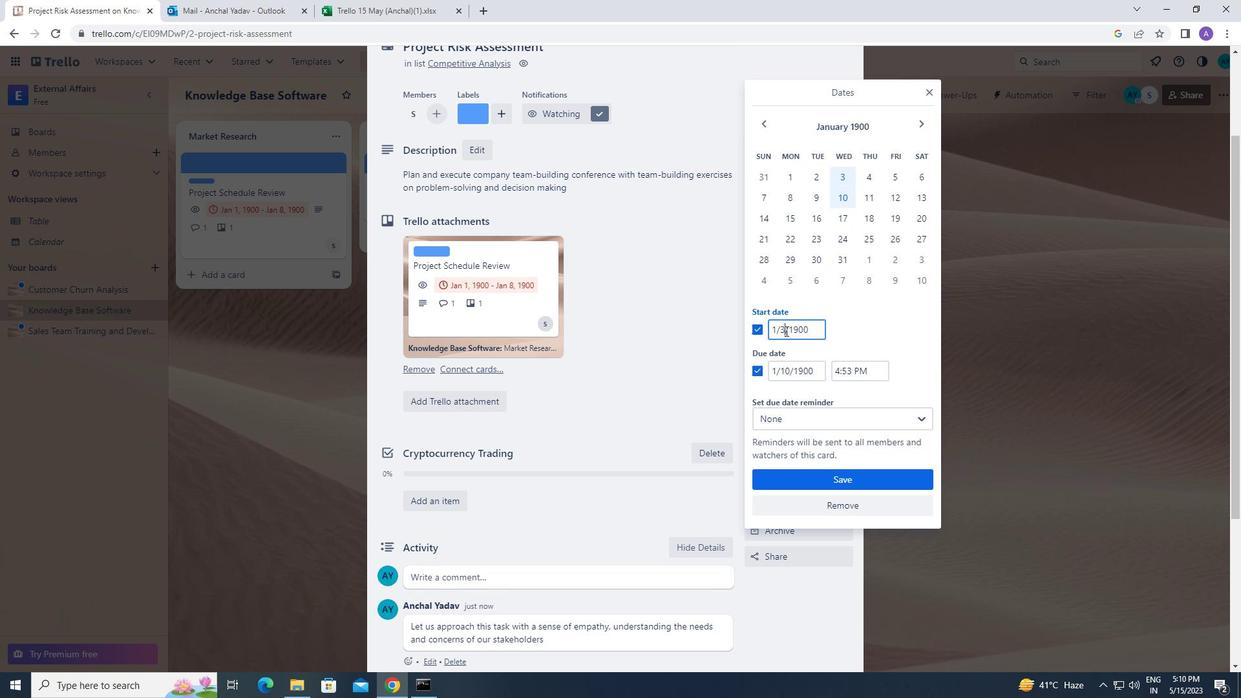 
Action: Key pressed <Key.backspace>04
Screenshot: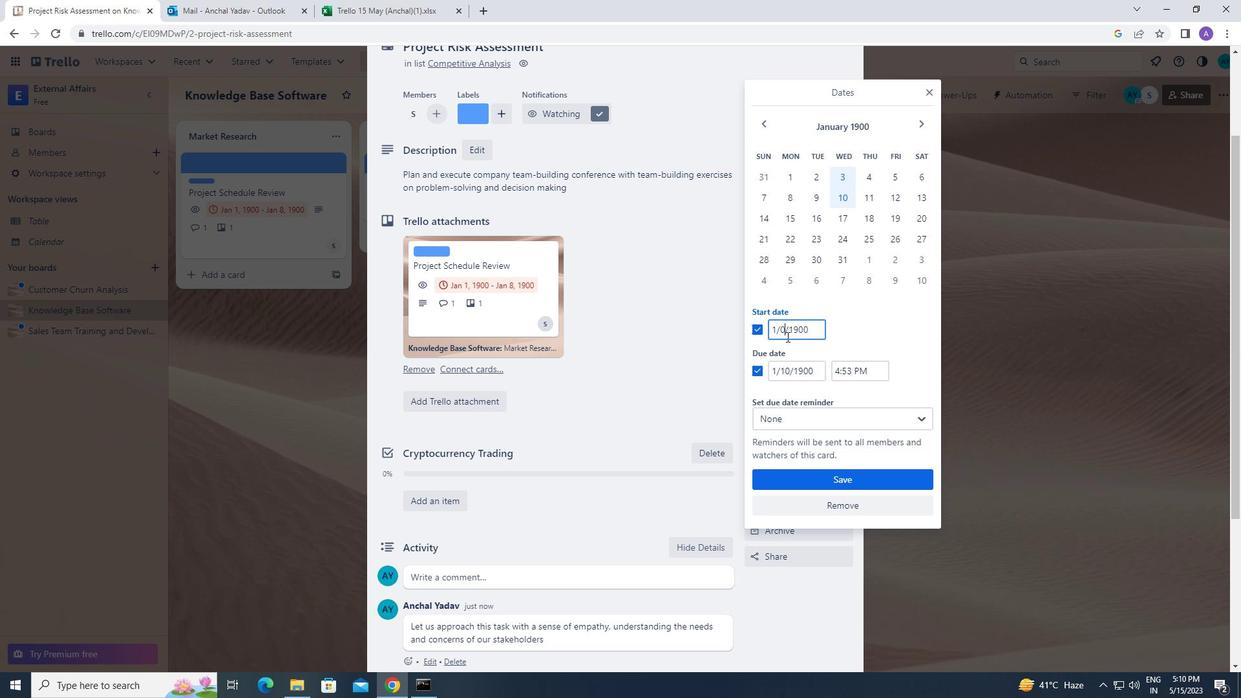 
Action: Mouse moved to (785, 371)
Screenshot: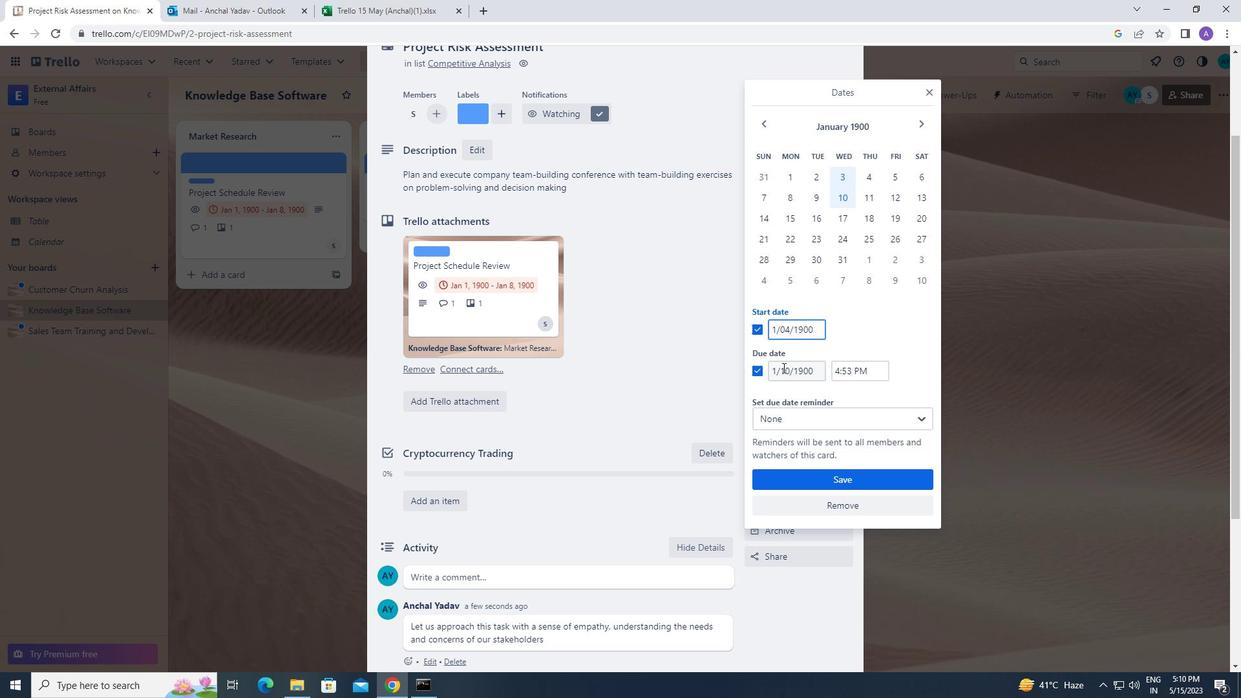 
Action: Mouse pressed left at (785, 371)
Screenshot: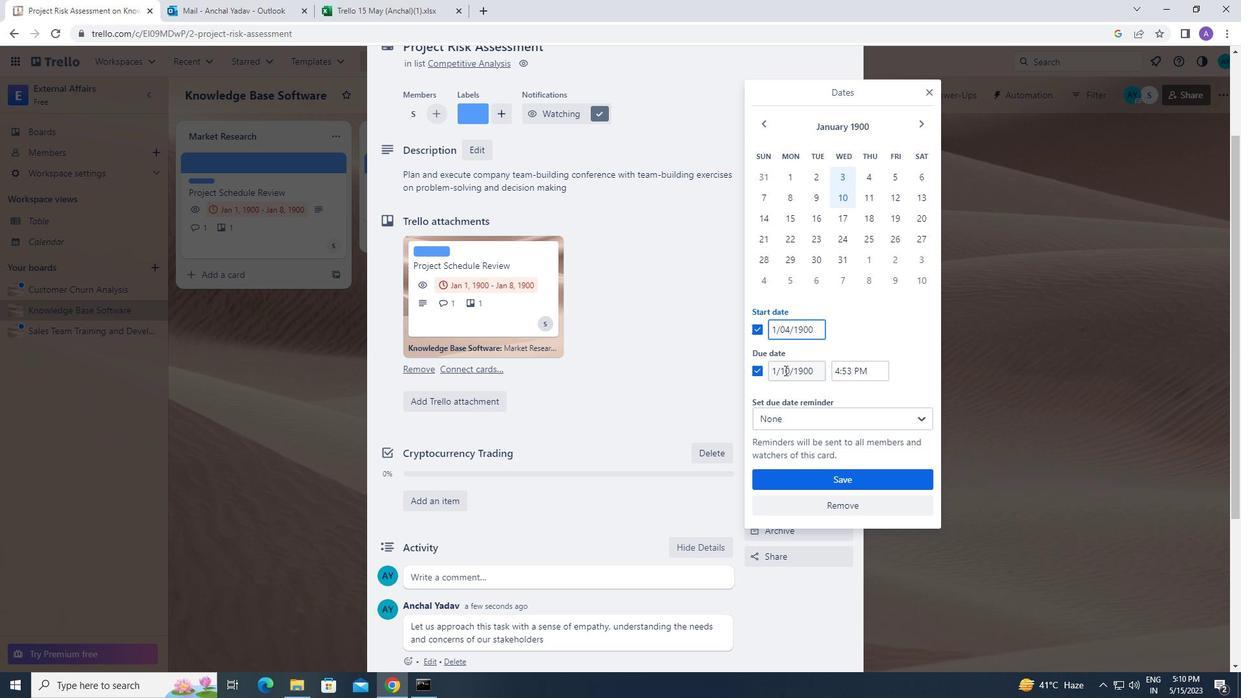 
Action: Mouse moved to (788, 366)
Screenshot: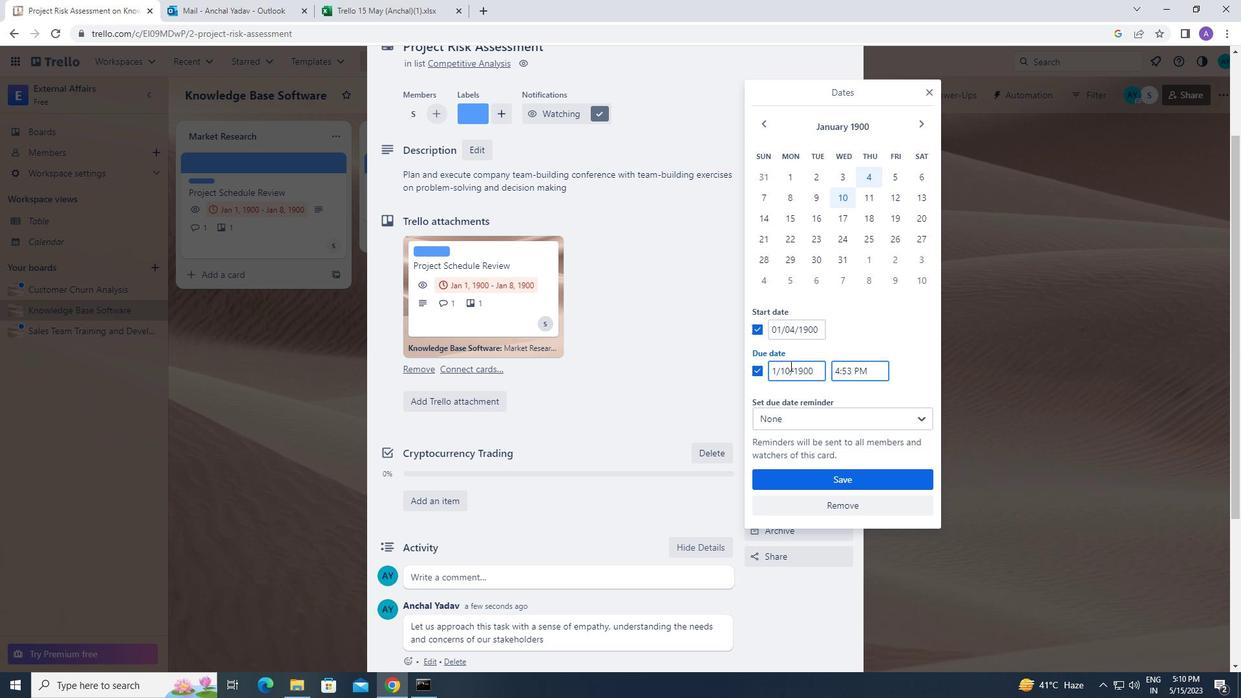 
Action: Mouse pressed left at (788, 366)
Screenshot: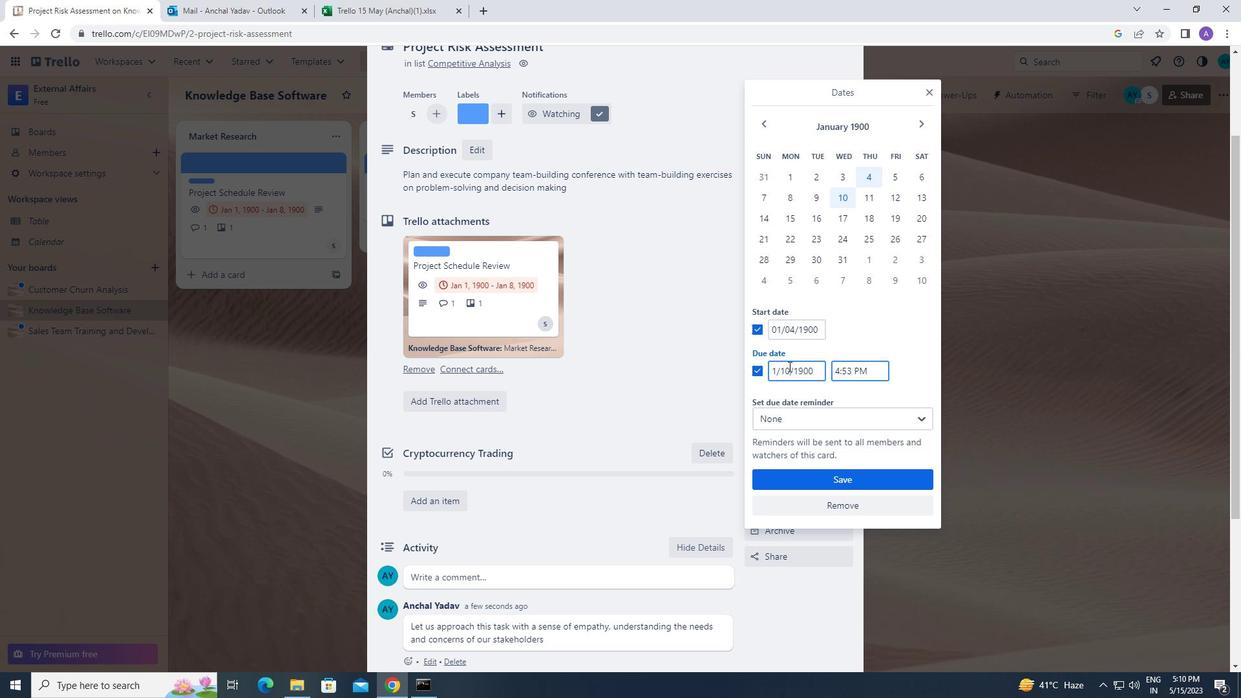 
Action: Mouse moved to (813, 410)
Screenshot: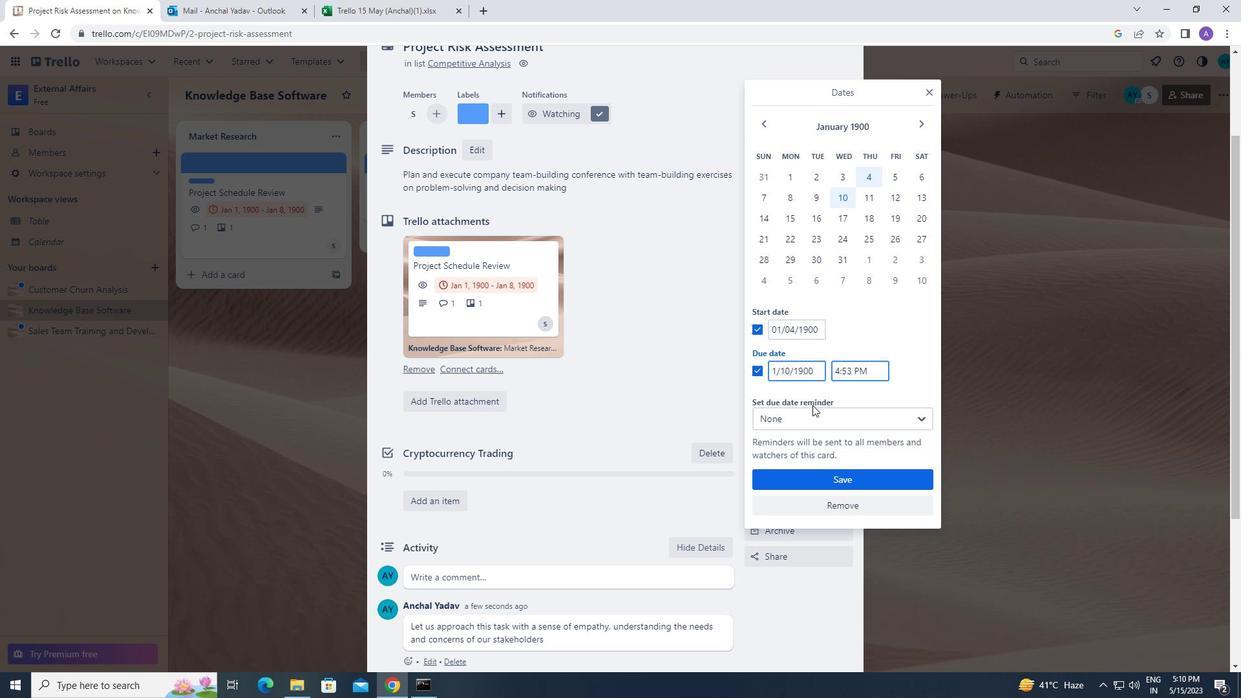 
Action: Key pressed <Key.backspace>1
Screenshot: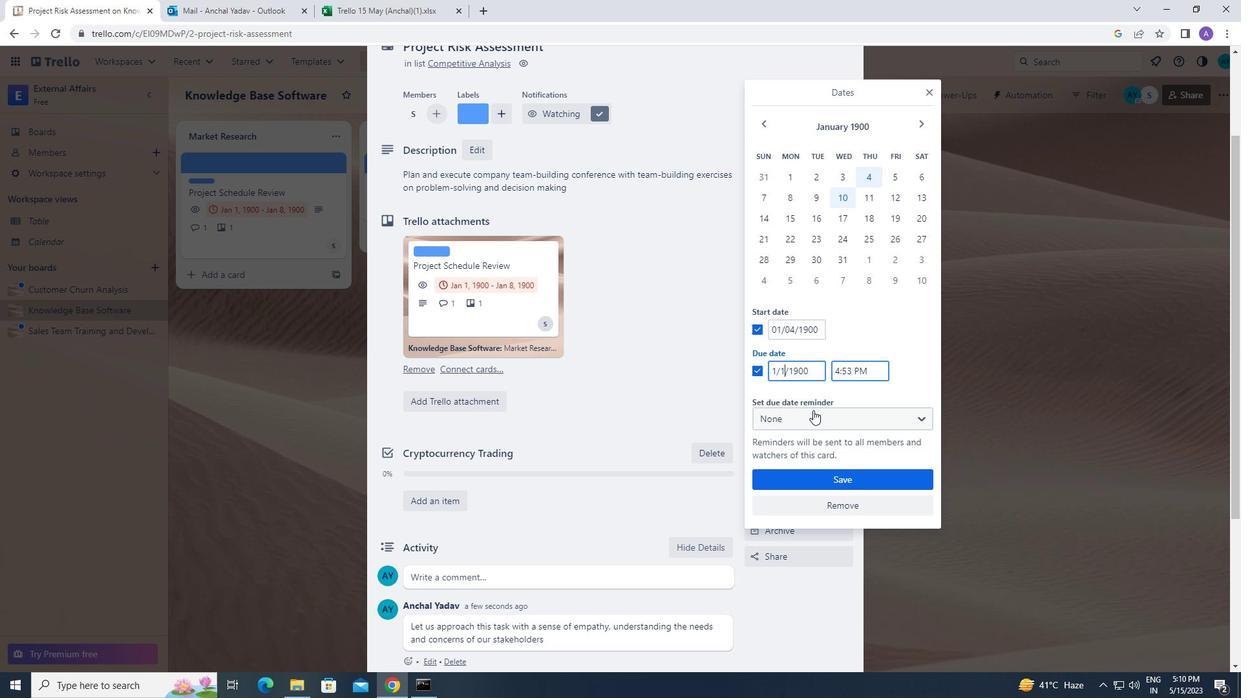 
Action: Mouse moved to (800, 471)
Screenshot: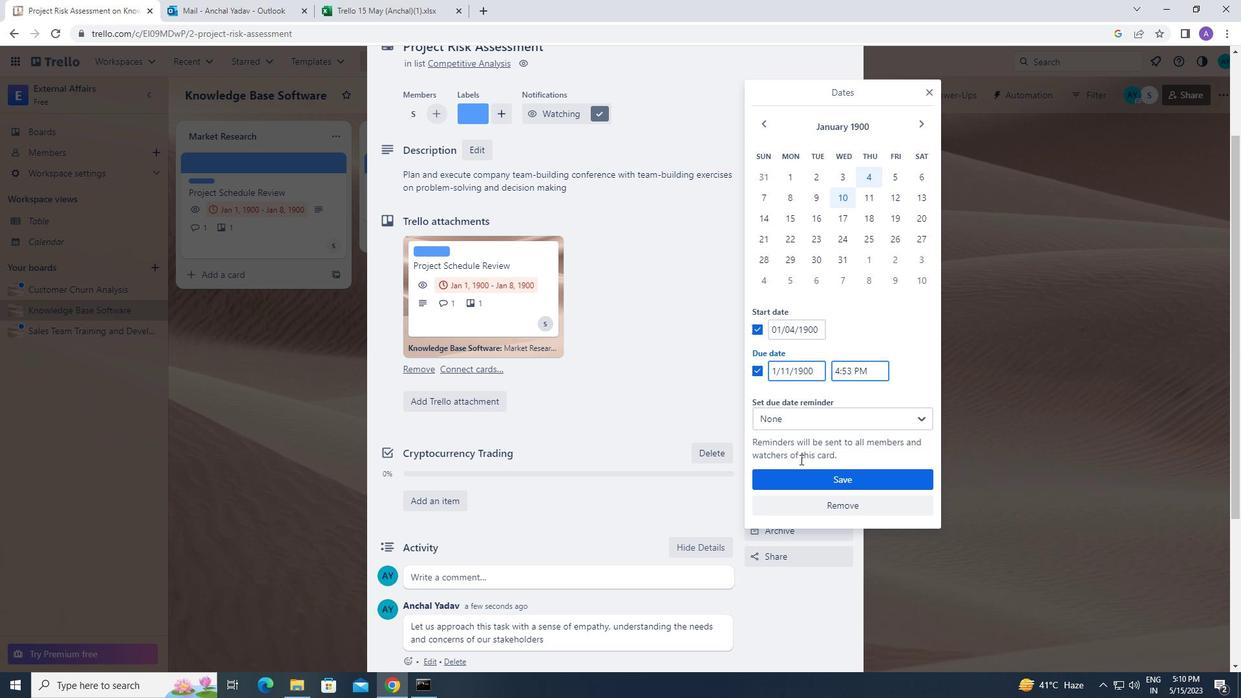 
Action: Mouse pressed left at (800, 471)
Screenshot: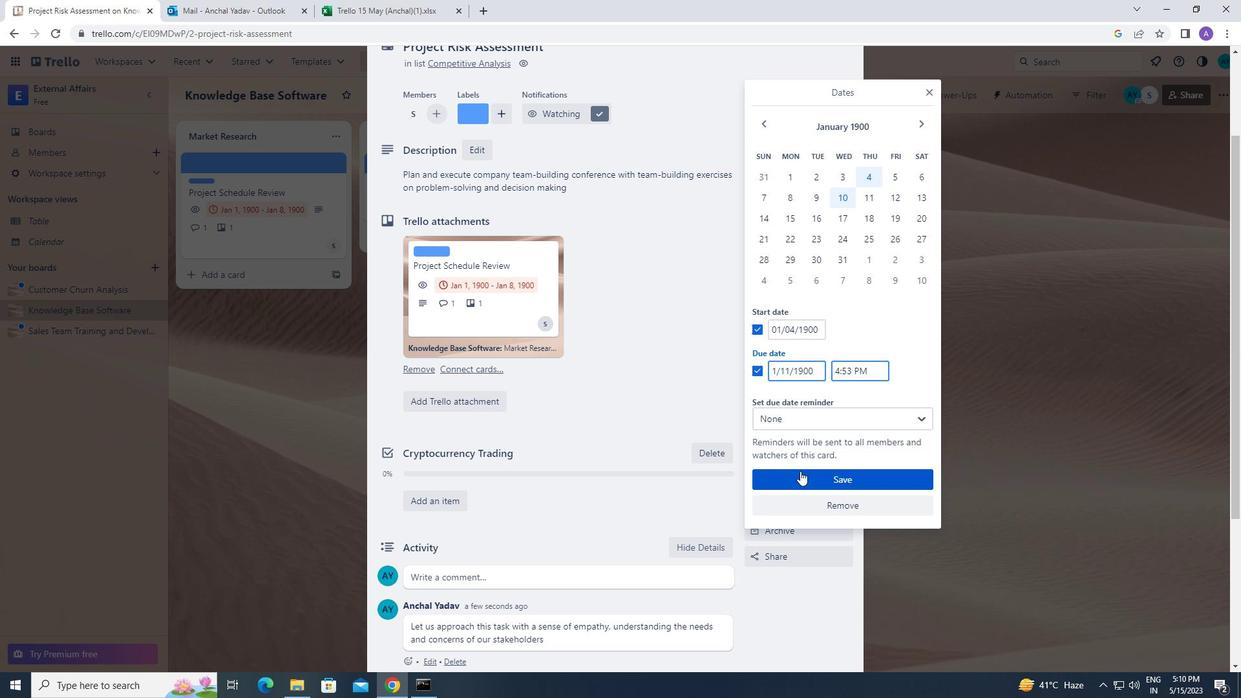 
